 Task: Find connections with filter location Kālol with filter topic #Jobsearchwith filter profile language English with filter current company Sony Music Entertainment with filter school Deshbandhu College with filter industry Defense and Space Manufacturing with filter service category DJing with filter keywords title Director of Bean Counting
Action: Mouse moved to (211, 255)
Screenshot: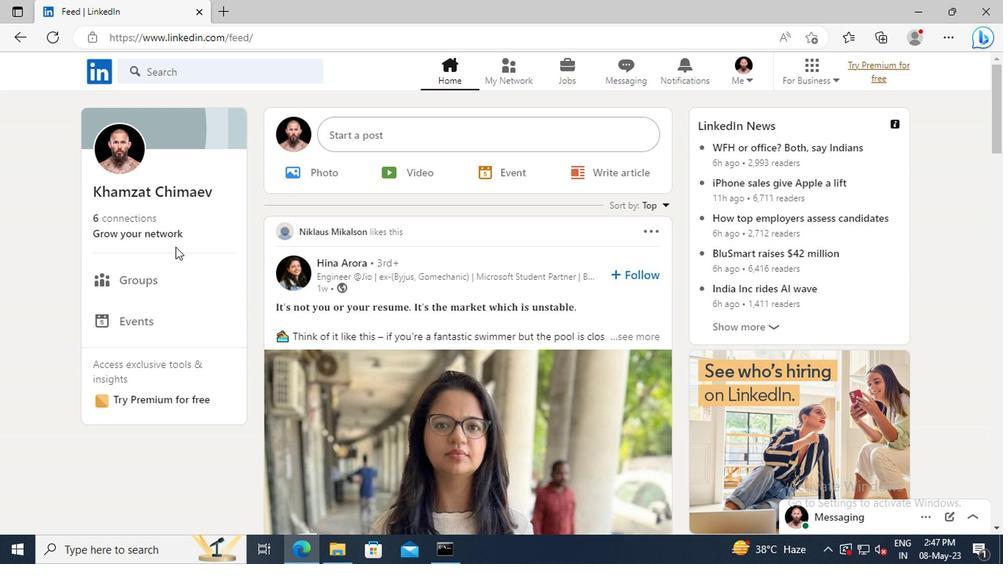 
Action: Mouse pressed left at (211, 255)
Screenshot: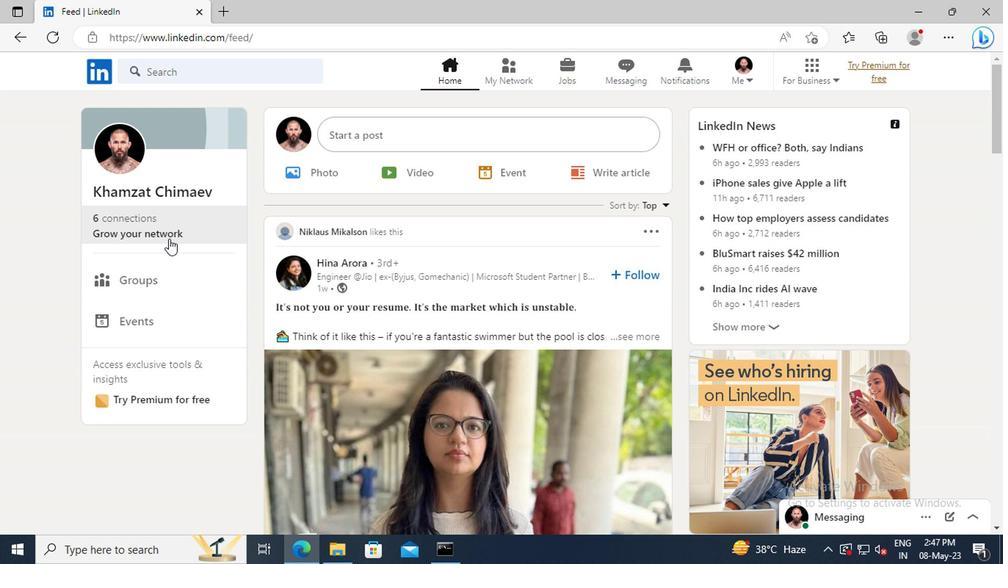 
Action: Mouse moved to (213, 206)
Screenshot: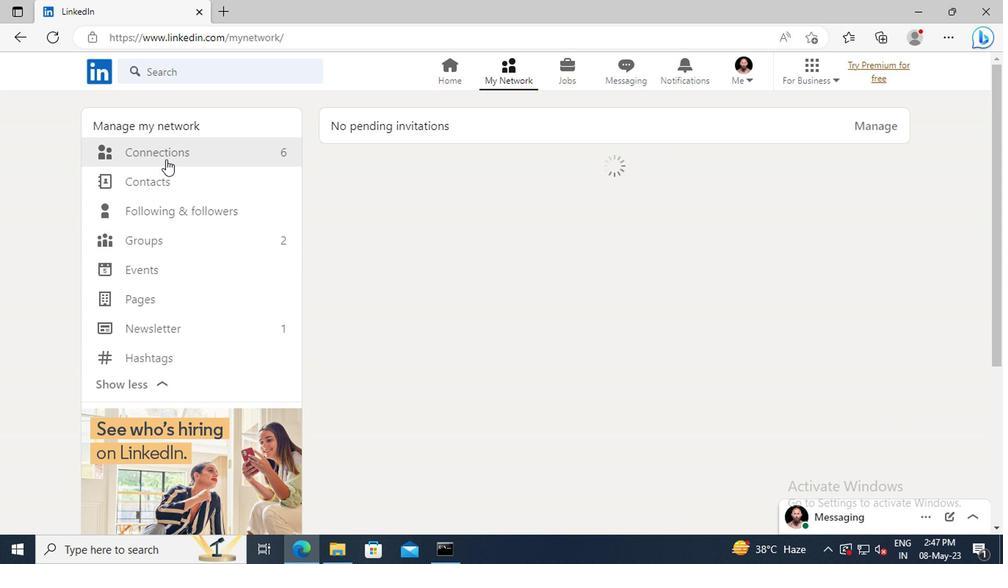 
Action: Mouse pressed left at (213, 206)
Screenshot: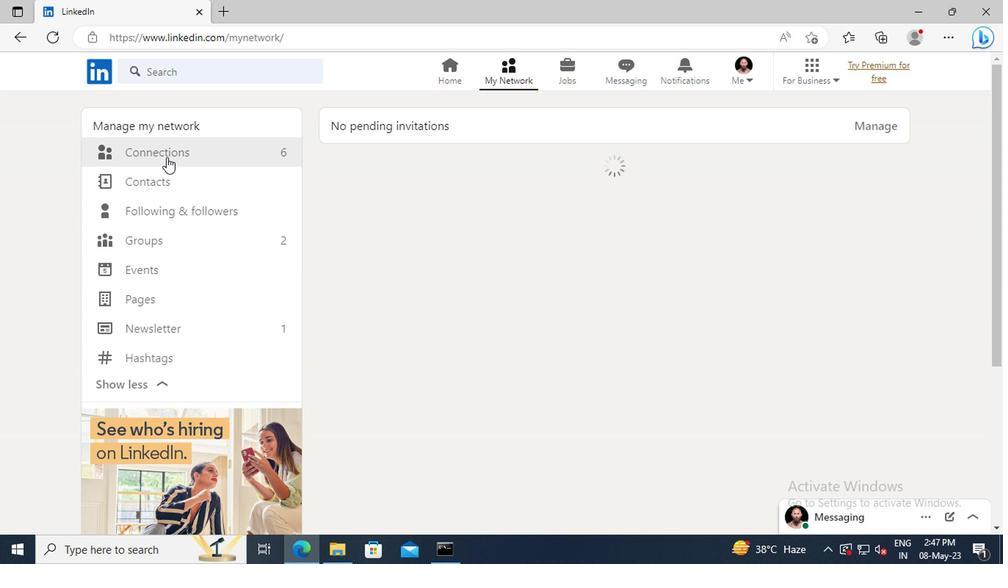 
Action: Mouse moved to (527, 207)
Screenshot: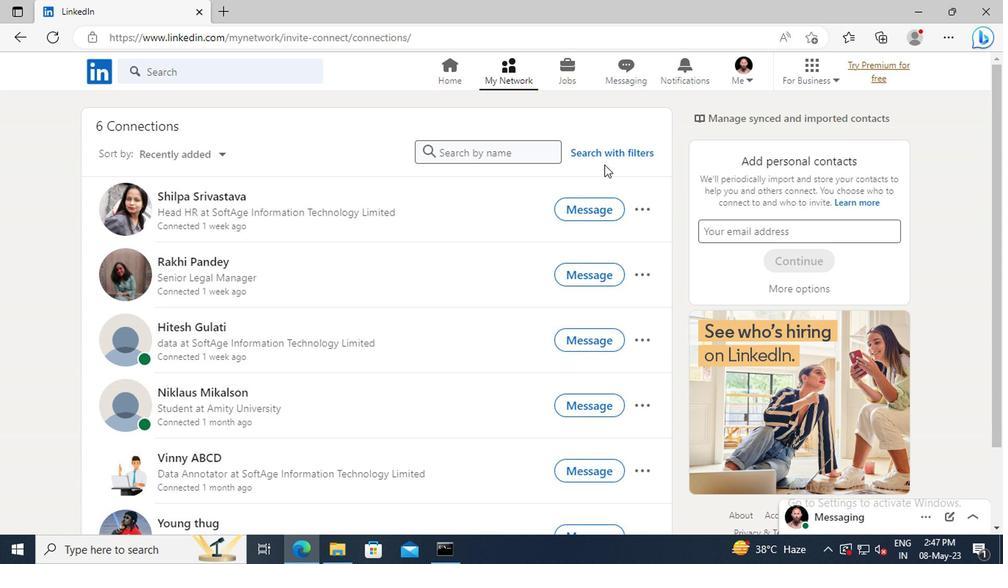 
Action: Mouse pressed left at (527, 207)
Screenshot: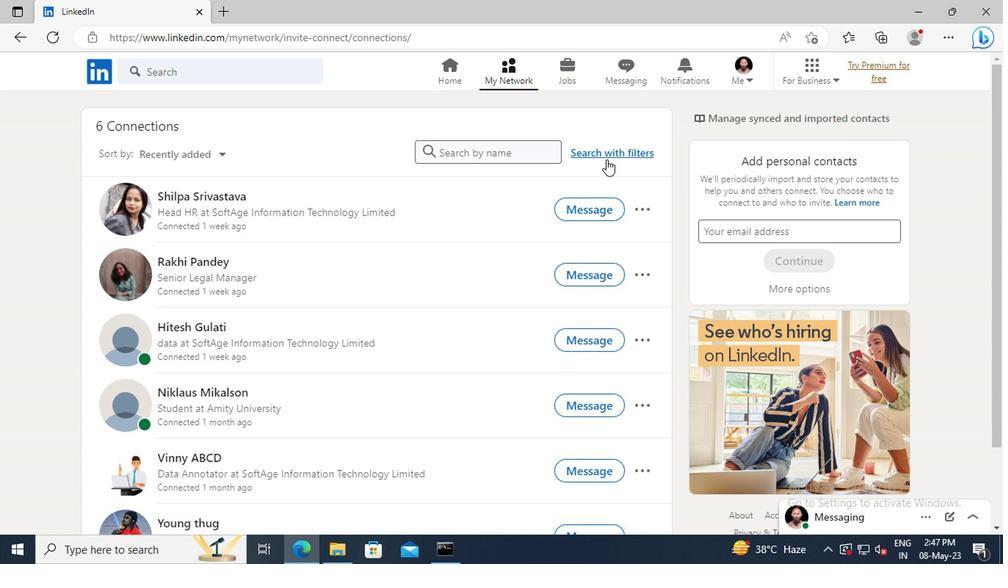 
Action: Mouse moved to (493, 178)
Screenshot: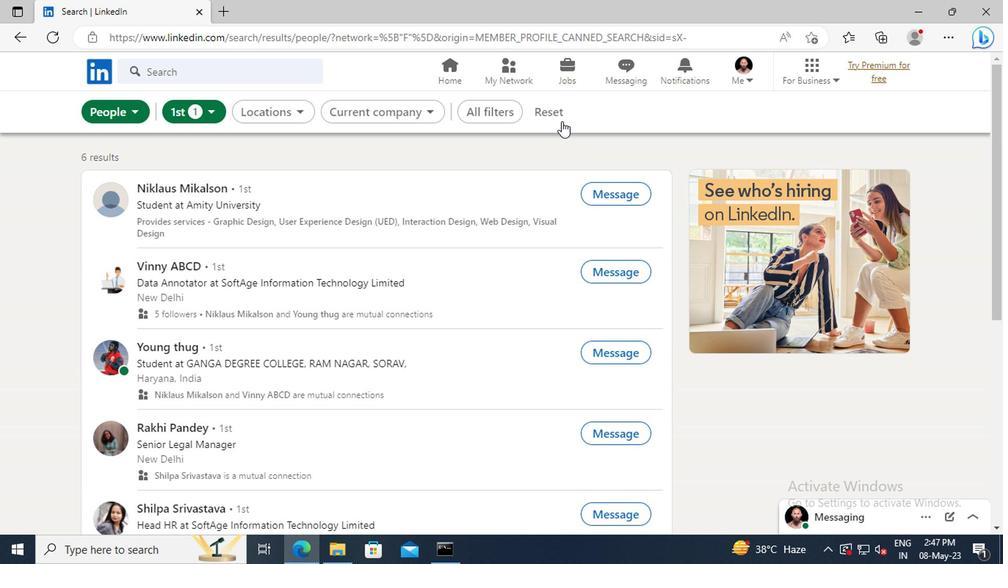 
Action: Mouse pressed left at (493, 178)
Screenshot: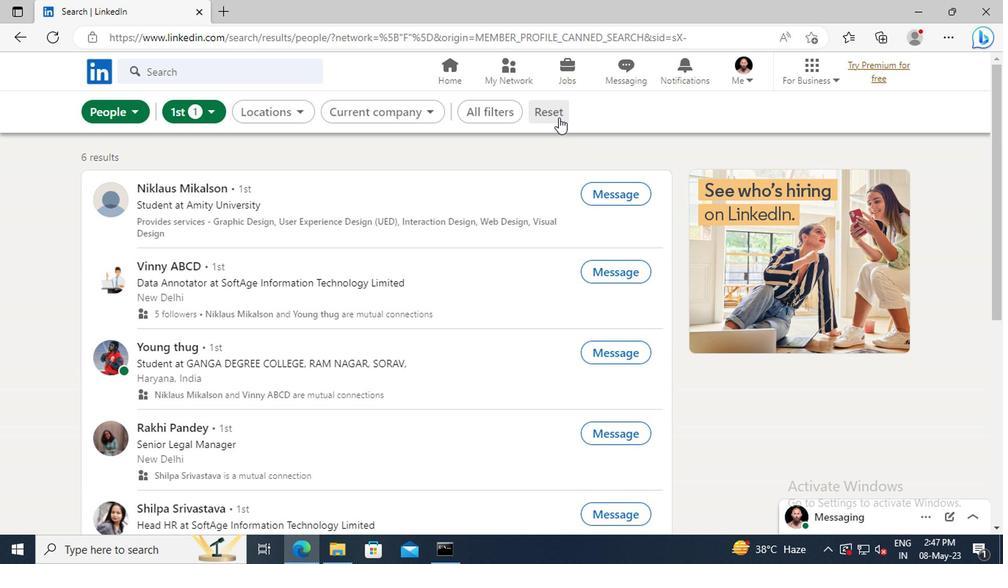 
Action: Mouse moved to (475, 177)
Screenshot: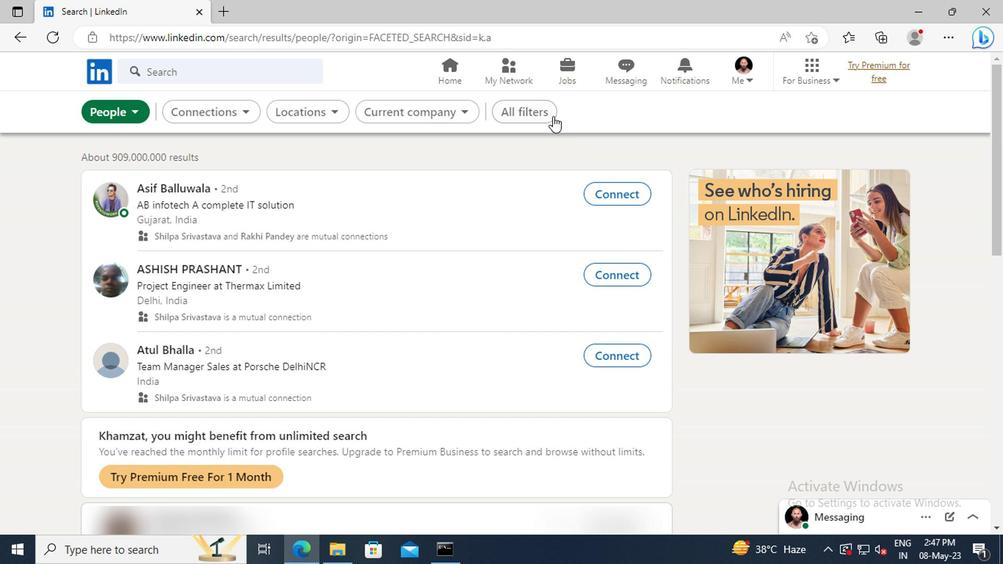 
Action: Mouse pressed left at (475, 177)
Screenshot: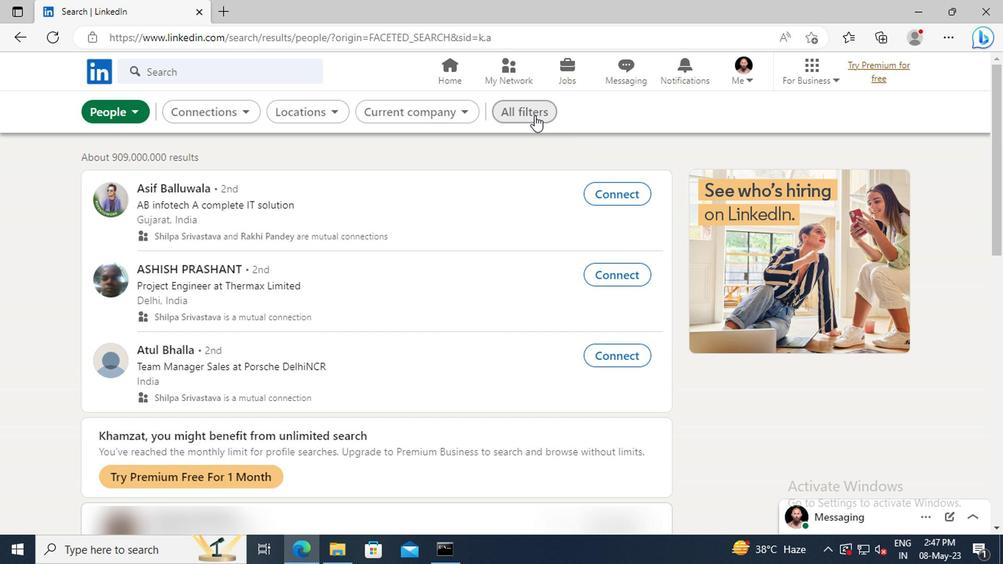 
Action: Mouse moved to (664, 294)
Screenshot: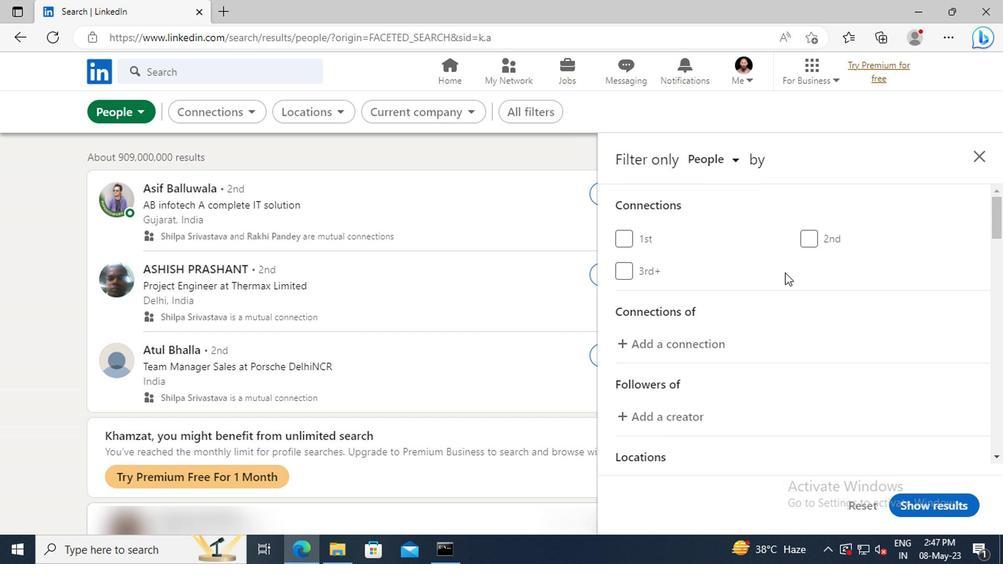 
Action: Mouse scrolled (664, 294) with delta (0, 0)
Screenshot: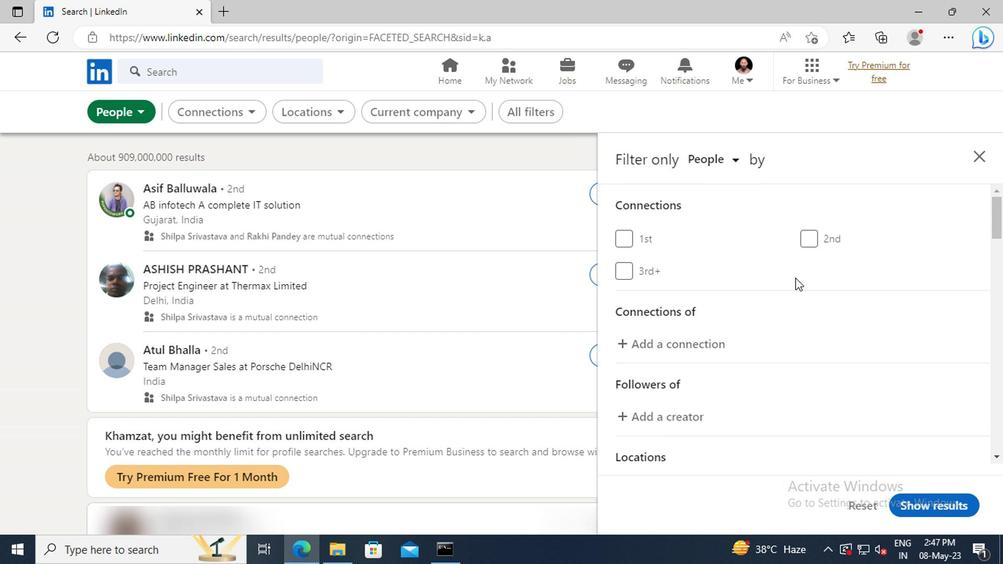 
Action: Mouse scrolled (664, 294) with delta (0, 0)
Screenshot: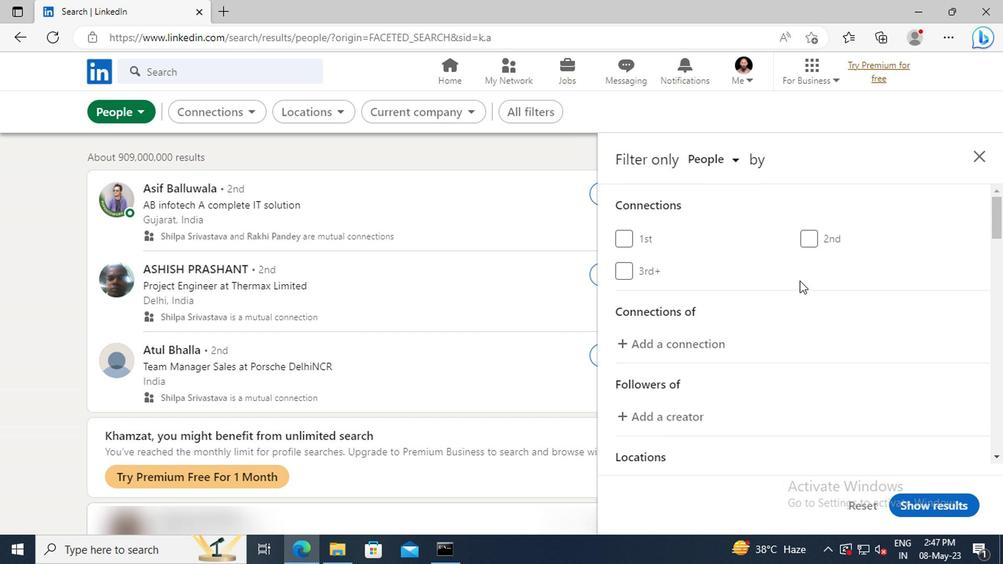 
Action: Mouse scrolled (664, 294) with delta (0, 0)
Screenshot: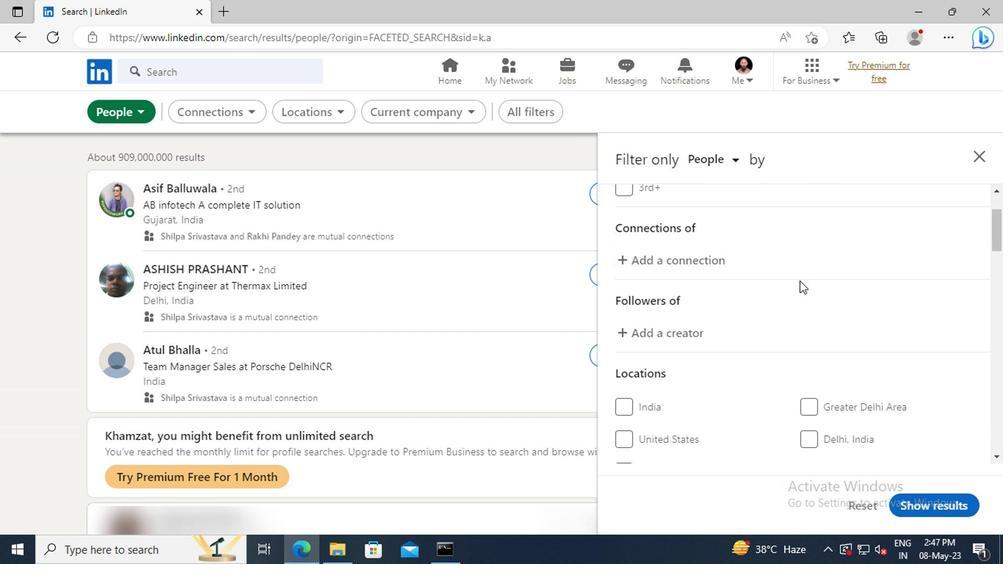 
Action: Mouse scrolled (664, 294) with delta (0, 0)
Screenshot: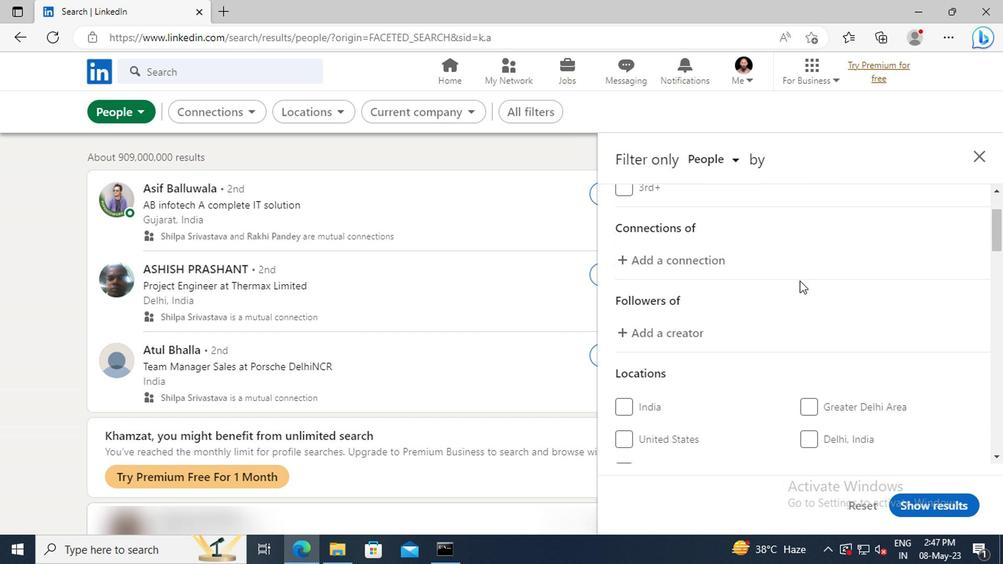 
Action: Mouse scrolled (664, 294) with delta (0, 0)
Screenshot: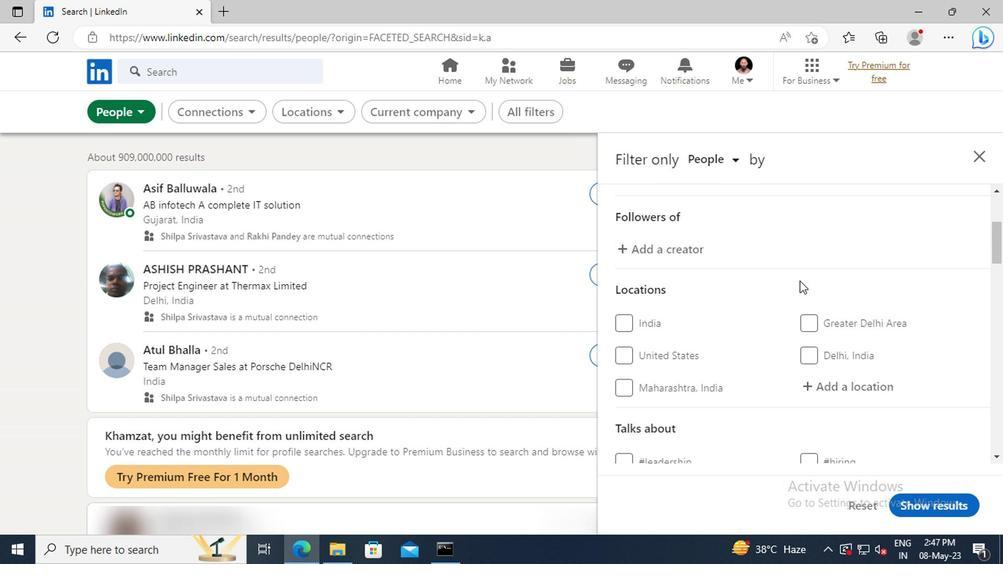 
Action: Mouse moved to (676, 338)
Screenshot: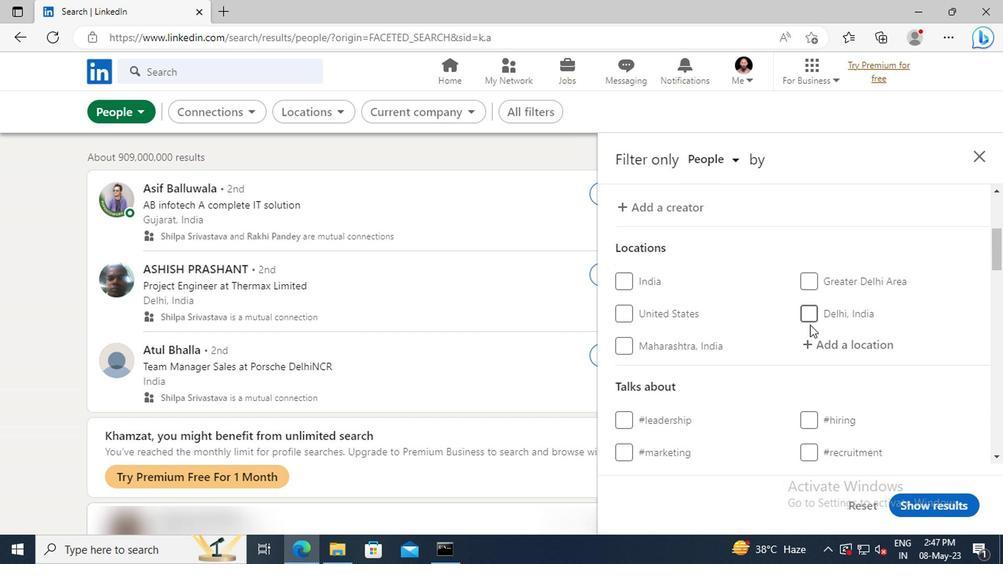 
Action: Mouse pressed left at (676, 338)
Screenshot: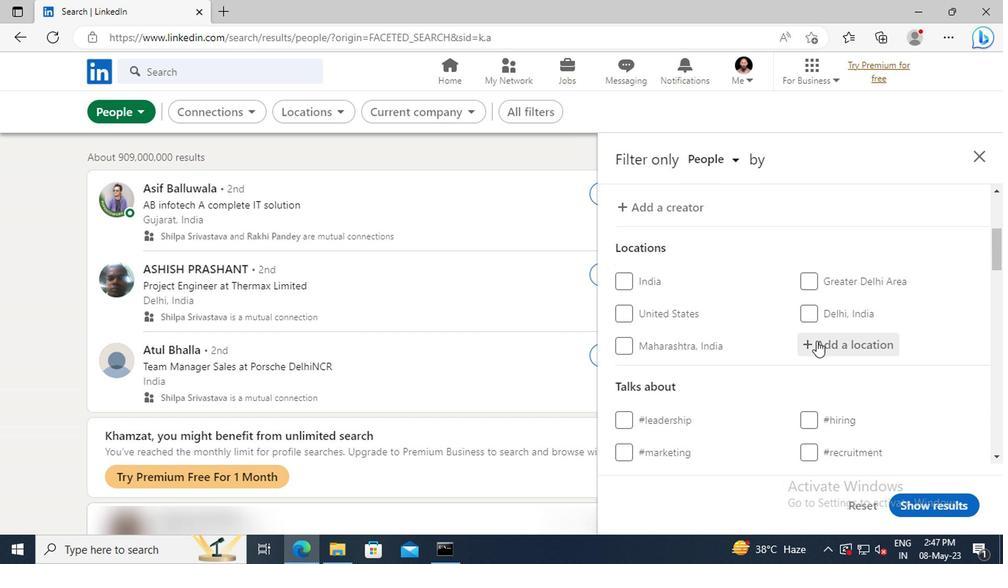 
Action: Mouse moved to (676, 339)
Screenshot: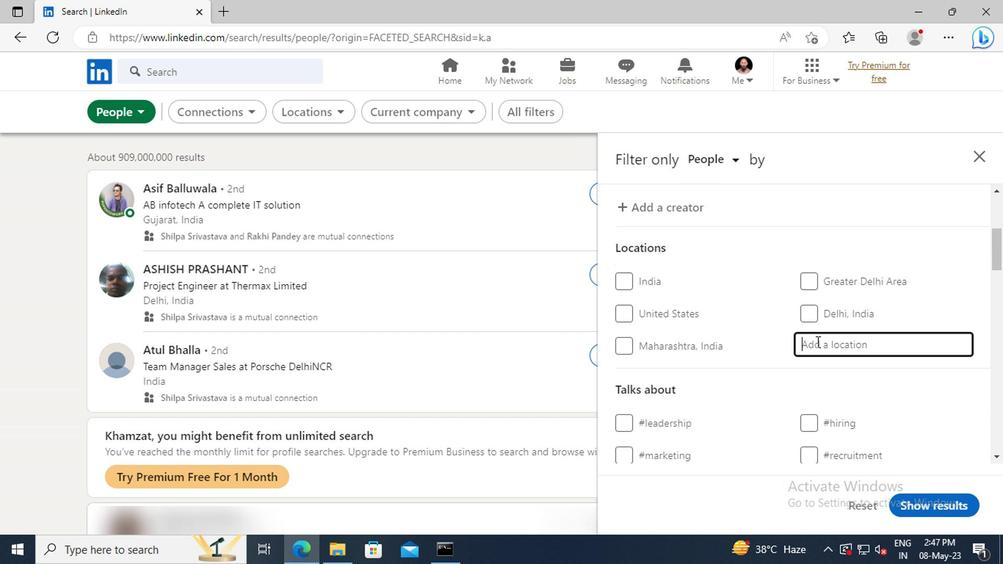 
Action: Key pressed <Key.shift>
Screenshot: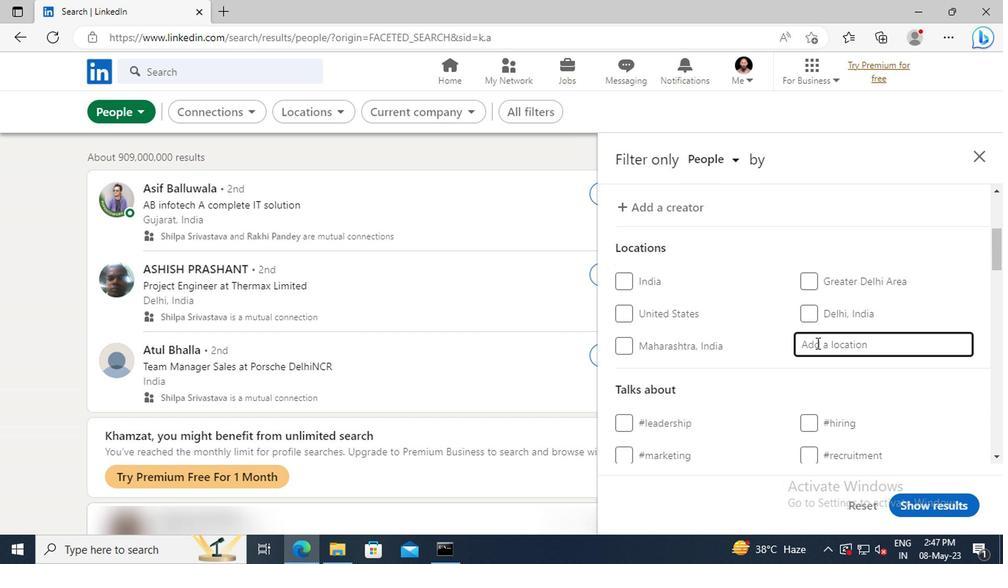 
Action: Mouse moved to (676, 339)
Screenshot: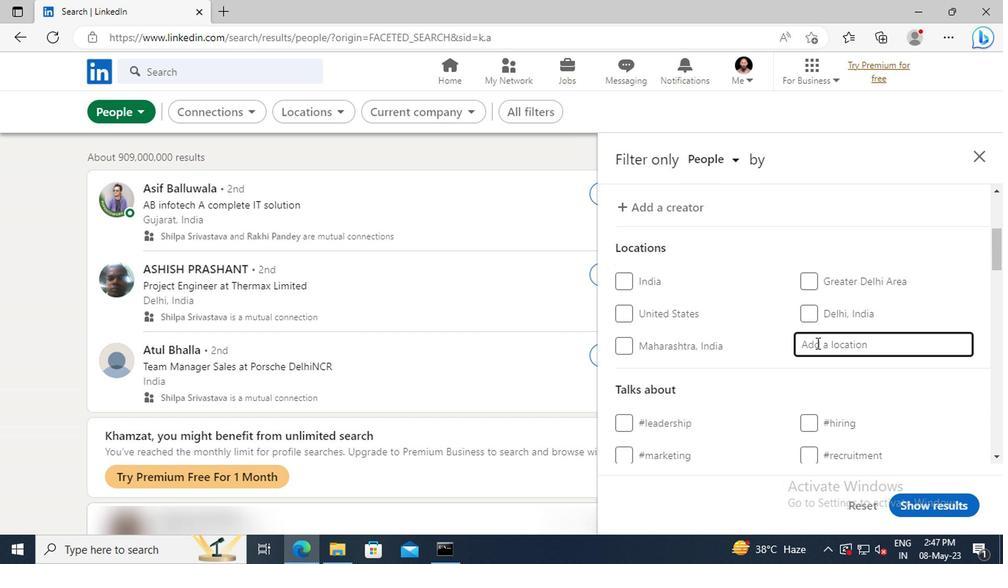 
Action: Key pressed KALOL
Screenshot: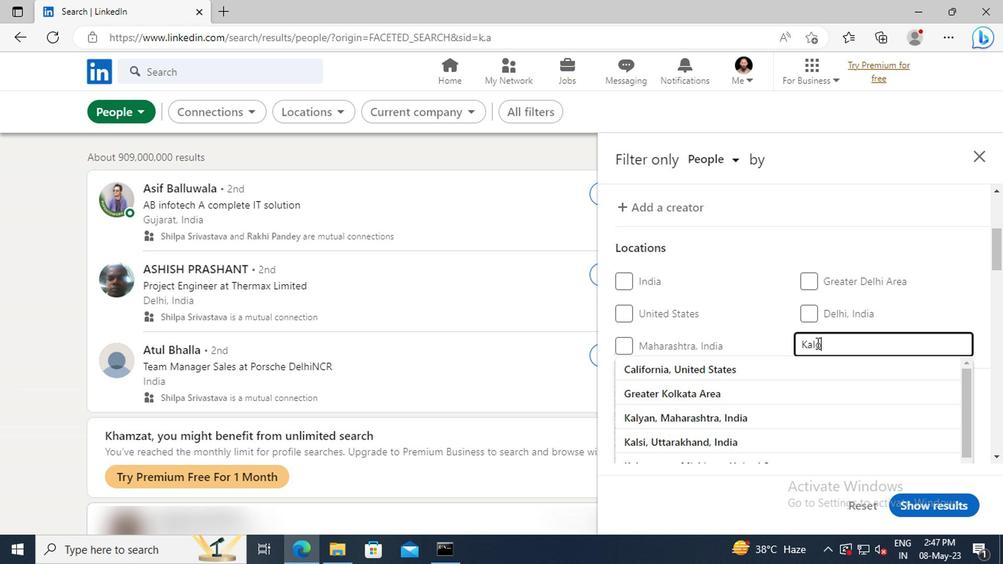 
Action: Mouse moved to (676, 356)
Screenshot: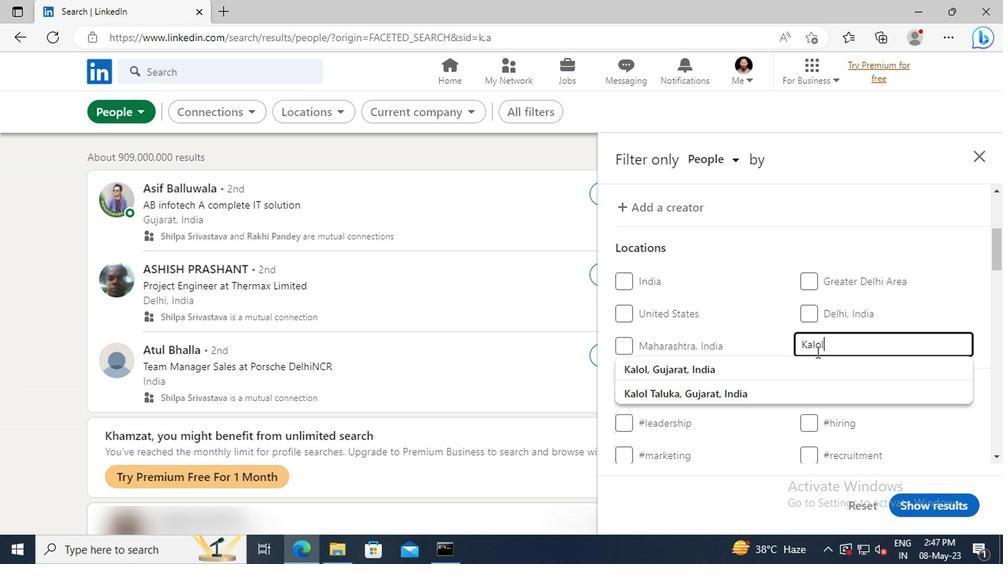 
Action: Mouse pressed left at (676, 356)
Screenshot: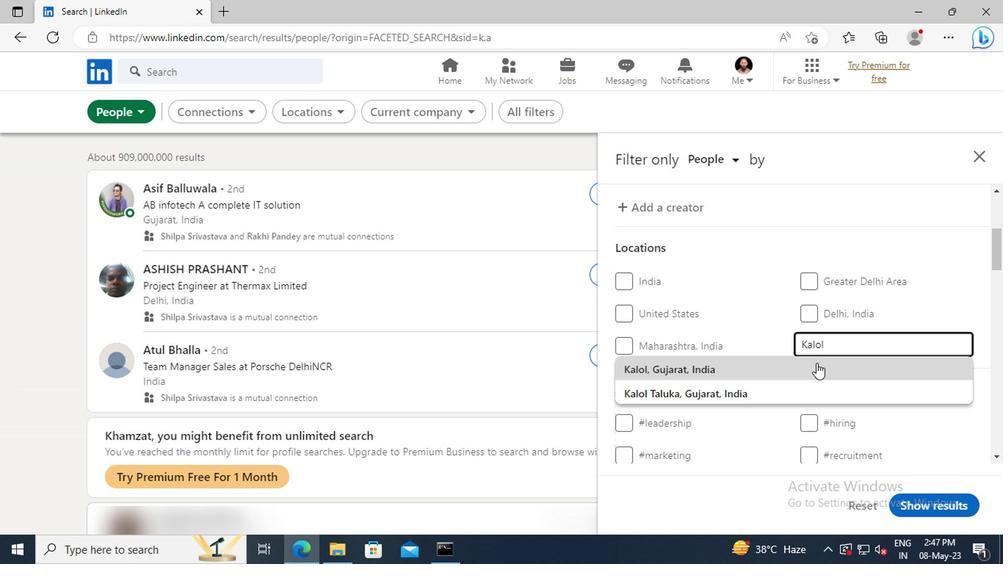 
Action: Mouse scrolled (676, 356) with delta (0, 0)
Screenshot: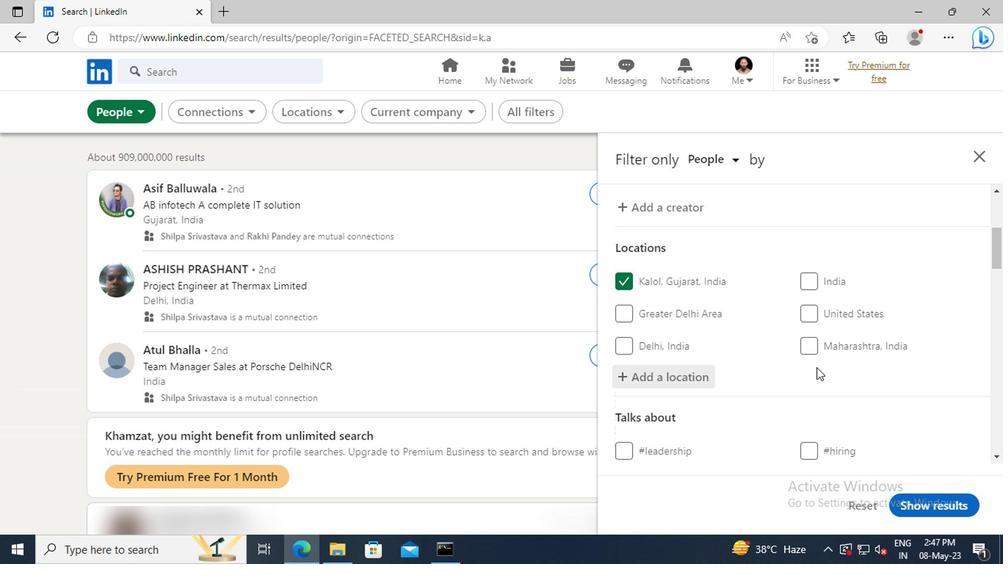 
Action: Mouse moved to (676, 356)
Screenshot: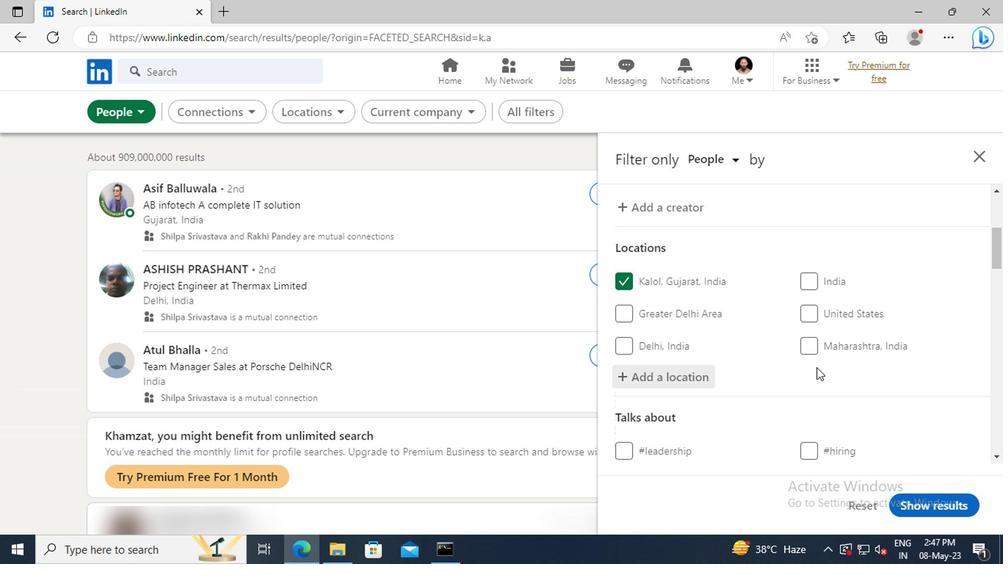 
Action: Mouse scrolled (676, 355) with delta (0, 0)
Screenshot: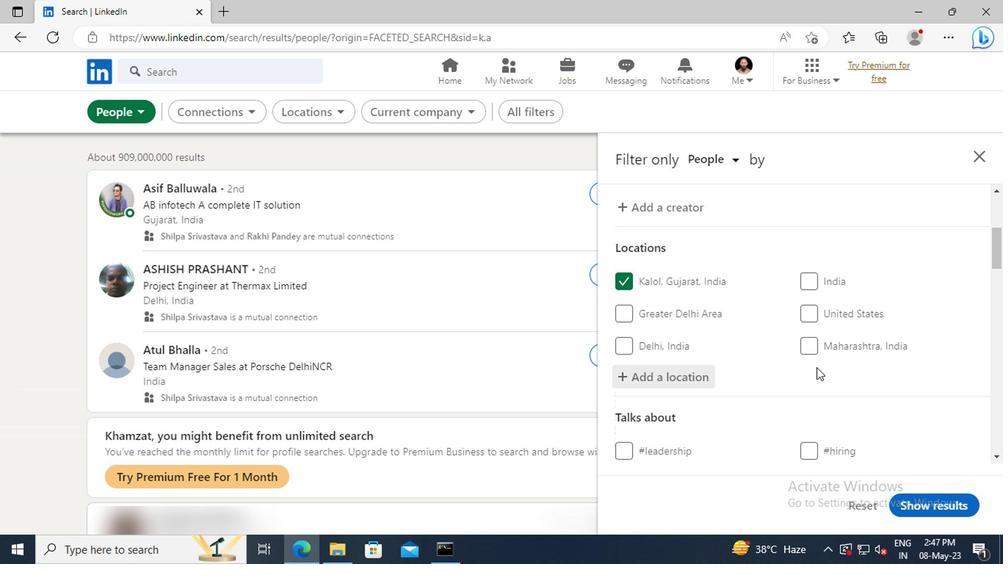 
Action: Mouse moved to (676, 352)
Screenshot: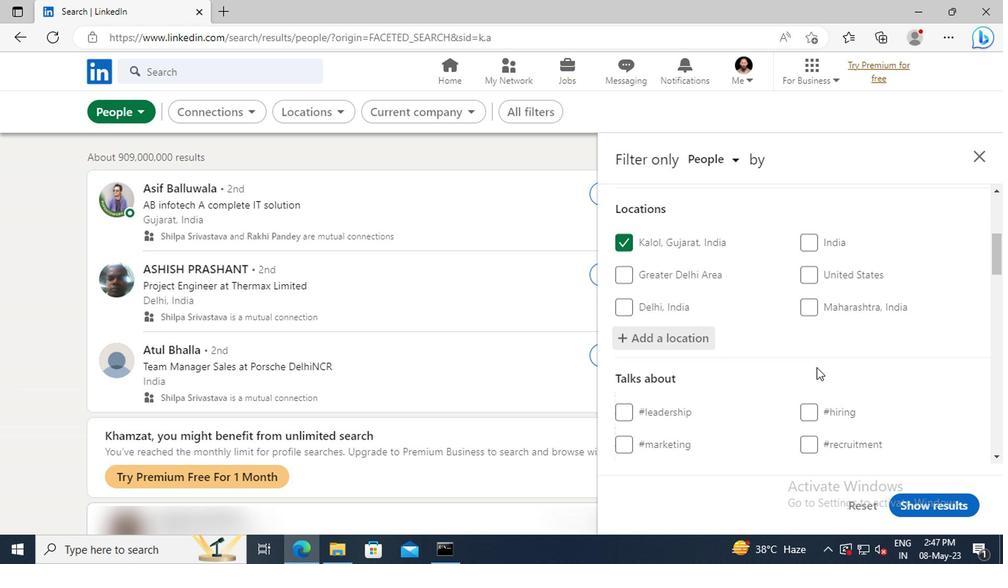 
Action: Mouse scrolled (676, 351) with delta (0, 0)
Screenshot: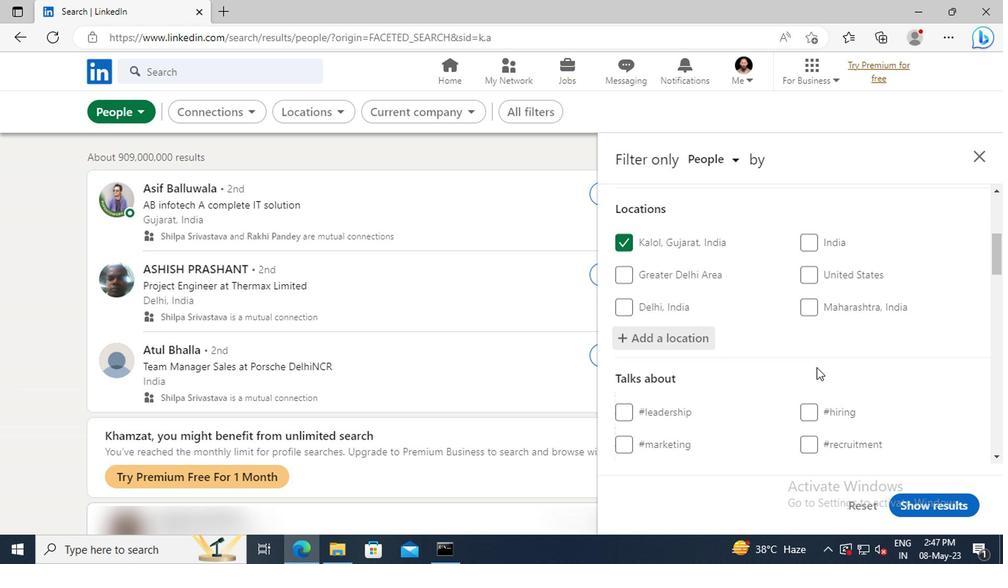 
Action: Mouse moved to (676, 348)
Screenshot: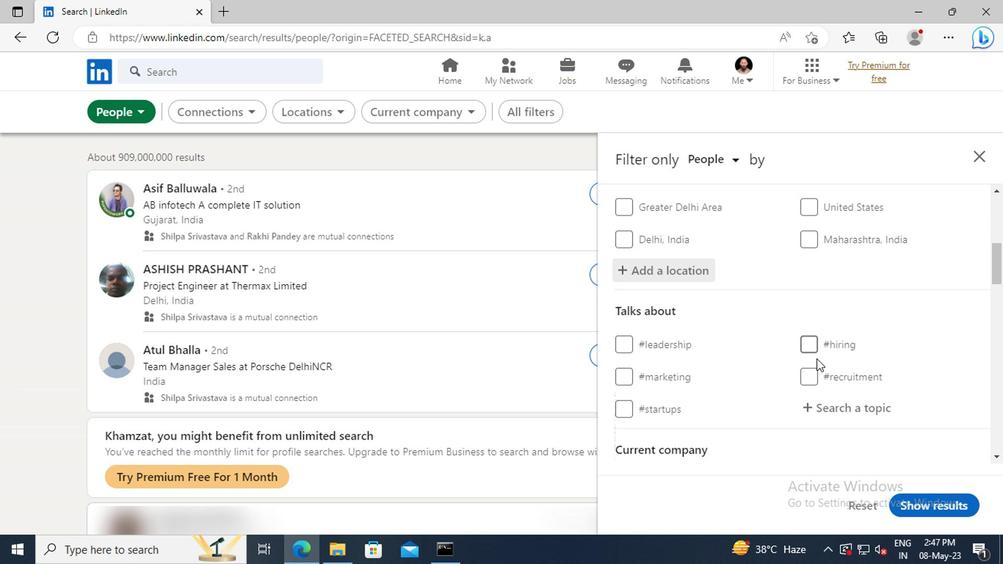 
Action: Mouse scrolled (676, 348) with delta (0, 0)
Screenshot: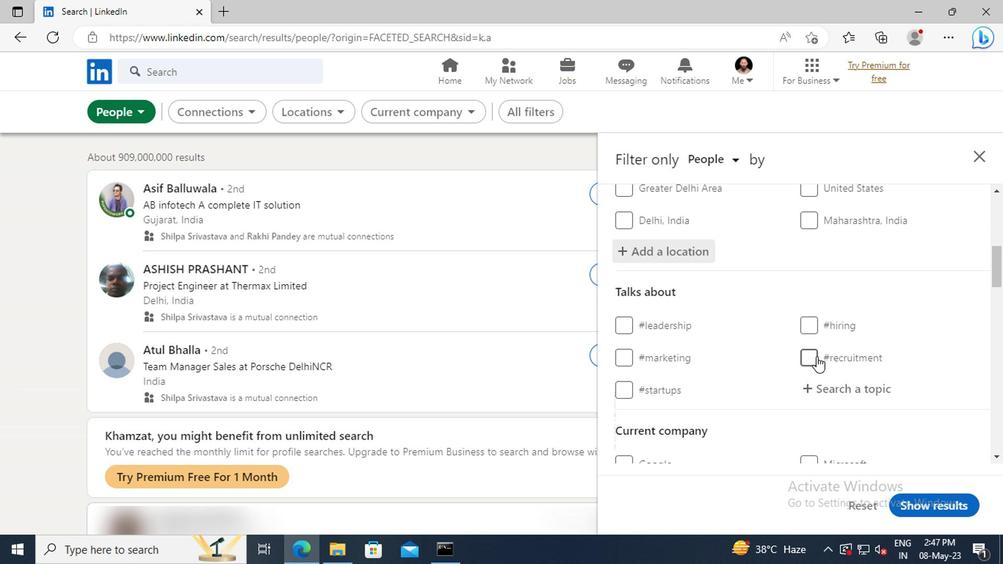 
Action: Mouse moved to (679, 346)
Screenshot: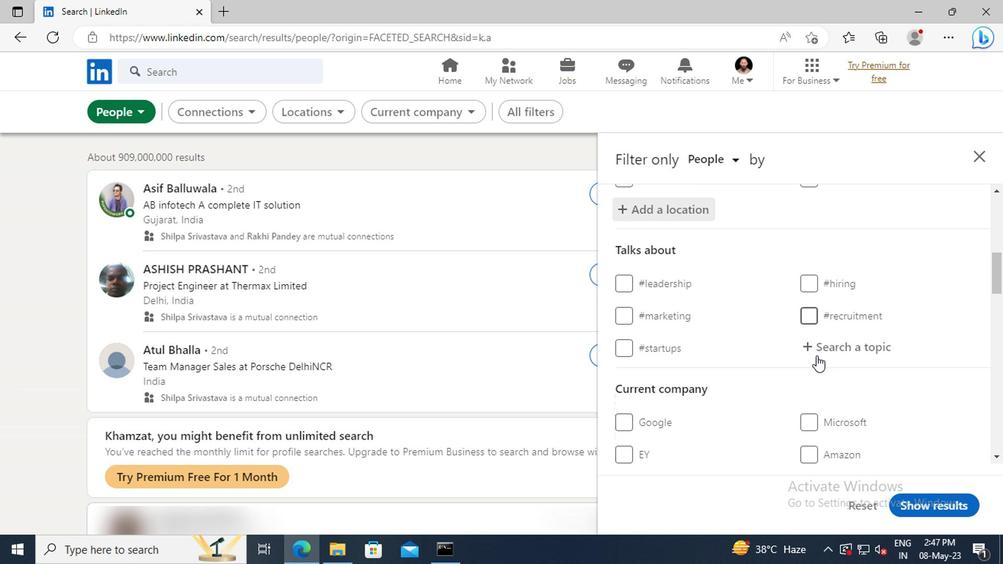 
Action: Mouse pressed left at (679, 346)
Screenshot: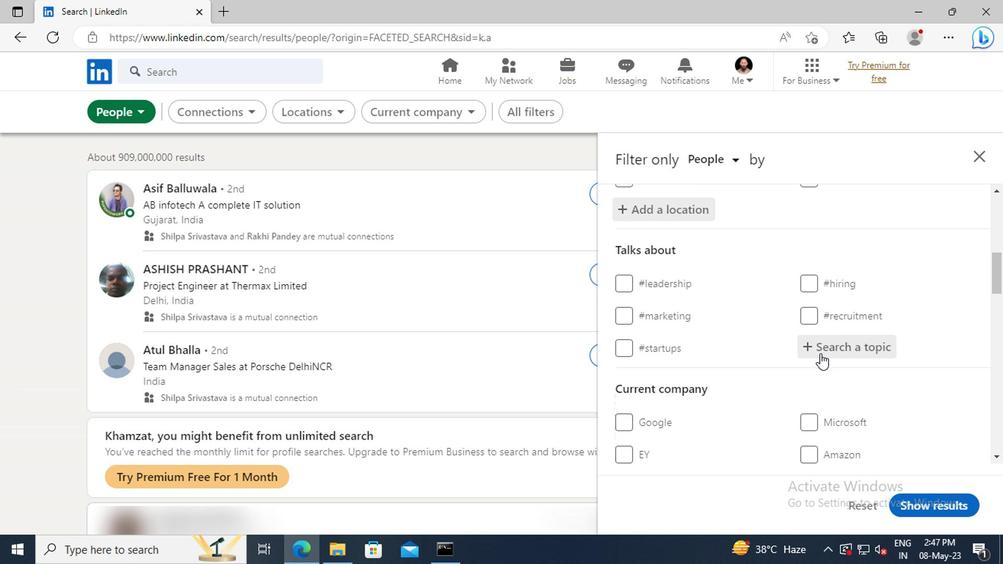 
Action: Mouse moved to (678, 346)
Screenshot: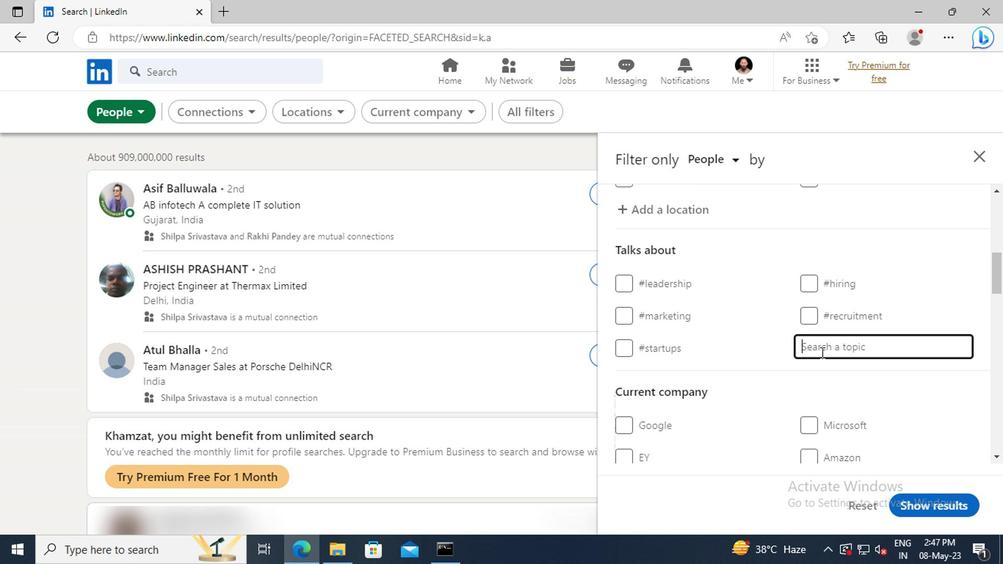 
Action: Key pressed <Key.shift>JOBSEAR
Screenshot: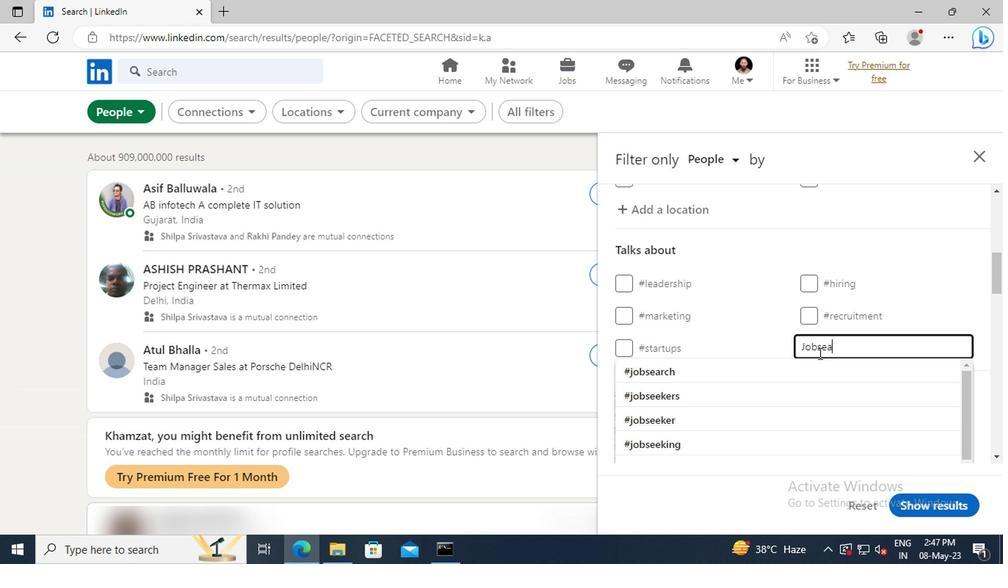
Action: Mouse moved to (677, 358)
Screenshot: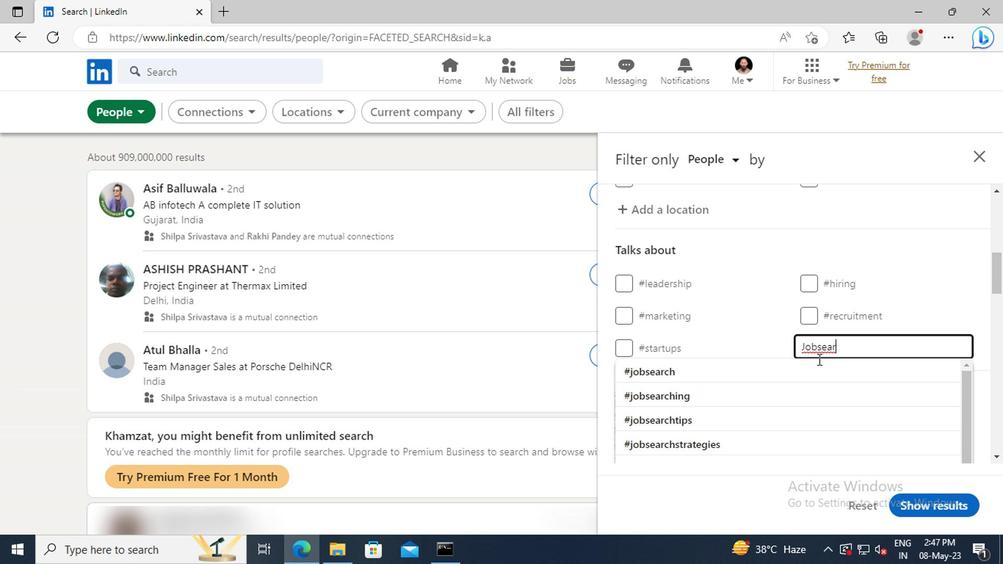 
Action: Mouse pressed left at (677, 358)
Screenshot: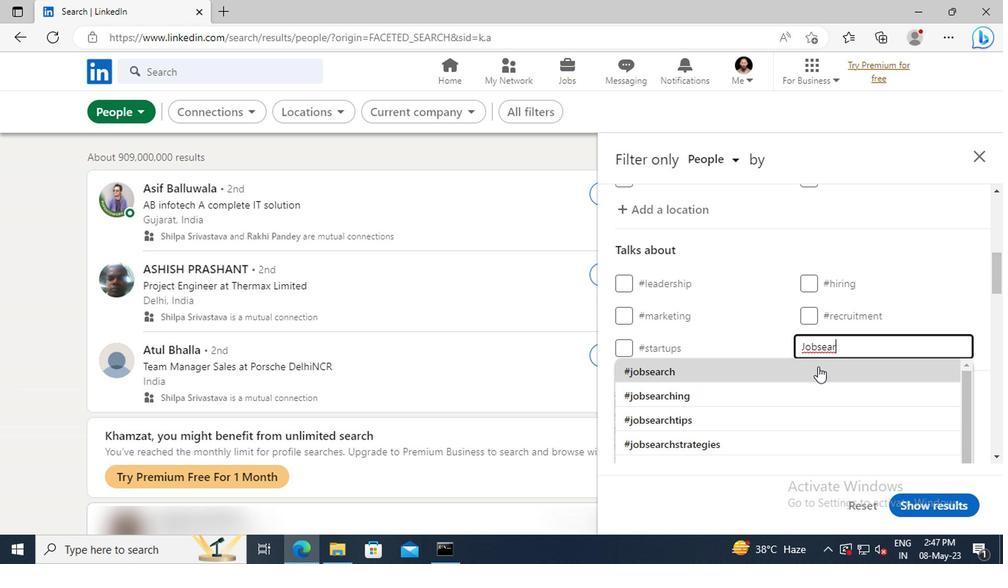 
Action: Mouse scrolled (677, 357) with delta (0, 0)
Screenshot: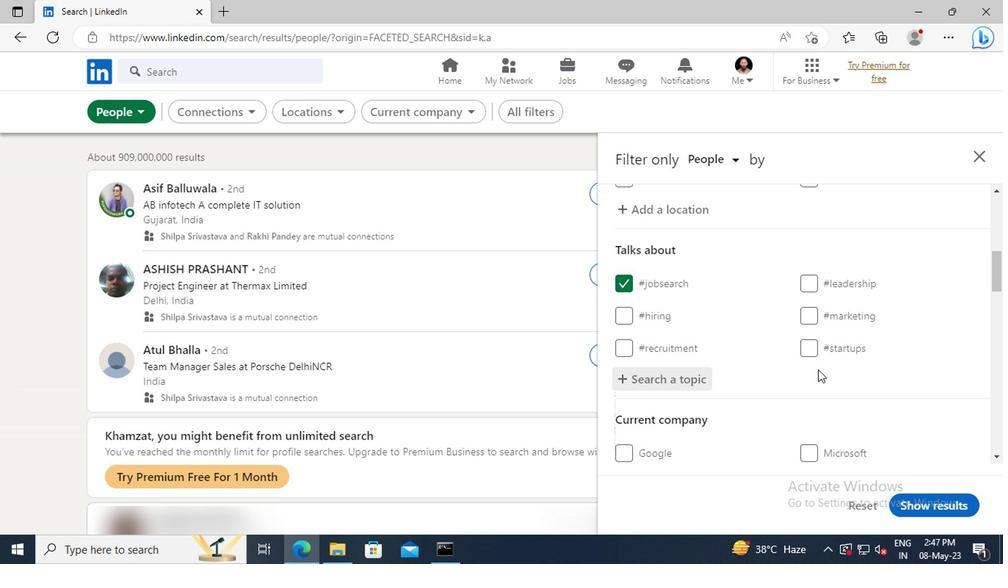 
Action: Mouse scrolled (677, 357) with delta (0, 0)
Screenshot: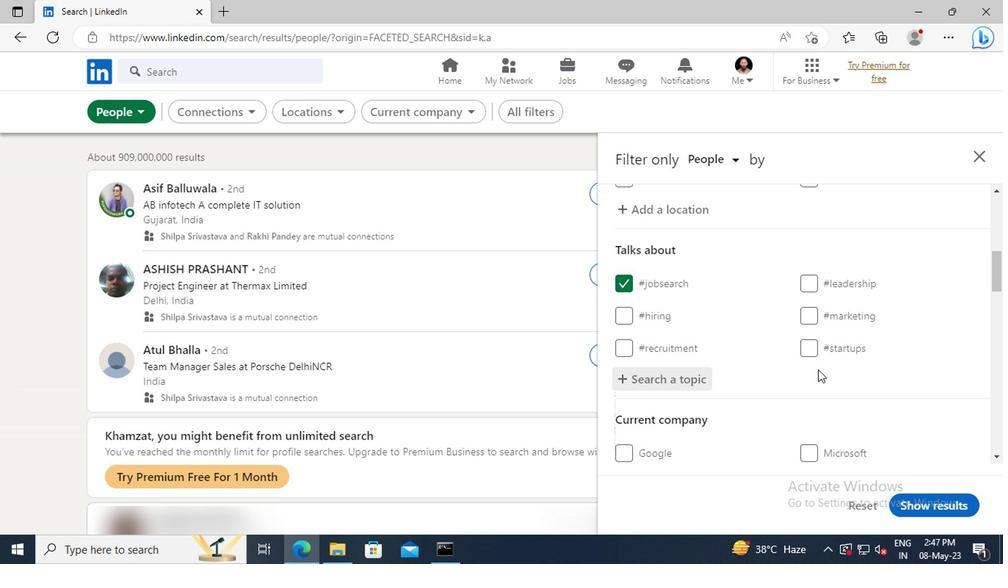
Action: Mouse scrolled (677, 357) with delta (0, 0)
Screenshot: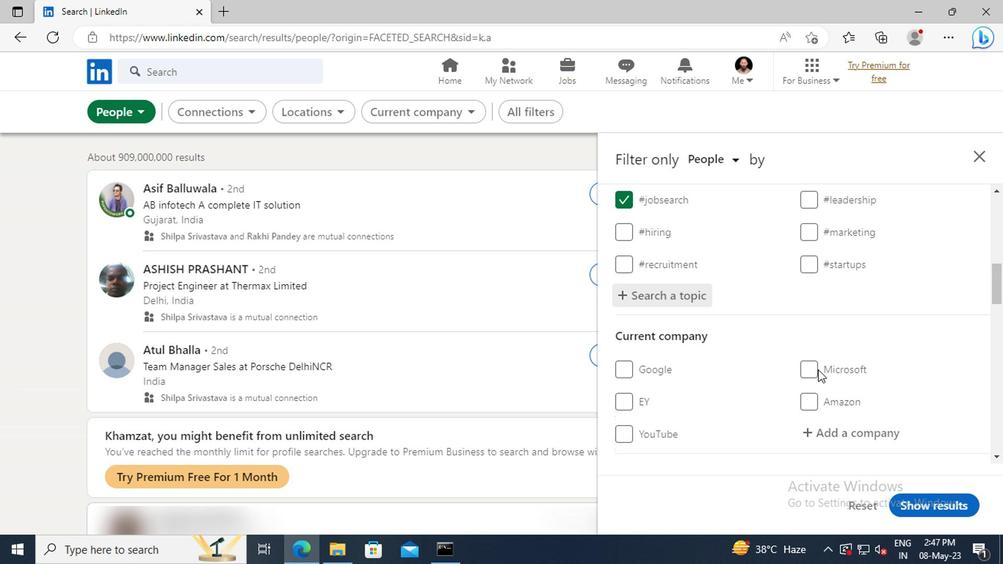 
Action: Mouse scrolled (677, 357) with delta (0, 0)
Screenshot: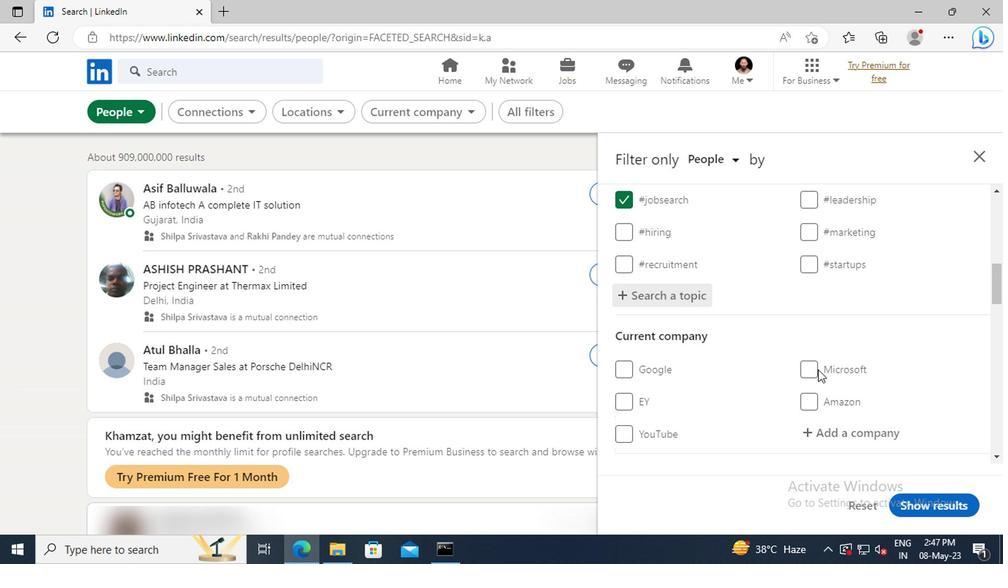 
Action: Mouse moved to (678, 350)
Screenshot: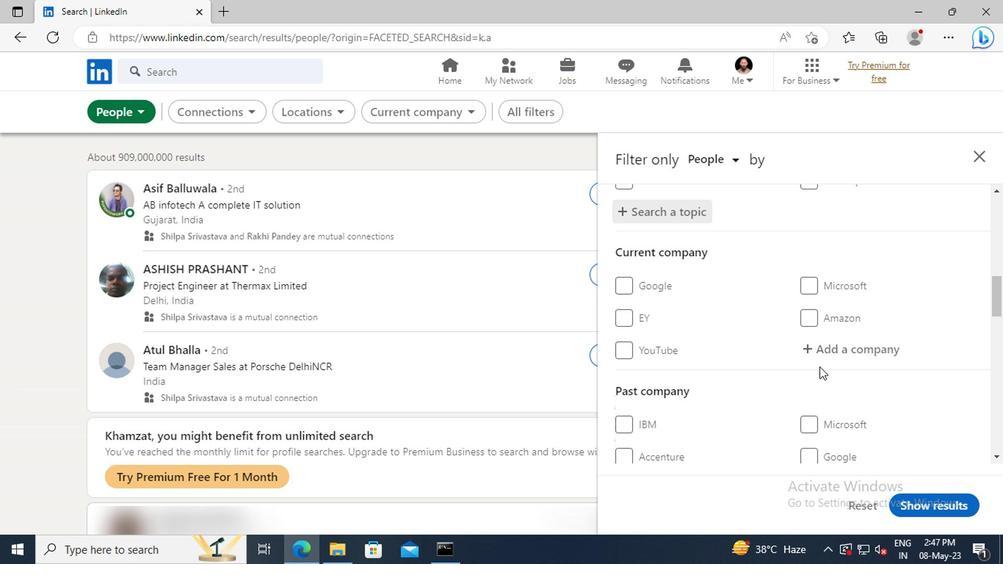 
Action: Mouse scrolled (678, 349) with delta (0, 0)
Screenshot: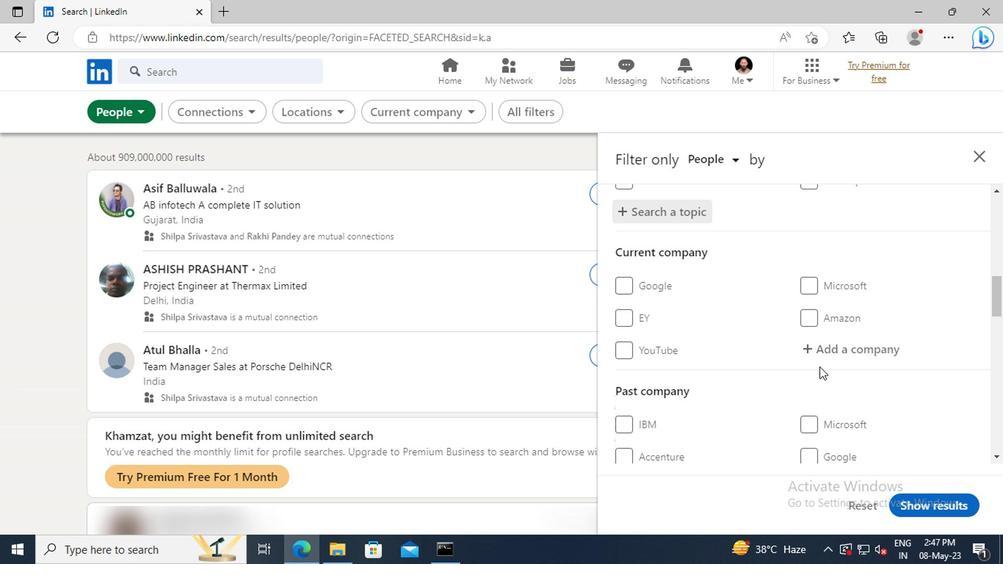 
Action: Mouse moved to (678, 348)
Screenshot: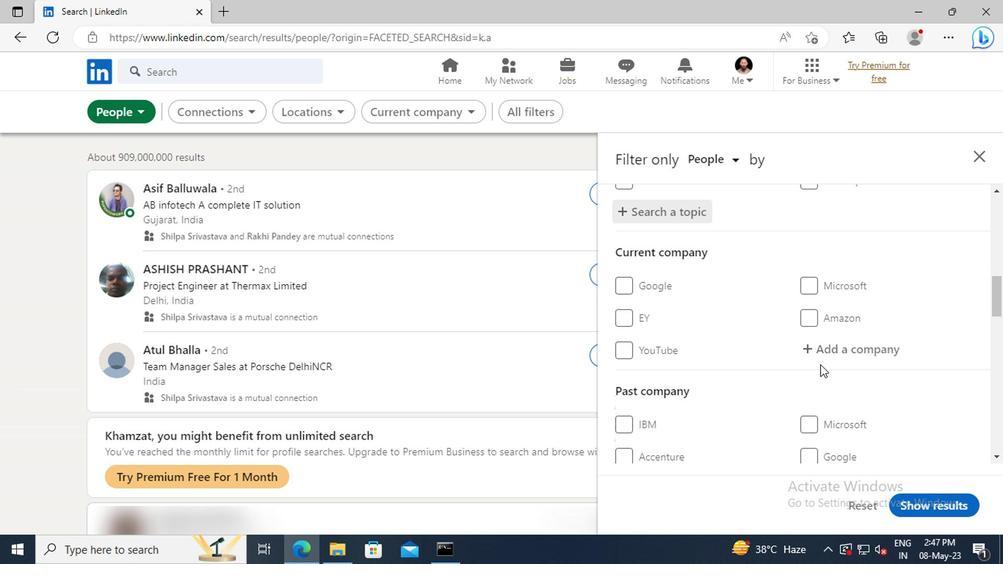
Action: Mouse scrolled (678, 347) with delta (0, 0)
Screenshot: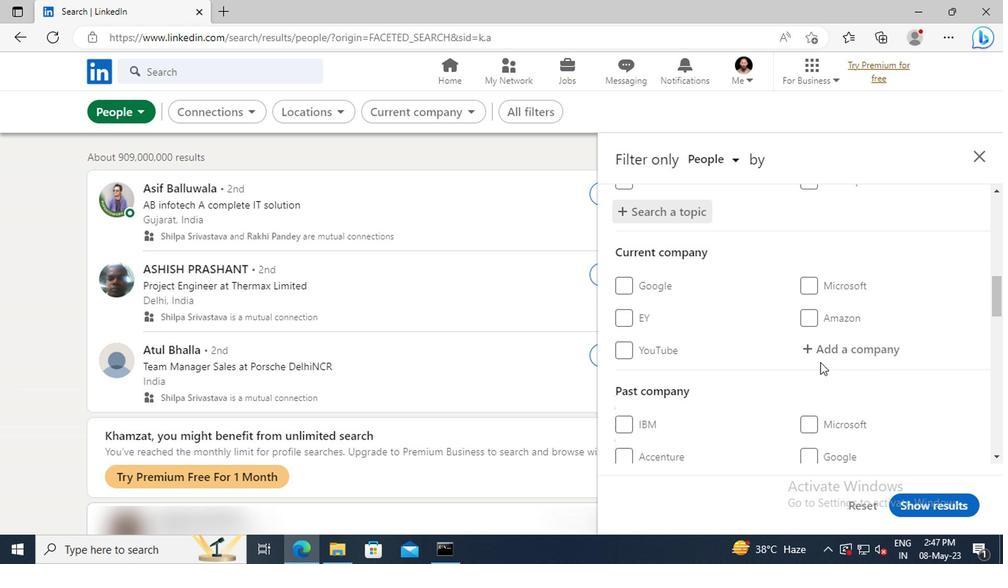 
Action: Mouse moved to (678, 346)
Screenshot: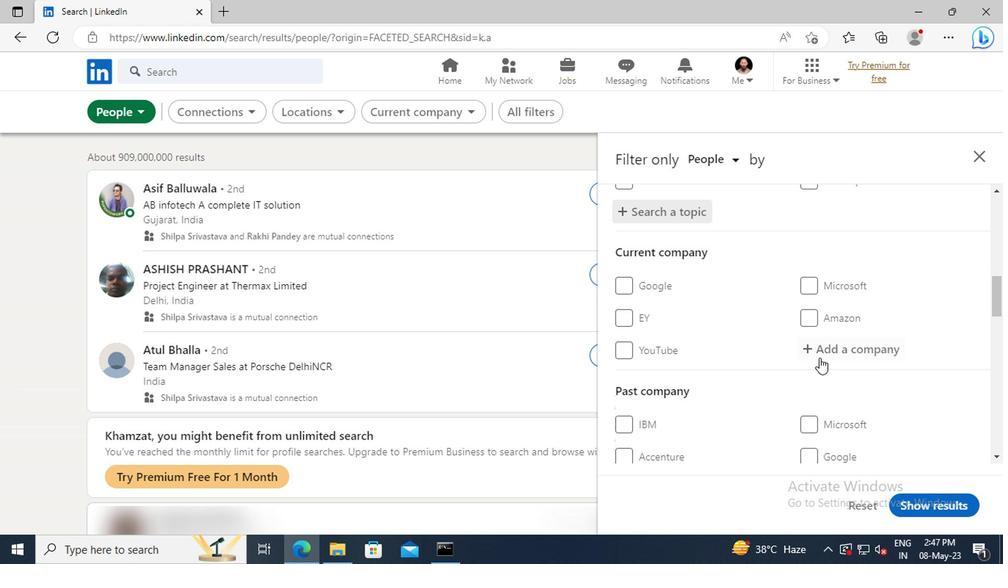 
Action: Mouse scrolled (678, 346) with delta (0, 0)
Screenshot: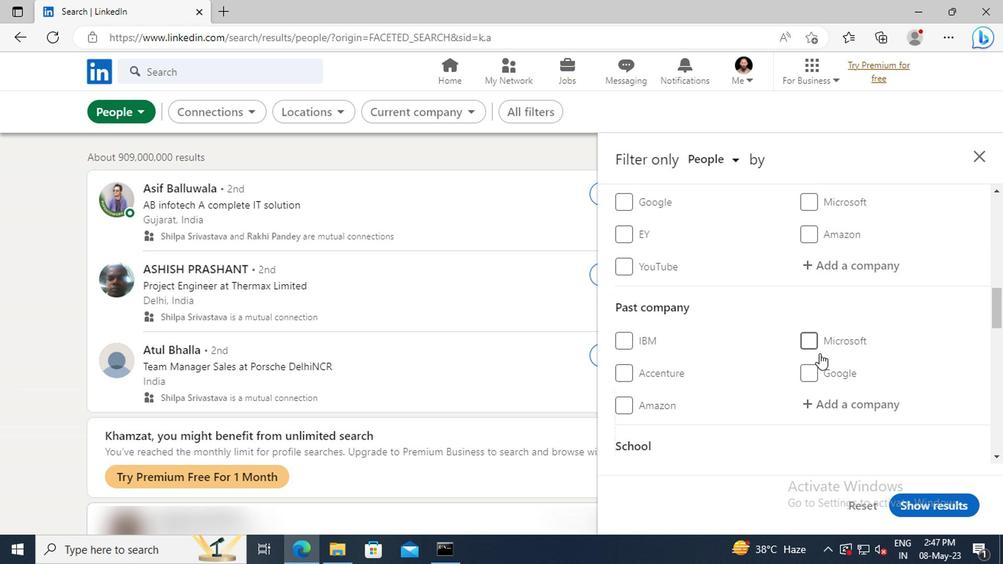 
Action: Mouse scrolled (678, 346) with delta (0, 0)
Screenshot: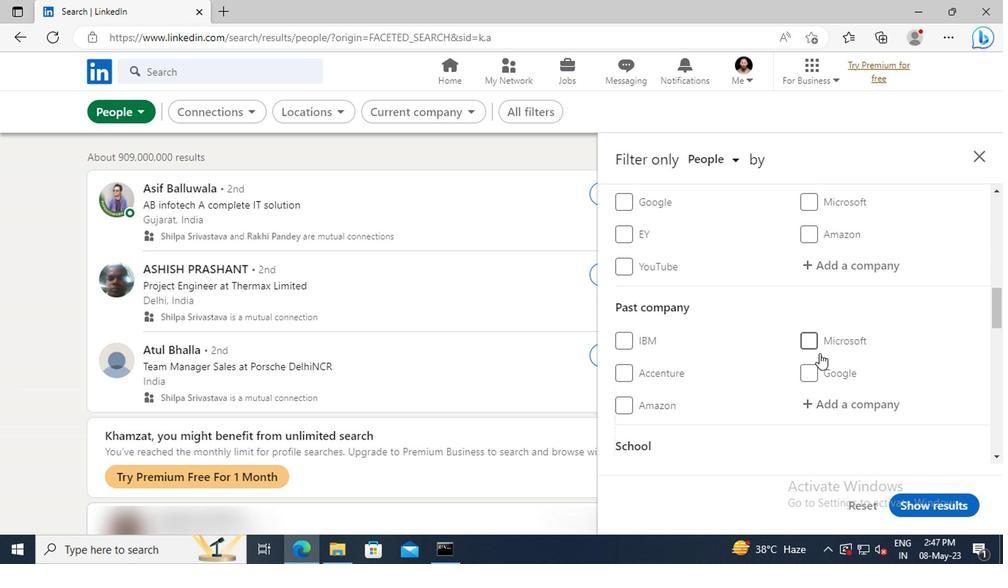 
Action: Mouse scrolled (678, 346) with delta (0, 0)
Screenshot: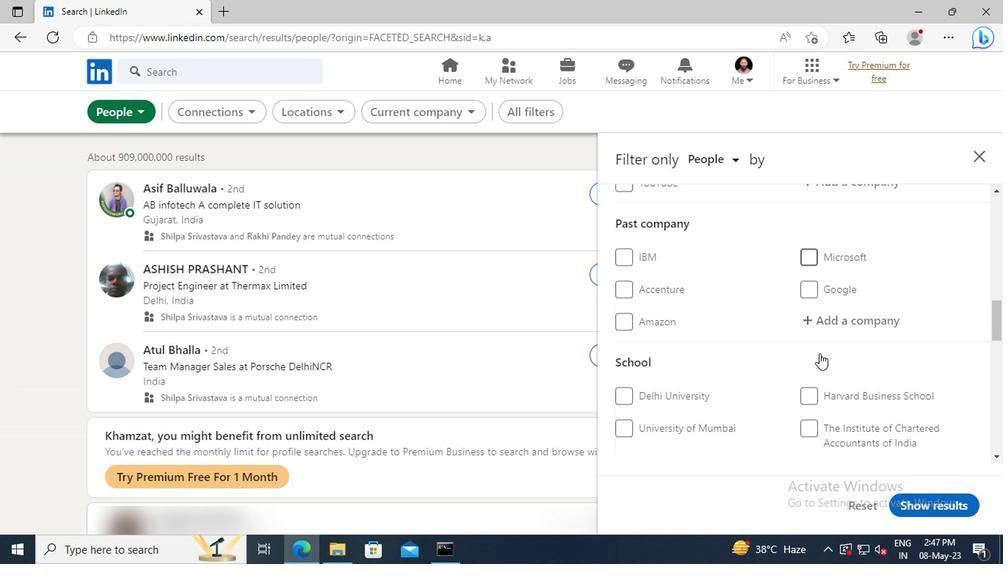 
Action: Mouse scrolled (678, 346) with delta (0, 0)
Screenshot: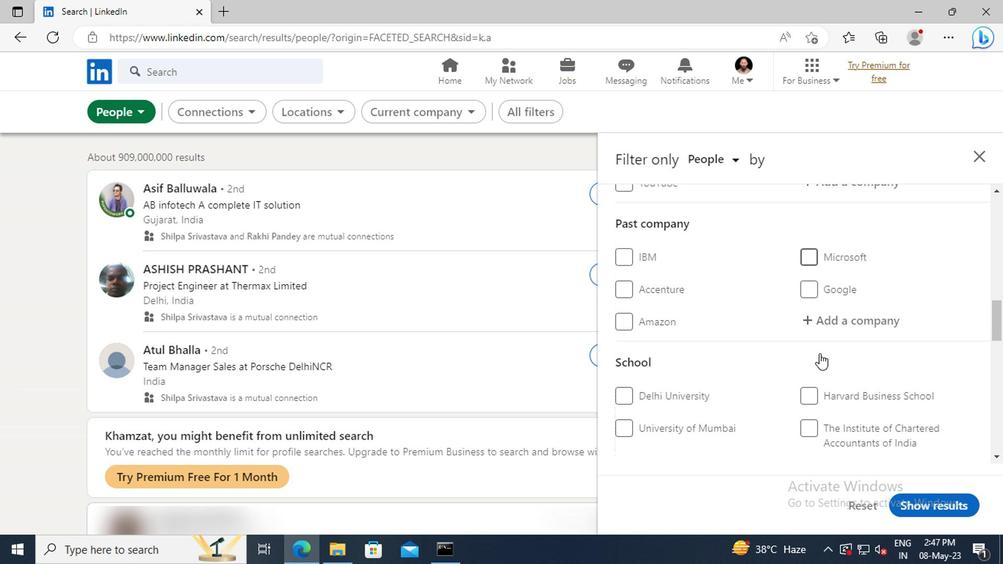 
Action: Mouse moved to (678, 346)
Screenshot: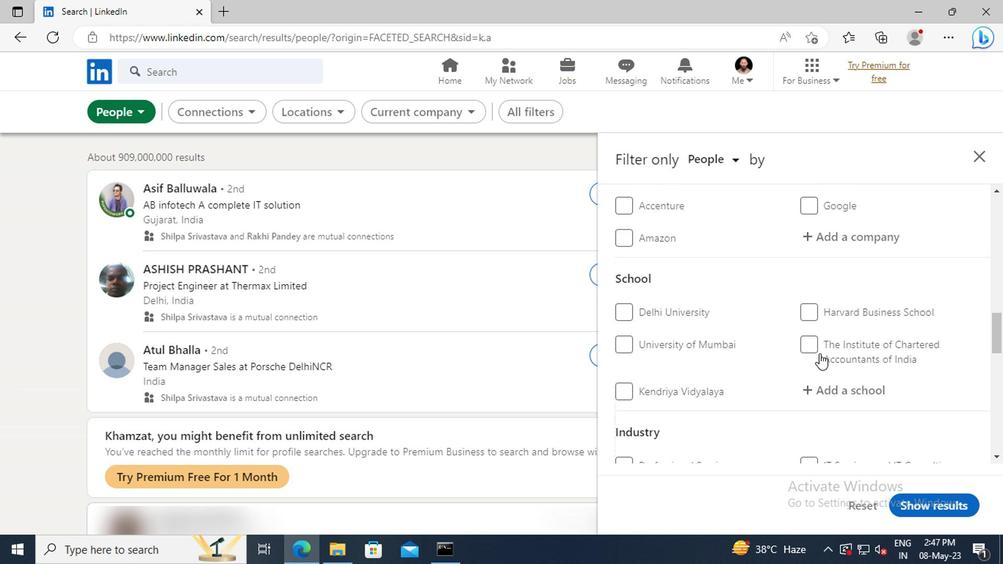 
Action: Mouse scrolled (678, 346) with delta (0, 0)
Screenshot: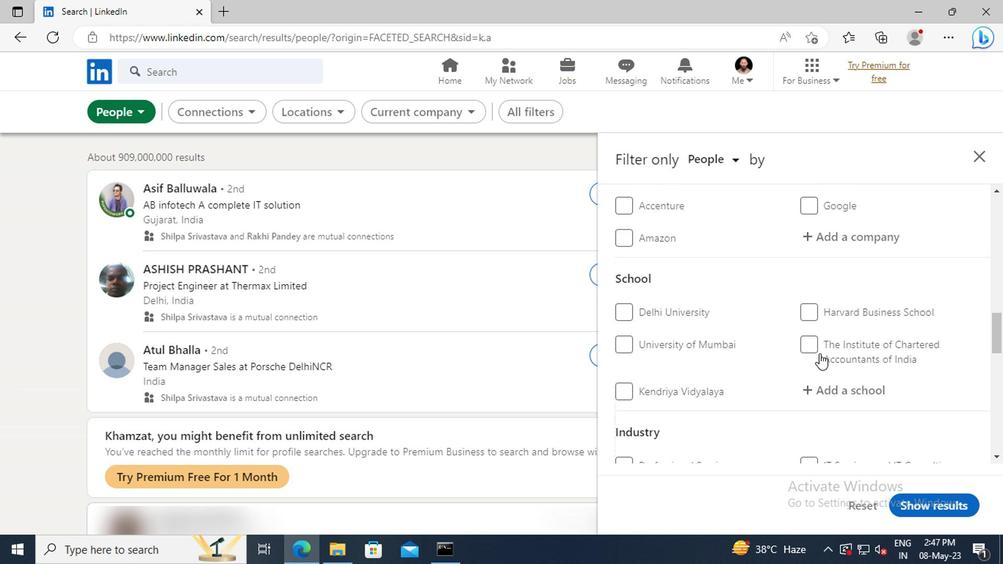 
Action: Mouse scrolled (678, 346) with delta (0, 0)
Screenshot: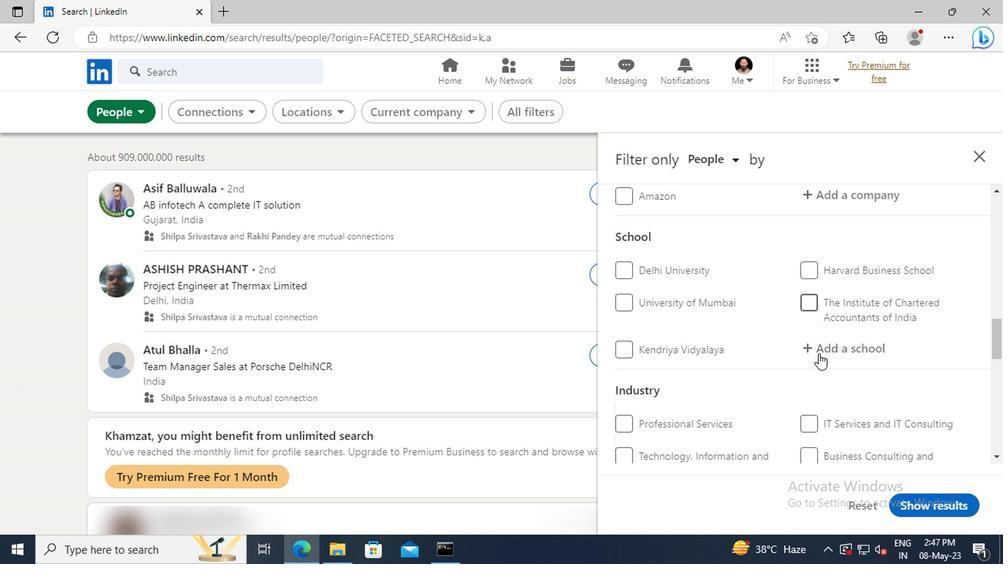 
Action: Mouse scrolled (678, 346) with delta (0, 0)
Screenshot: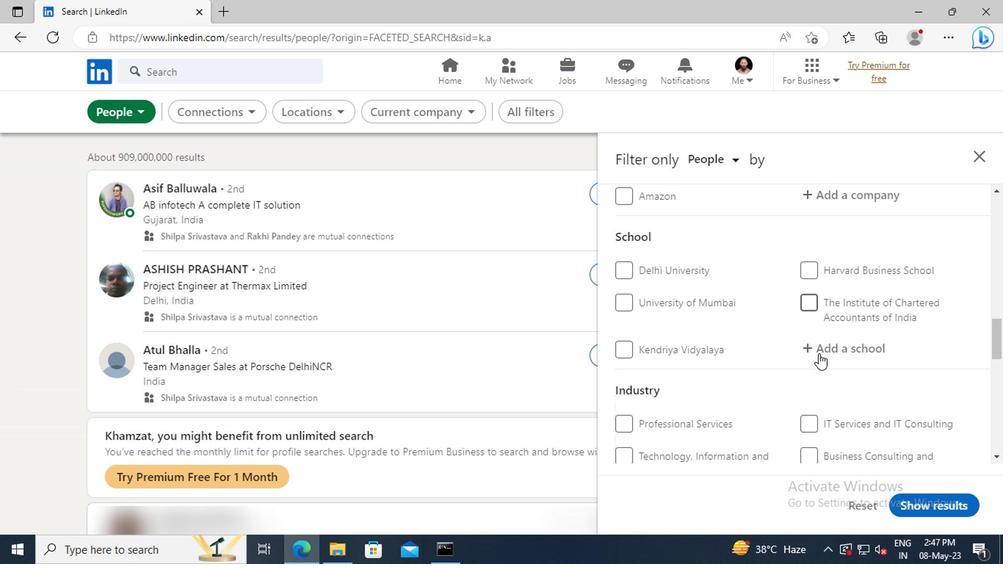 
Action: Mouse scrolled (678, 346) with delta (0, 0)
Screenshot: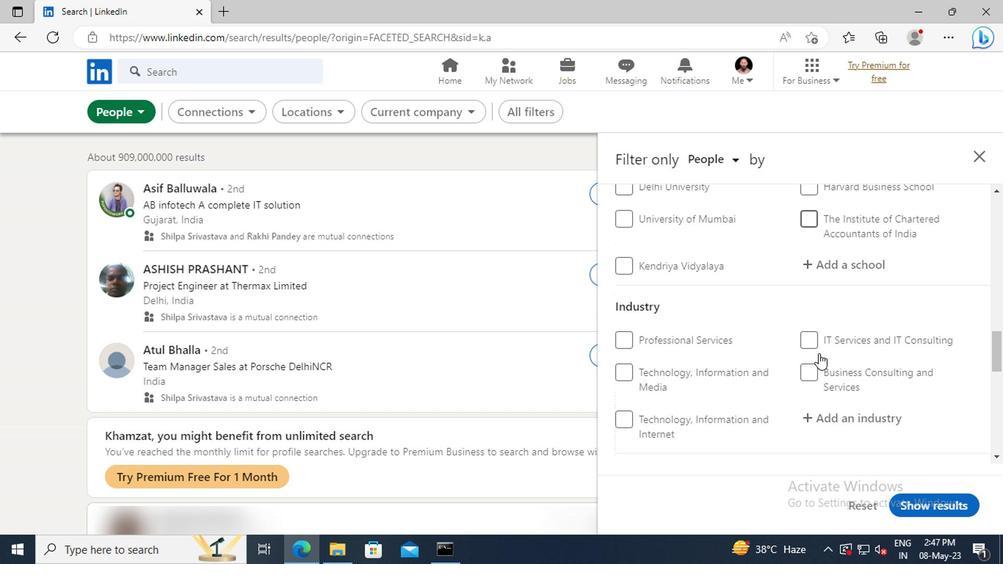 
Action: Mouse scrolled (678, 346) with delta (0, 0)
Screenshot: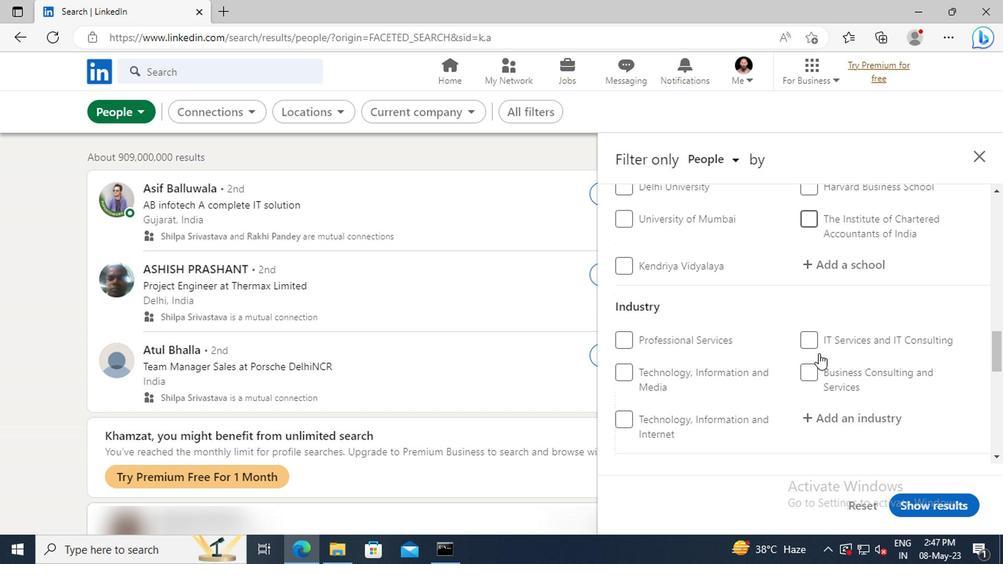 
Action: Mouse scrolled (678, 346) with delta (0, 0)
Screenshot: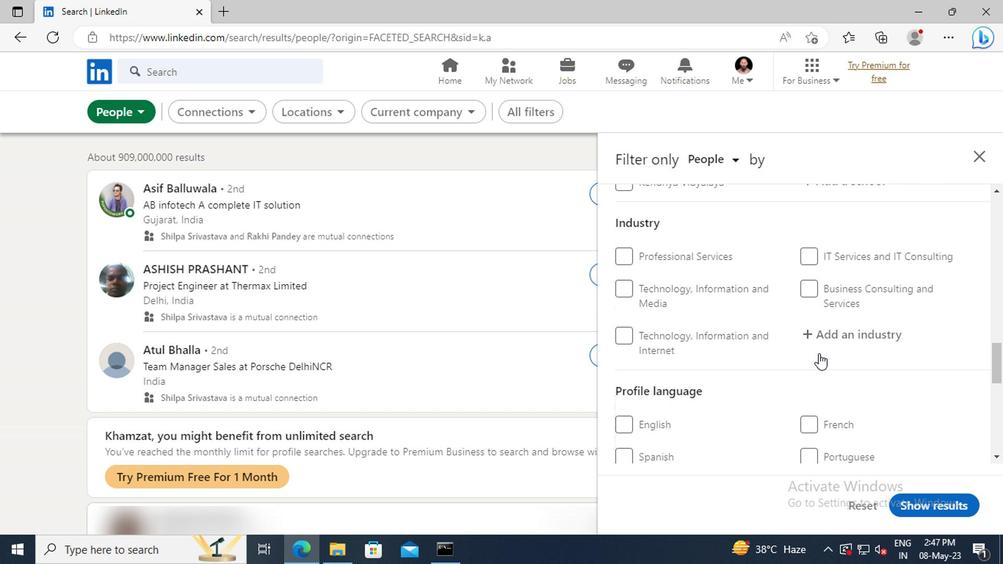 
Action: Mouse moved to (540, 368)
Screenshot: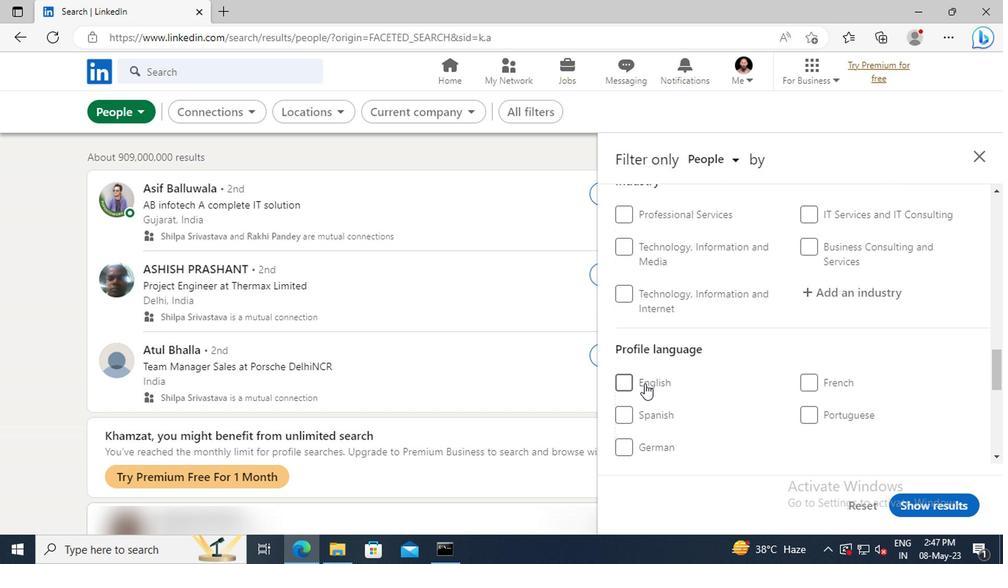
Action: Mouse pressed left at (540, 368)
Screenshot: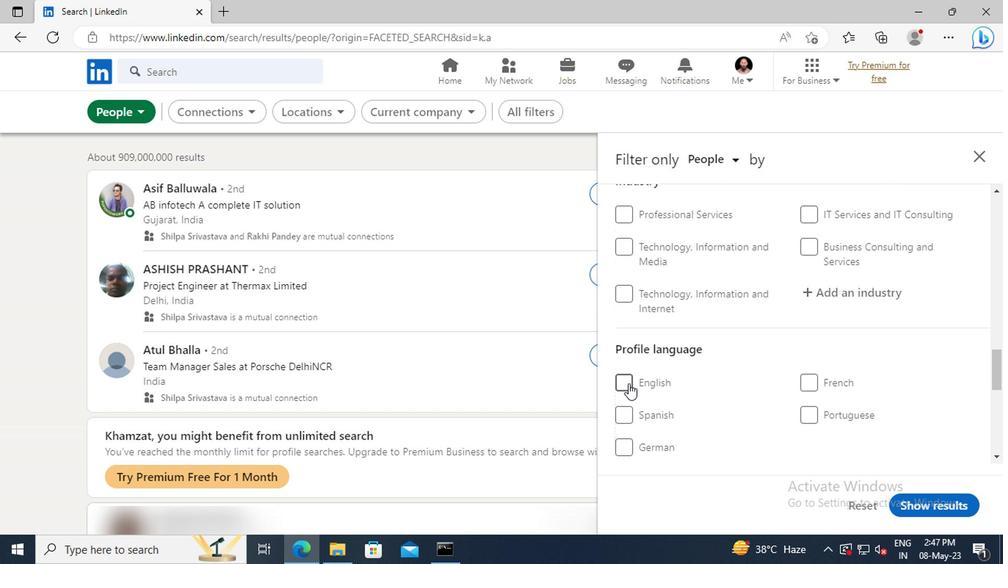 
Action: Mouse moved to (630, 354)
Screenshot: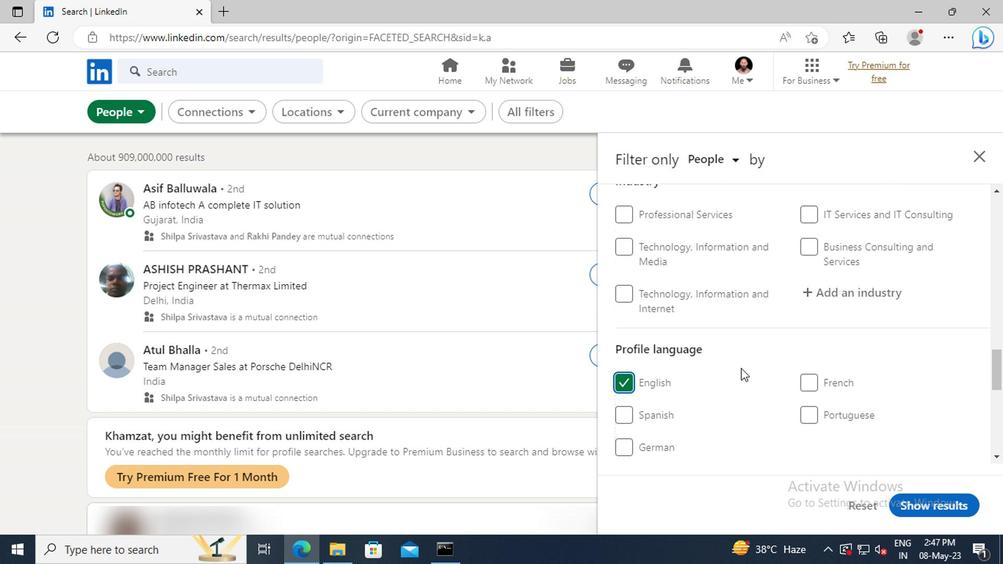 
Action: Mouse scrolled (630, 355) with delta (0, 0)
Screenshot: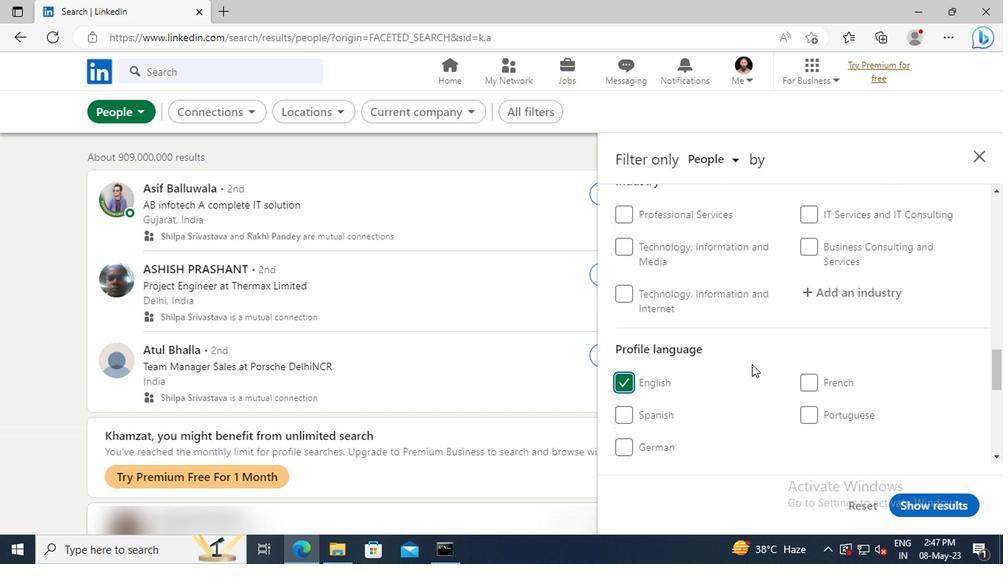 
Action: Mouse scrolled (630, 355) with delta (0, 0)
Screenshot: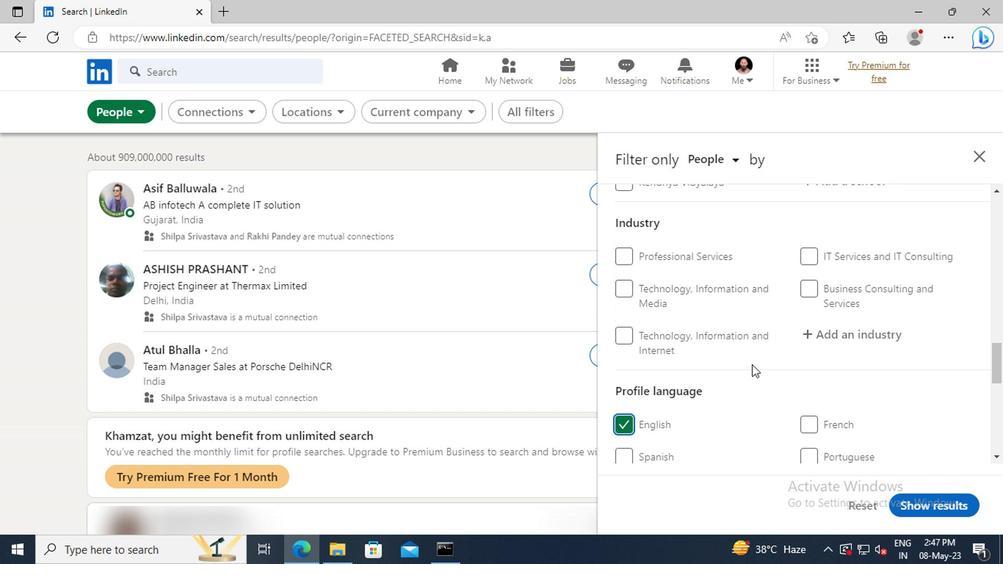 
Action: Mouse scrolled (630, 355) with delta (0, 0)
Screenshot: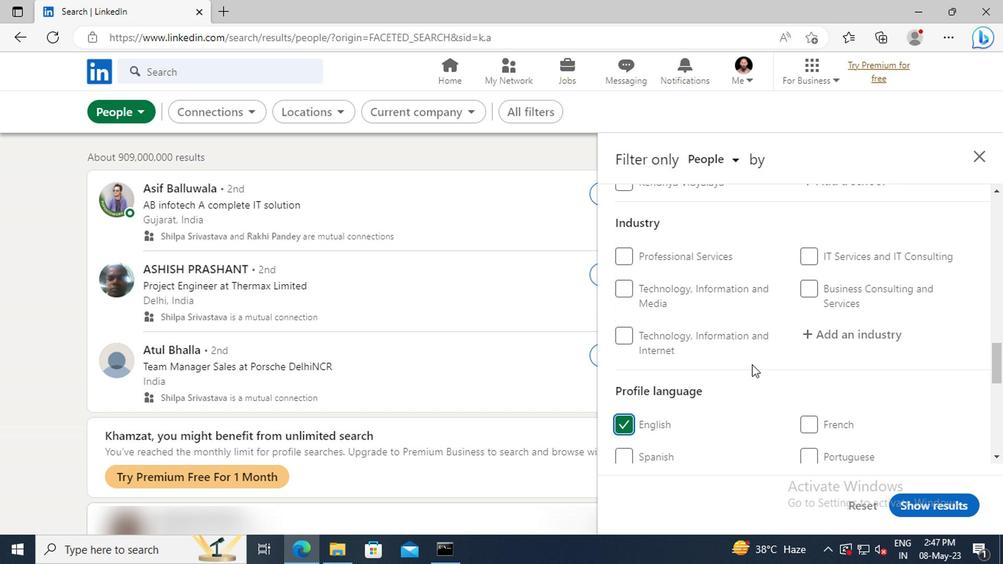 
Action: Mouse scrolled (630, 355) with delta (0, 0)
Screenshot: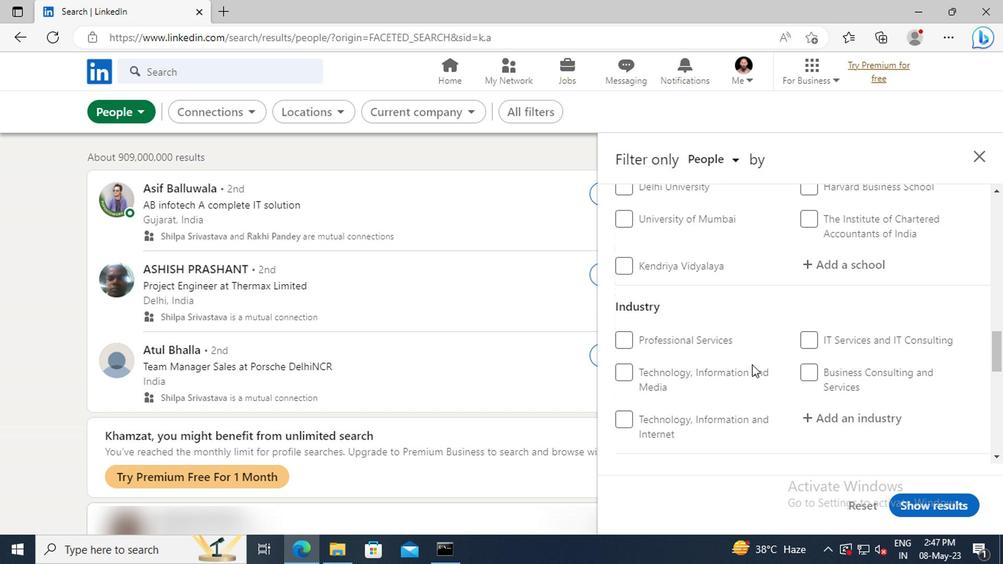
Action: Mouse scrolled (630, 355) with delta (0, 0)
Screenshot: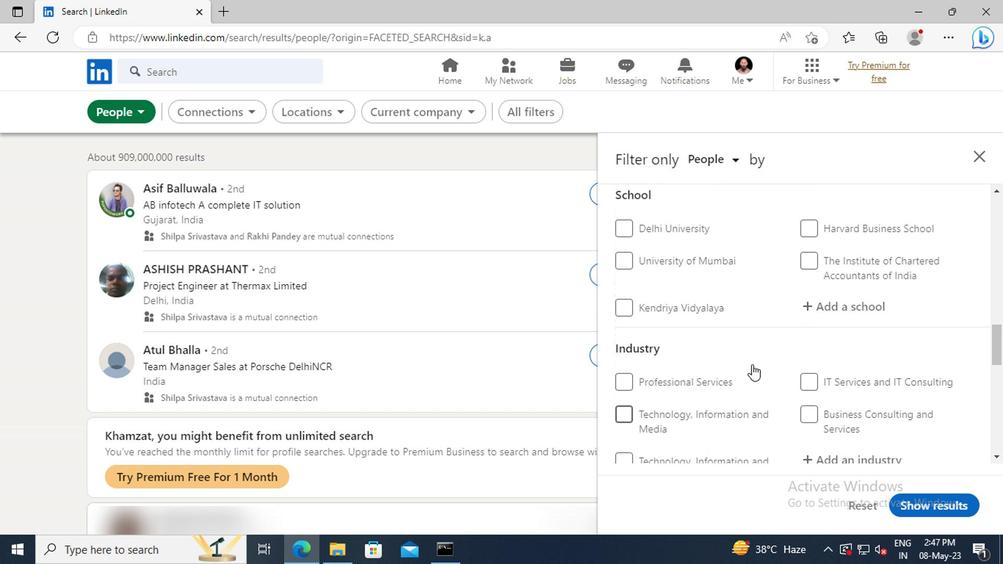 
Action: Mouse scrolled (630, 355) with delta (0, 0)
Screenshot: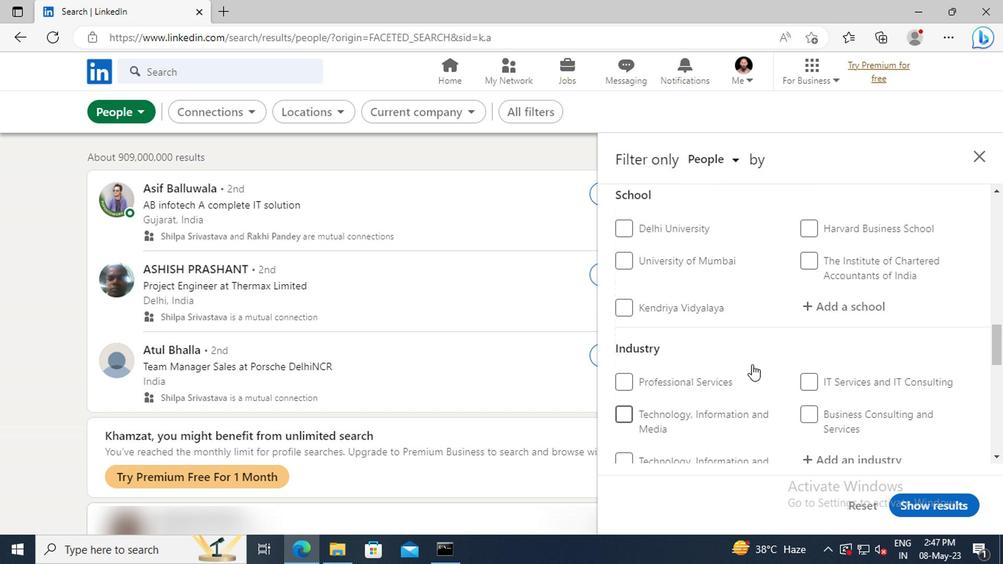 
Action: Mouse scrolled (630, 355) with delta (0, 0)
Screenshot: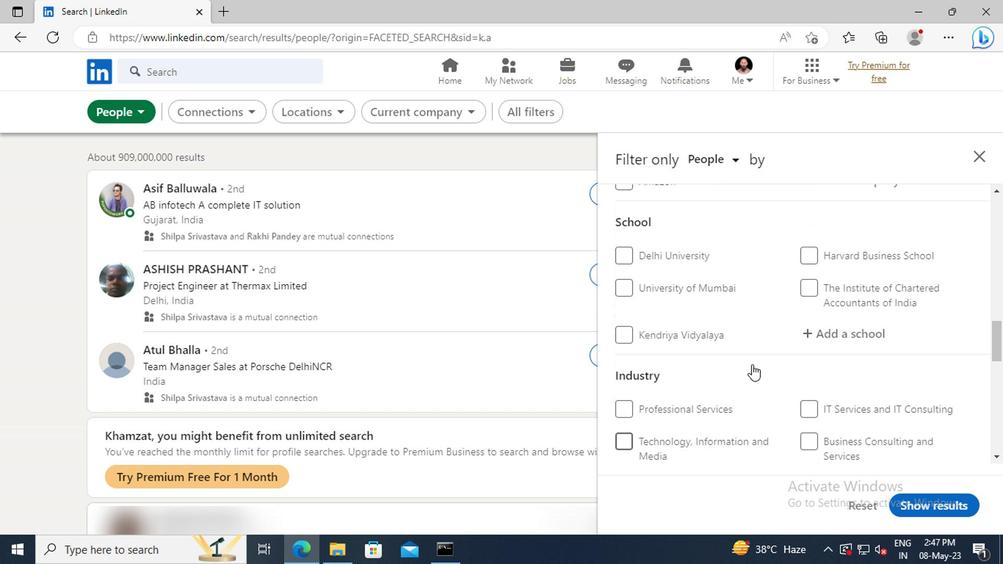 
Action: Mouse scrolled (630, 355) with delta (0, 0)
Screenshot: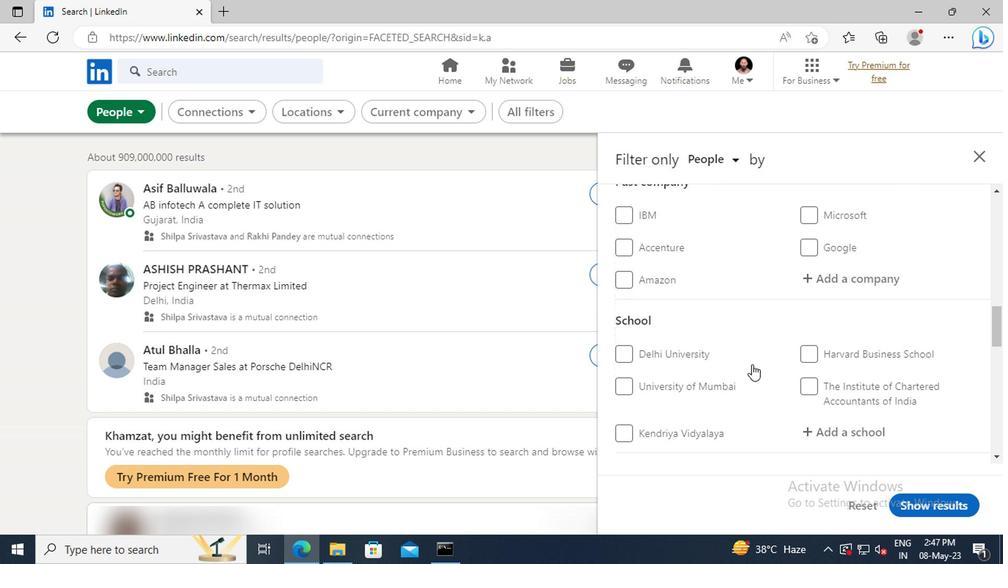 
Action: Mouse scrolled (630, 355) with delta (0, 0)
Screenshot: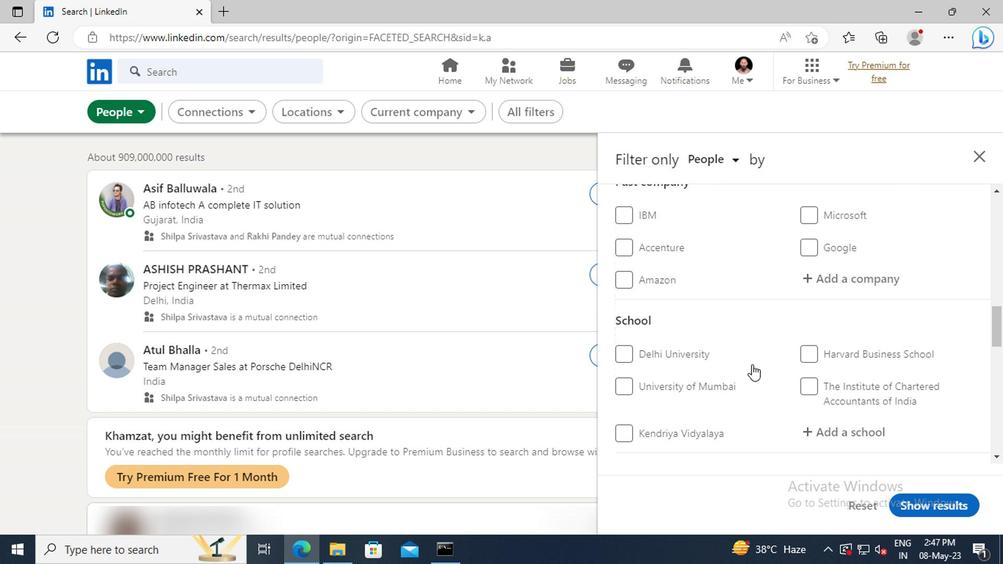
Action: Mouse scrolled (630, 355) with delta (0, 0)
Screenshot: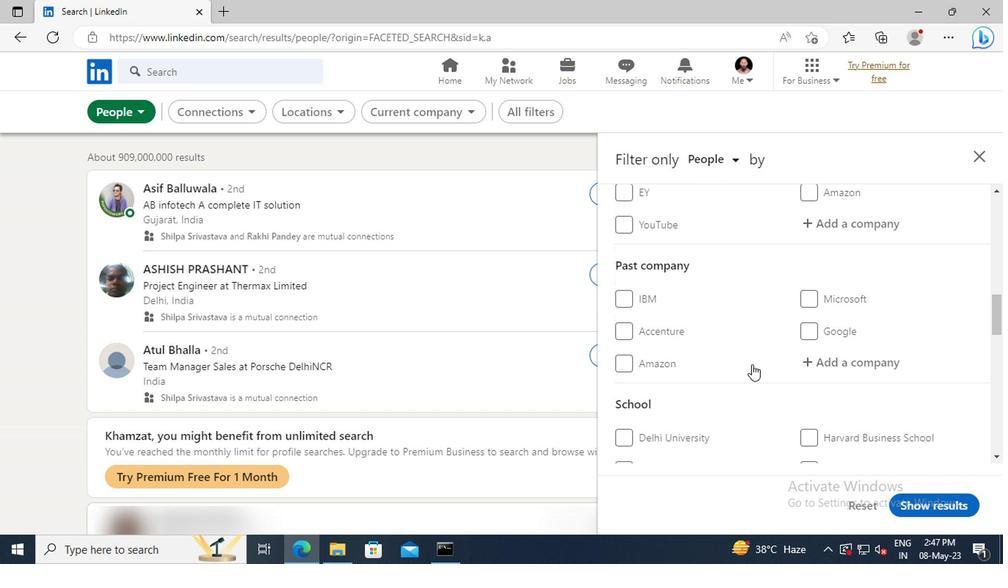 
Action: Mouse scrolled (630, 355) with delta (0, 0)
Screenshot: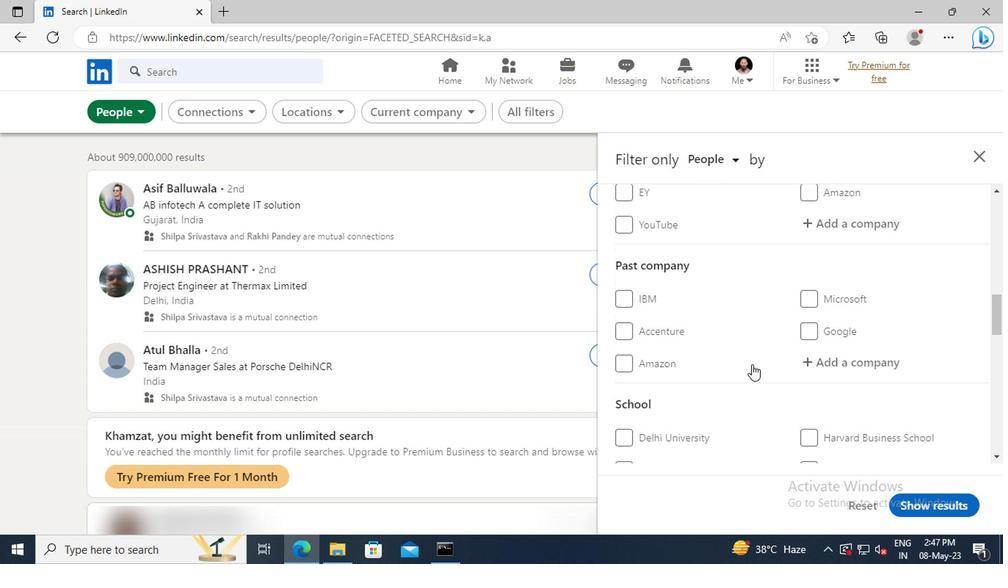 
Action: Mouse moved to (631, 354)
Screenshot: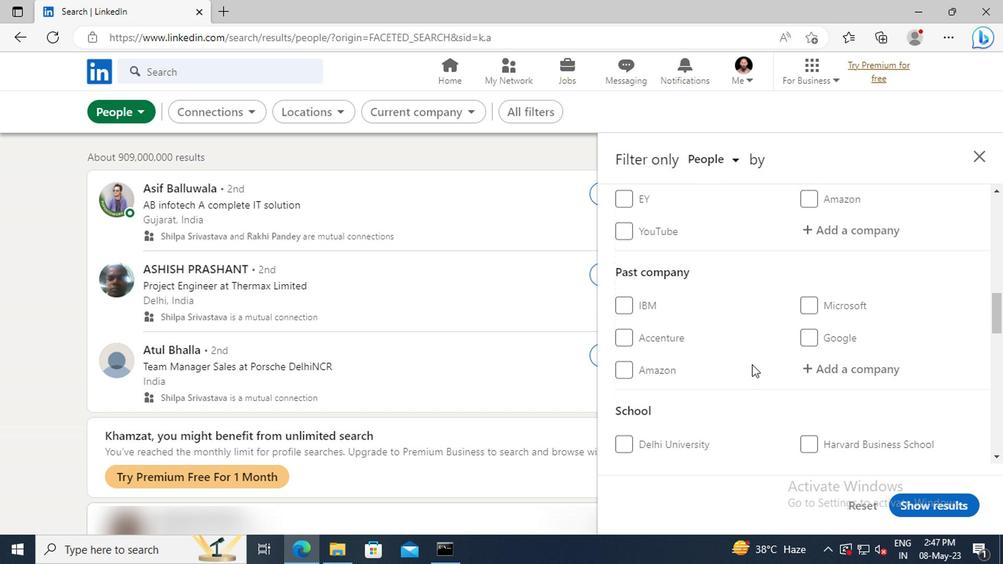 
Action: Mouse scrolled (631, 354) with delta (0, 0)
Screenshot: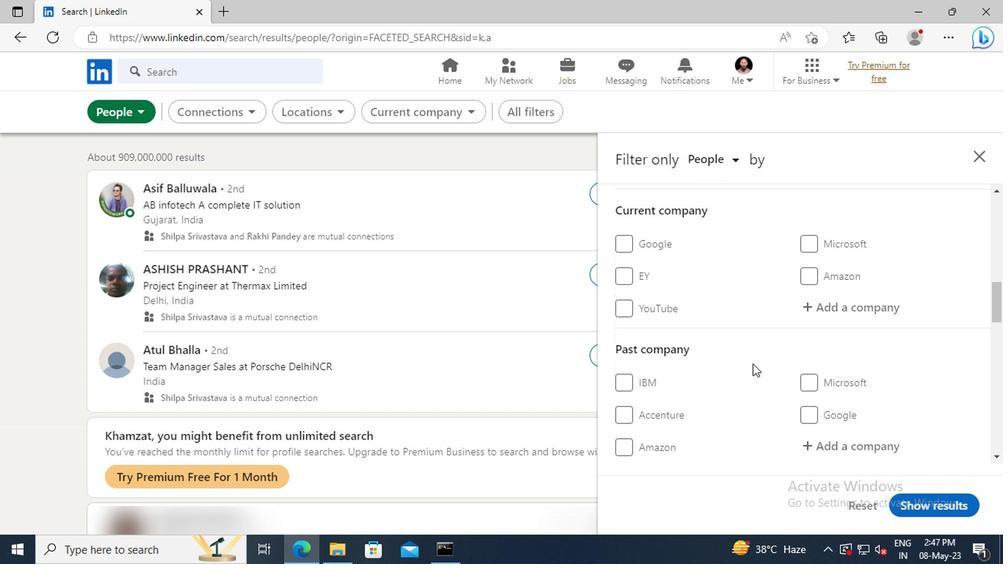 
Action: Mouse moved to (675, 347)
Screenshot: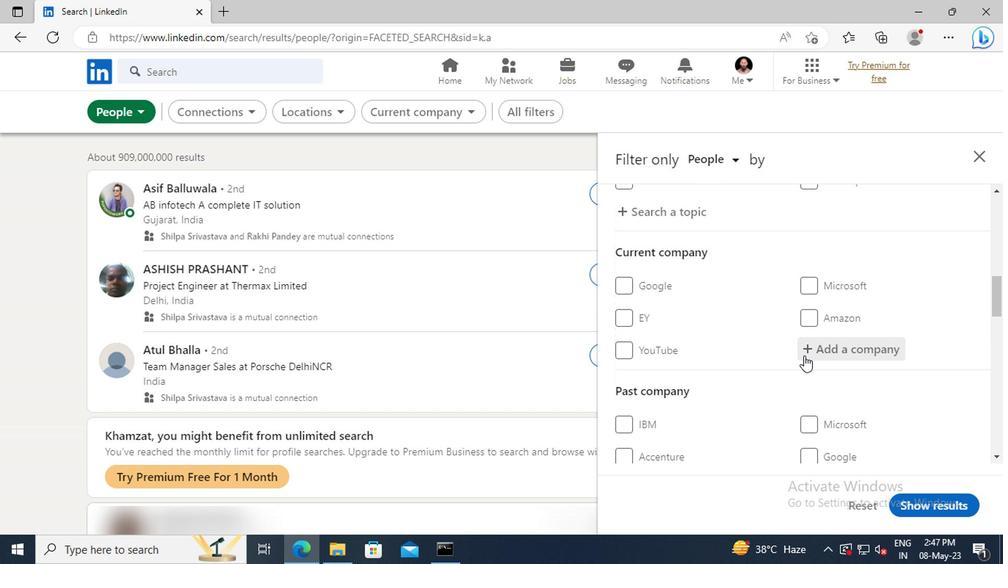 
Action: Mouse pressed left at (675, 347)
Screenshot: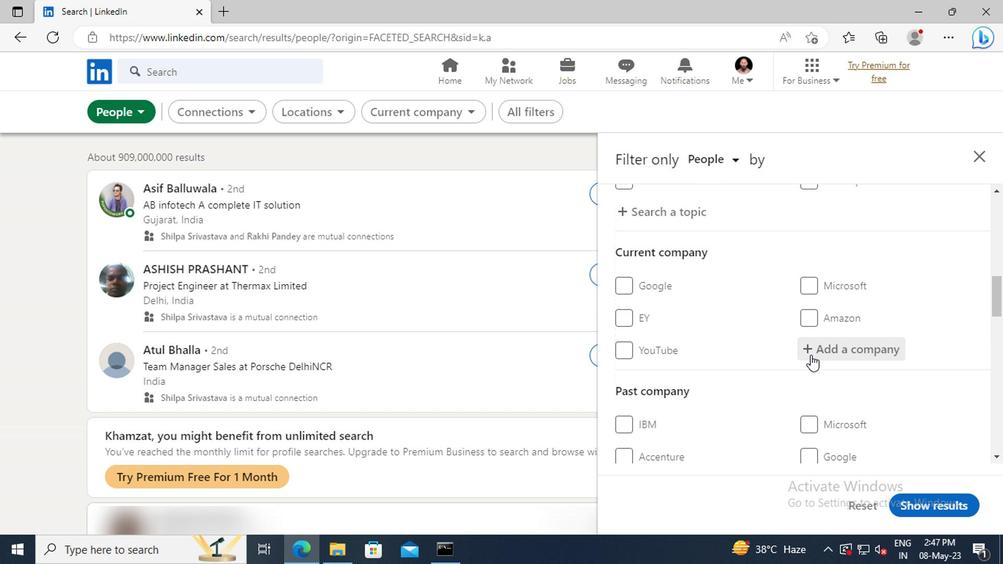 
Action: Key pressed <Key.shift>
Screenshot: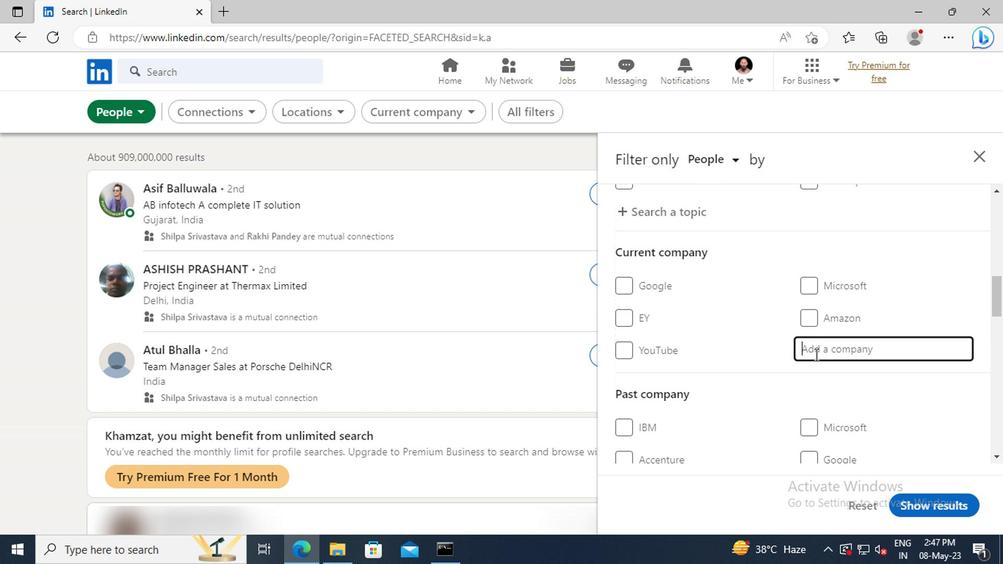 
Action: Mouse moved to (675, 347)
Screenshot: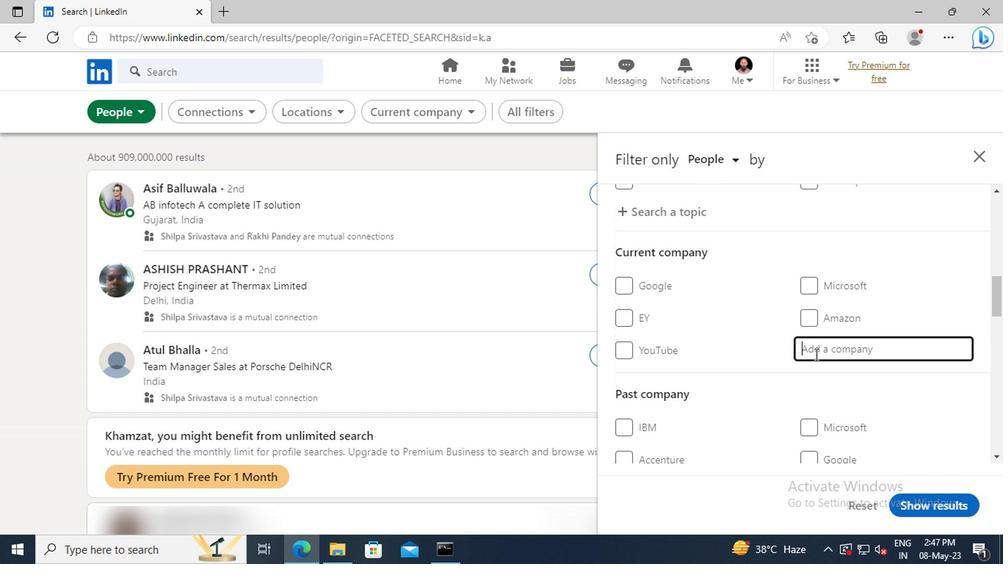 
Action: Key pressed <Key.shift>SONY<Key.space><Key.shift>MUSI
Screenshot: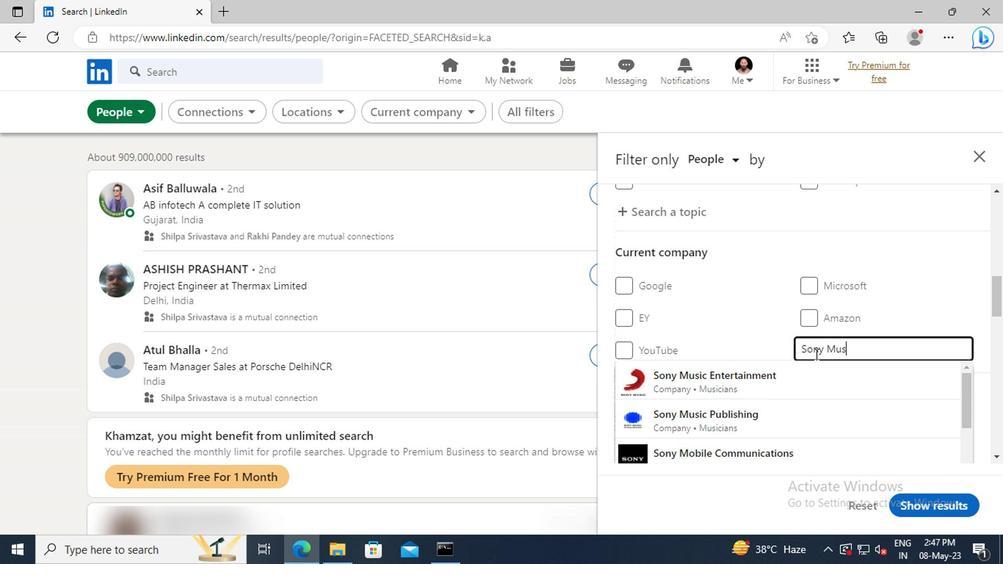 
Action: Mouse moved to (679, 359)
Screenshot: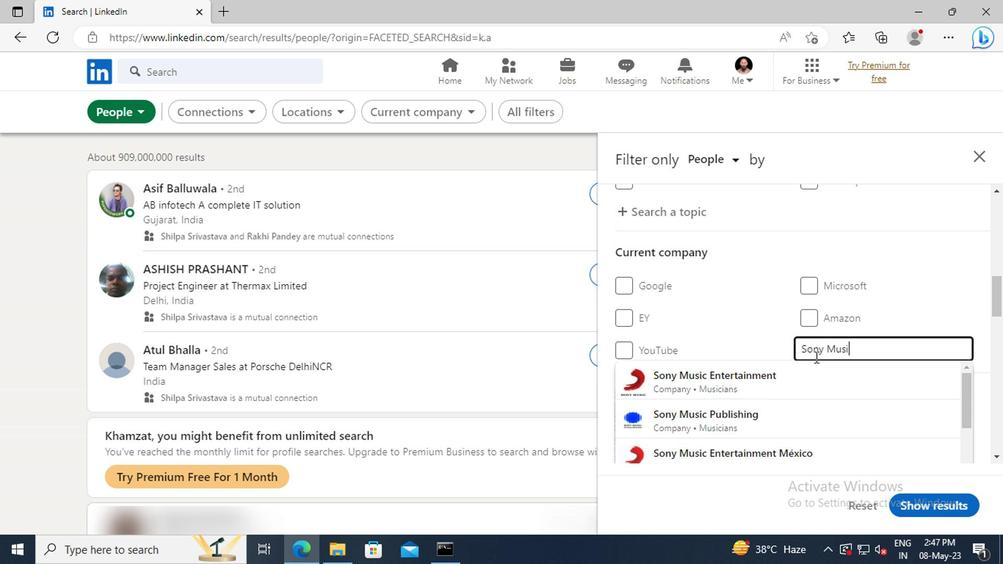 
Action: Mouse pressed left at (679, 359)
Screenshot: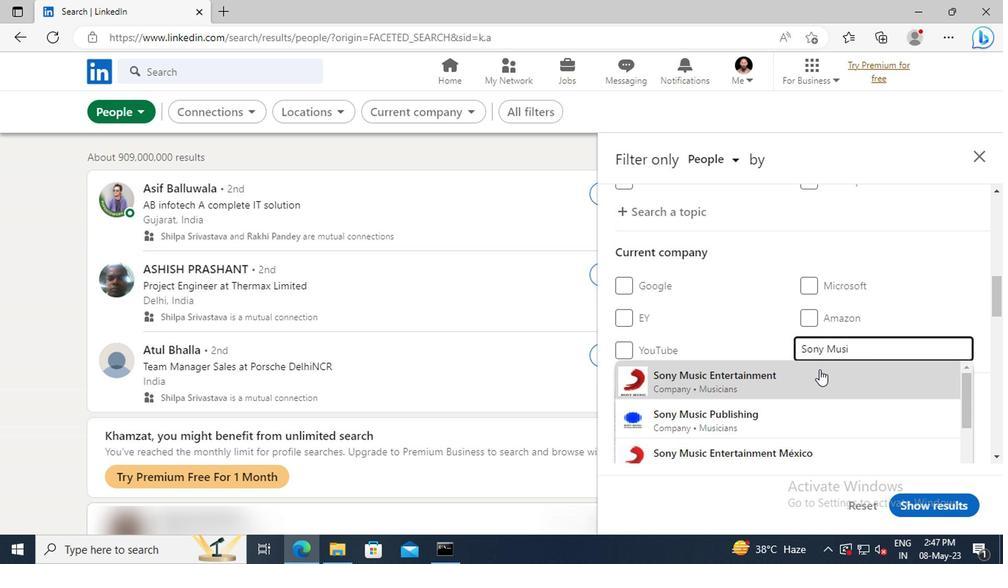 
Action: Mouse moved to (679, 359)
Screenshot: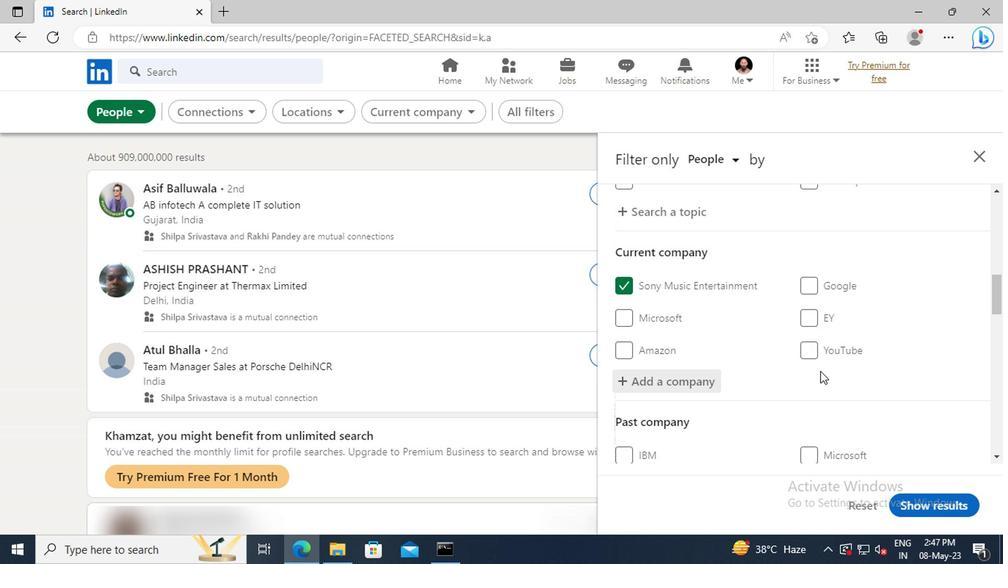 
Action: Mouse scrolled (679, 358) with delta (0, 0)
Screenshot: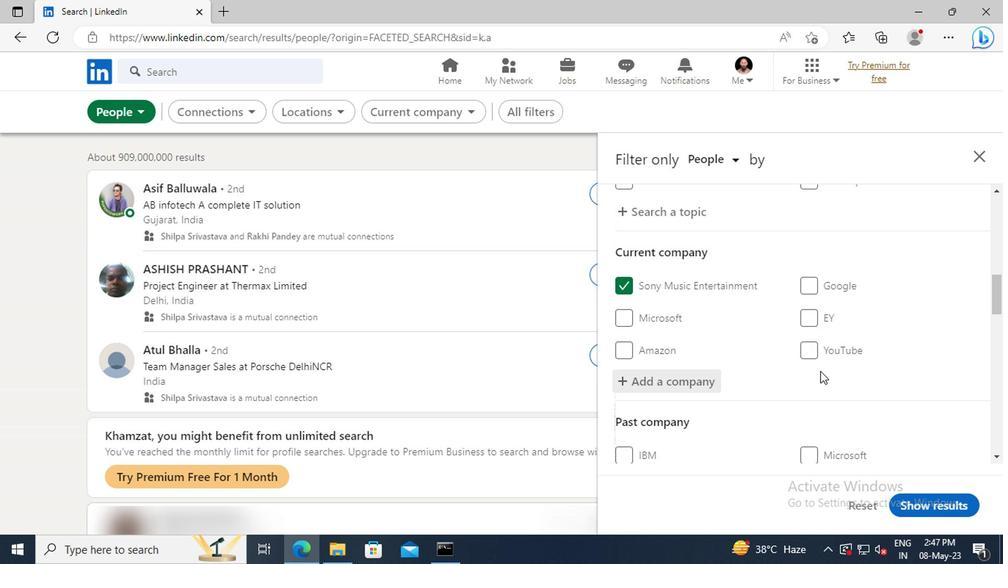 
Action: Mouse moved to (679, 356)
Screenshot: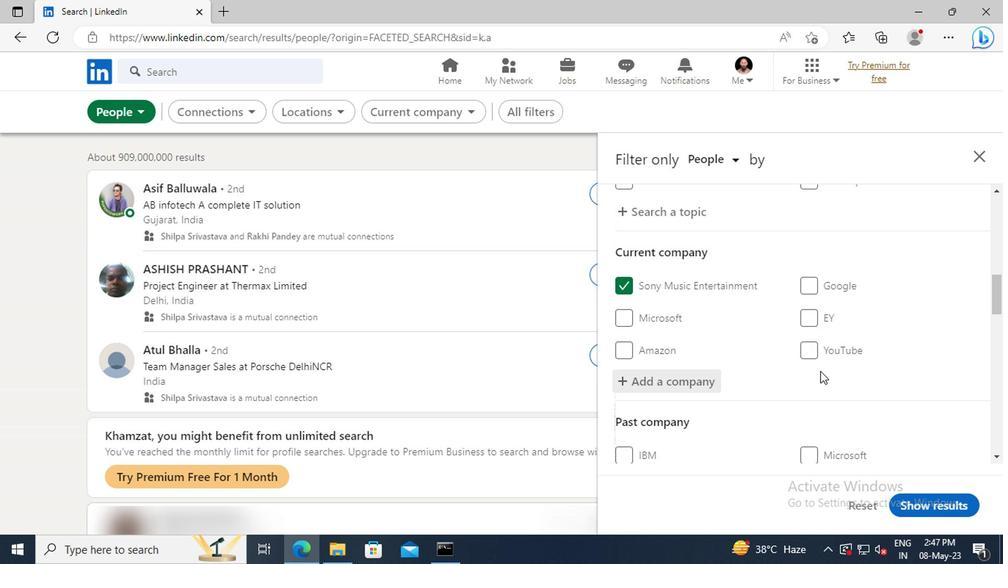 
Action: Mouse scrolled (679, 355) with delta (0, 0)
Screenshot: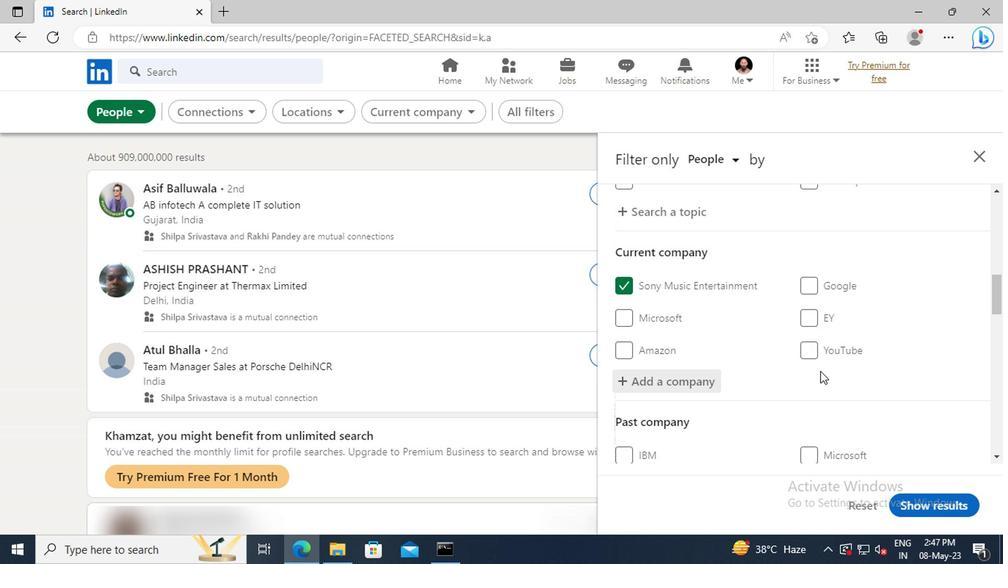 
Action: Mouse moved to (675, 345)
Screenshot: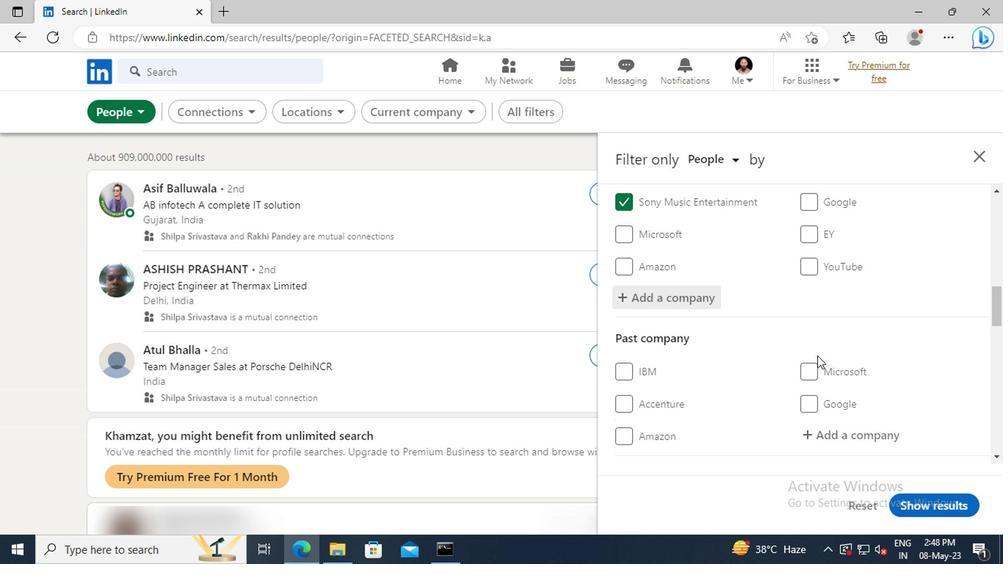 
Action: Mouse scrolled (675, 345) with delta (0, 0)
Screenshot: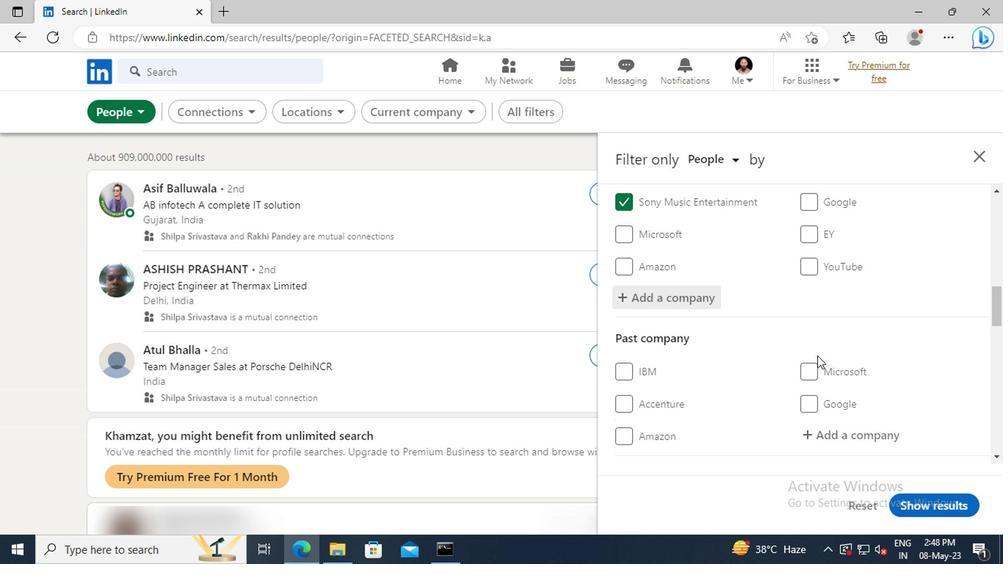 
Action: Mouse moved to (675, 345)
Screenshot: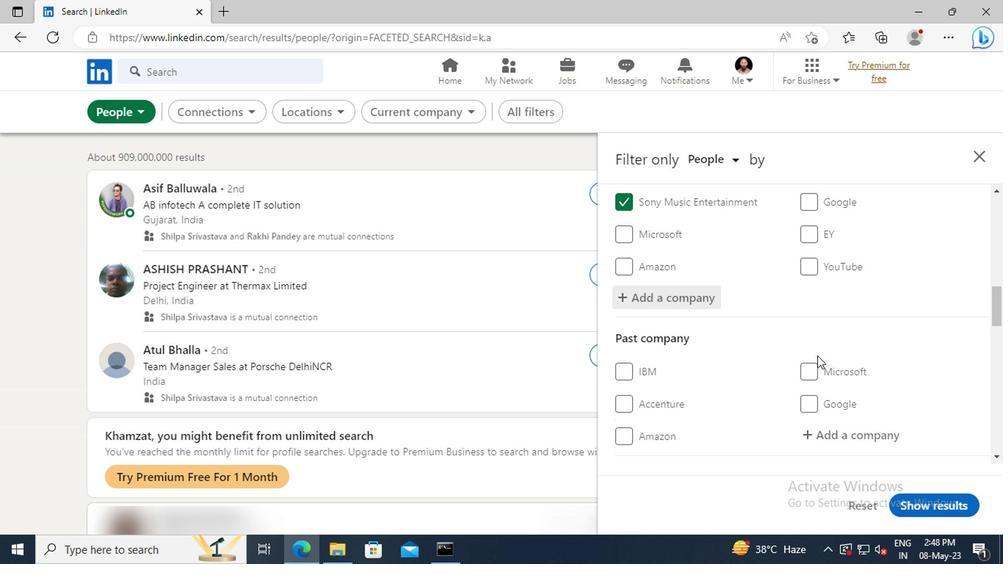 
Action: Mouse scrolled (675, 344) with delta (0, 0)
Screenshot: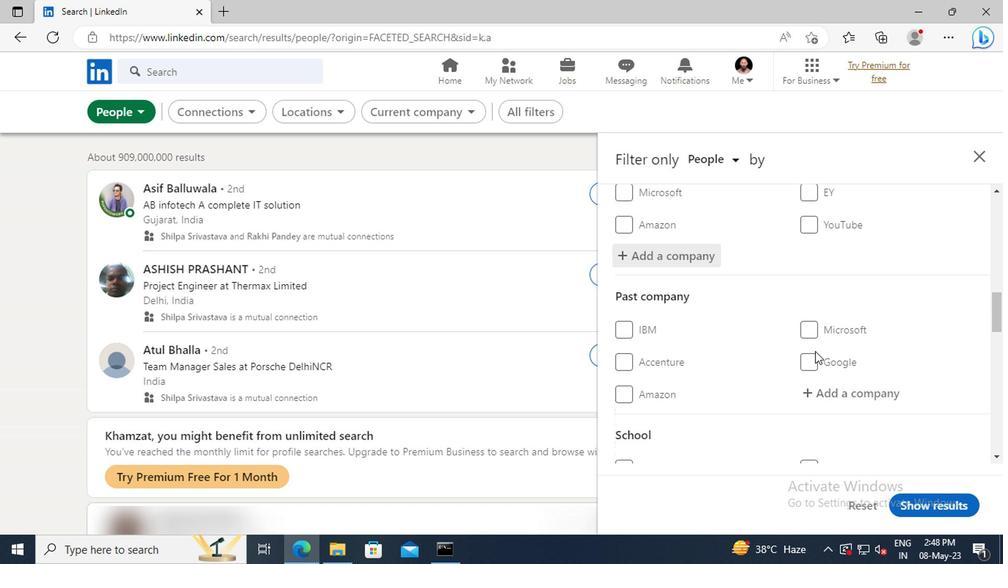 
Action: Mouse scrolled (675, 344) with delta (0, 0)
Screenshot: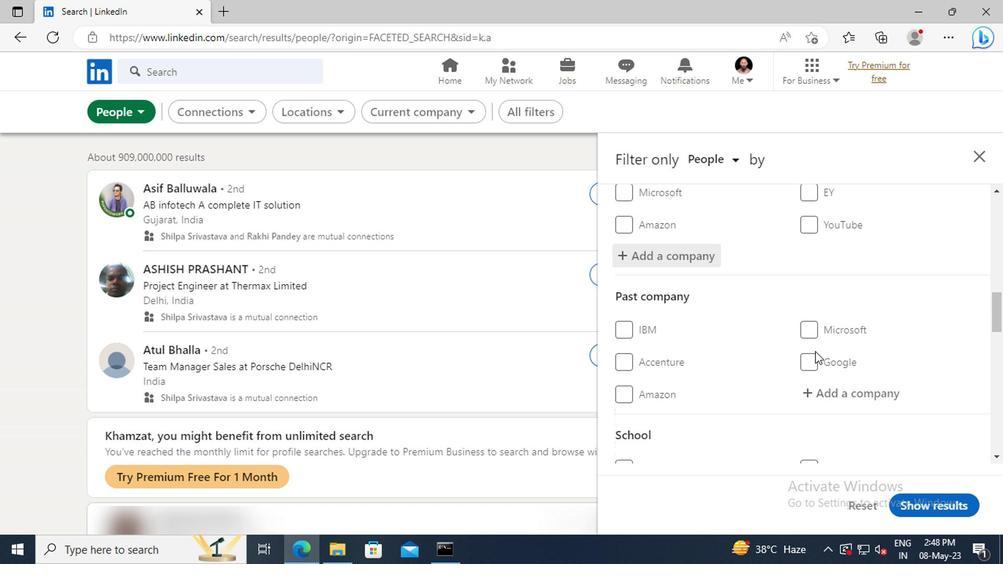 
Action: Mouse moved to (675, 343)
Screenshot: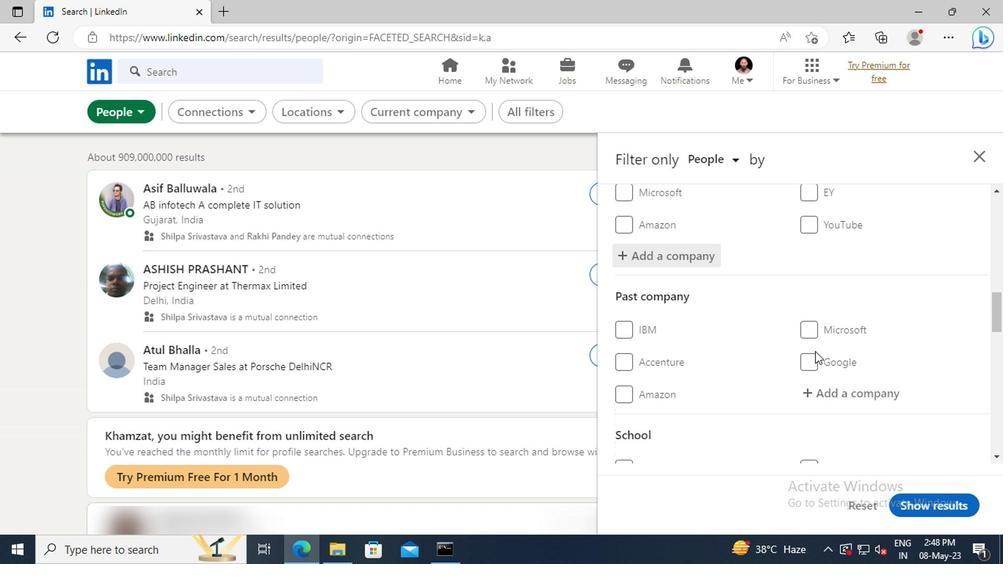 
Action: Mouse scrolled (675, 342) with delta (0, 0)
Screenshot: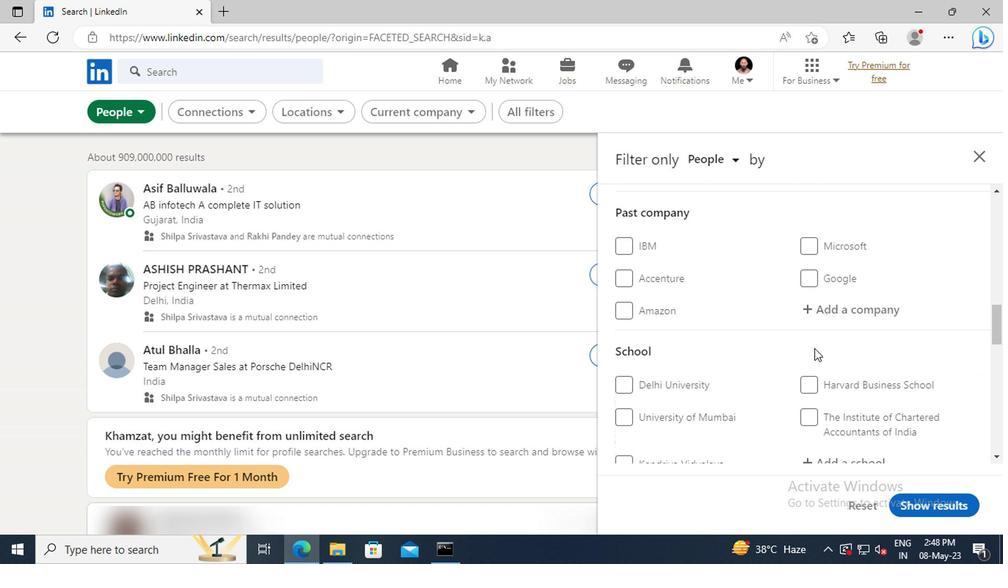 
Action: Mouse scrolled (675, 342) with delta (0, 0)
Screenshot: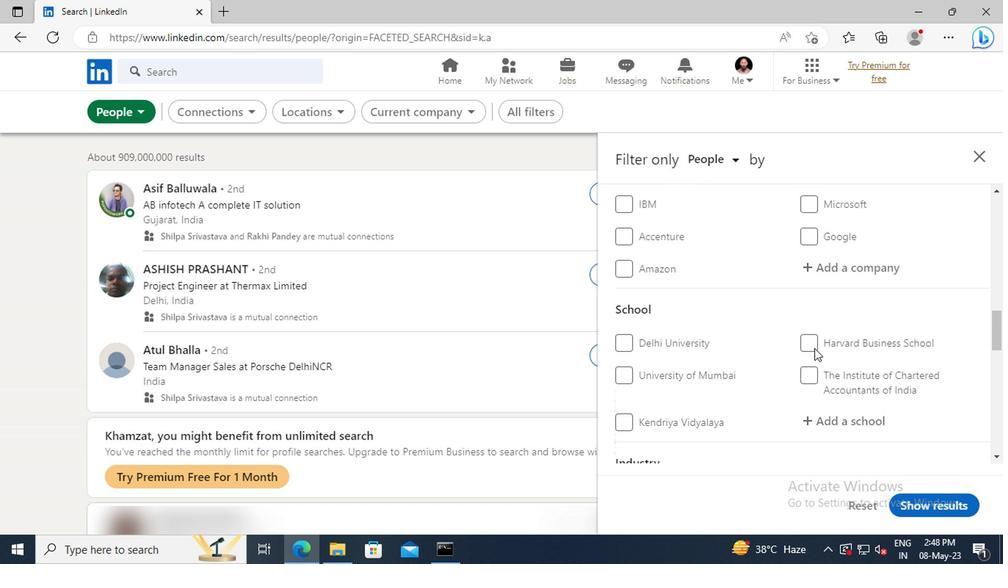 
Action: Mouse scrolled (675, 342) with delta (0, 0)
Screenshot: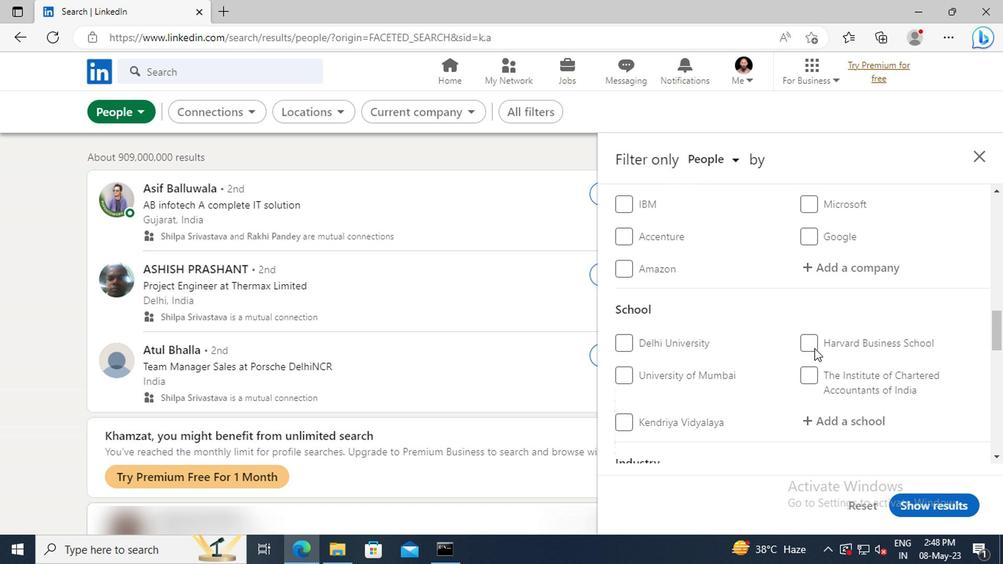 
Action: Mouse scrolled (675, 342) with delta (0, 0)
Screenshot: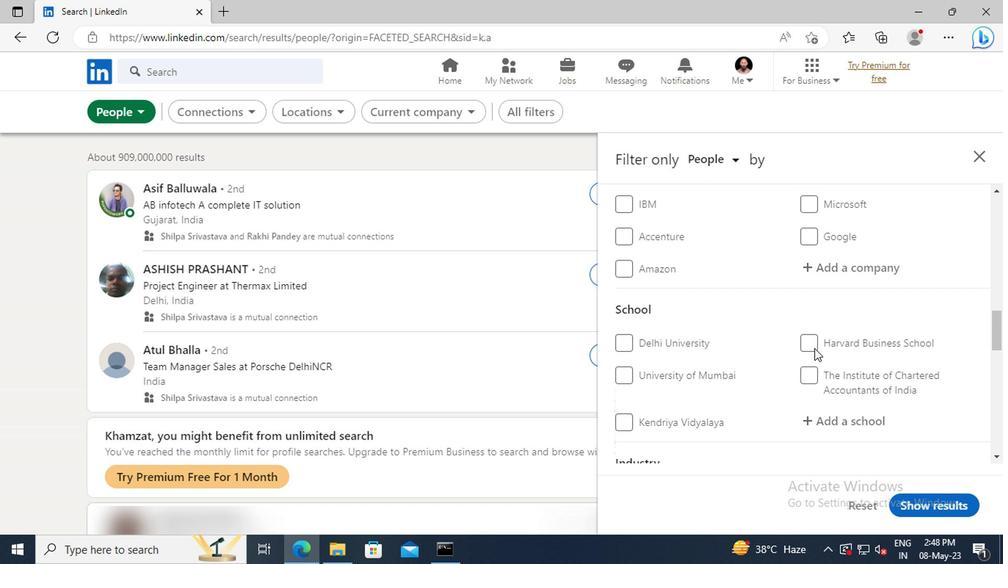 
Action: Mouse moved to (678, 308)
Screenshot: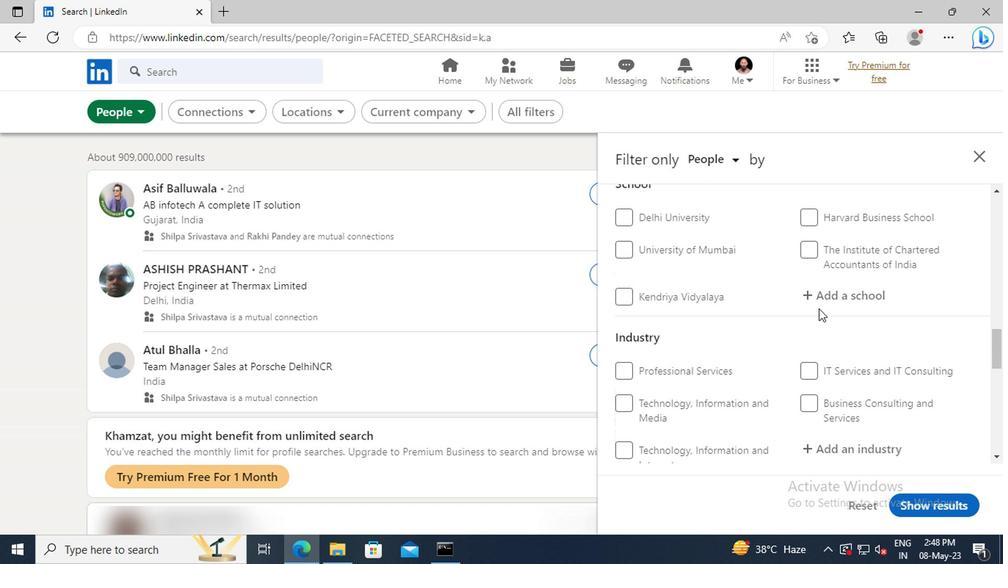 
Action: Mouse pressed left at (678, 308)
Screenshot: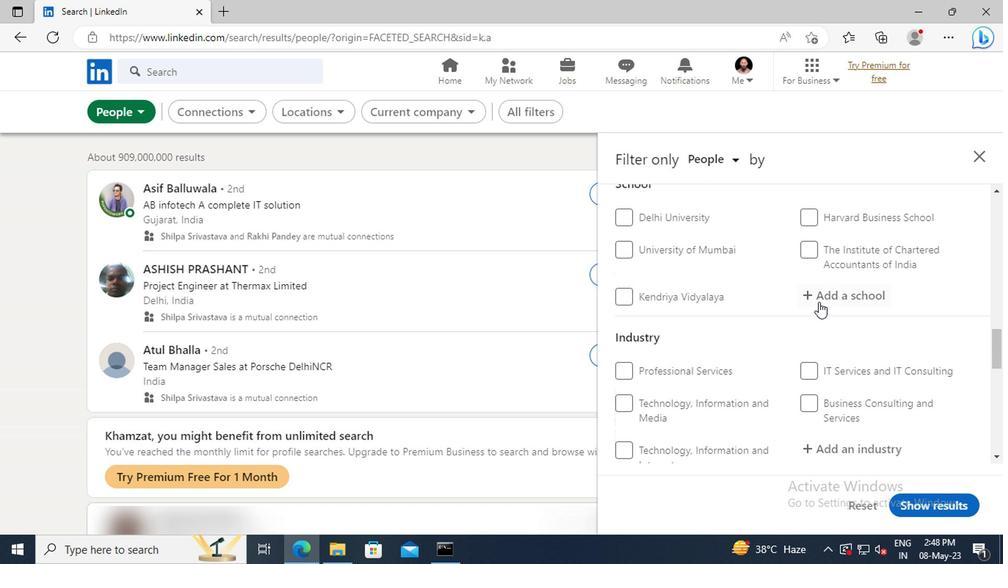 
Action: Key pressed <Key.shift>D
Screenshot: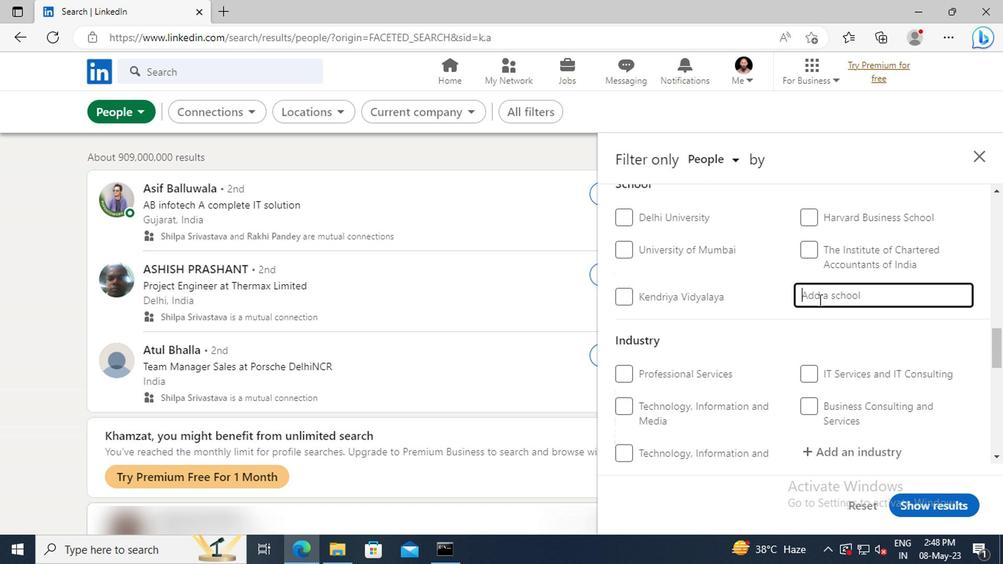 
Action: Mouse moved to (671, 302)
Screenshot: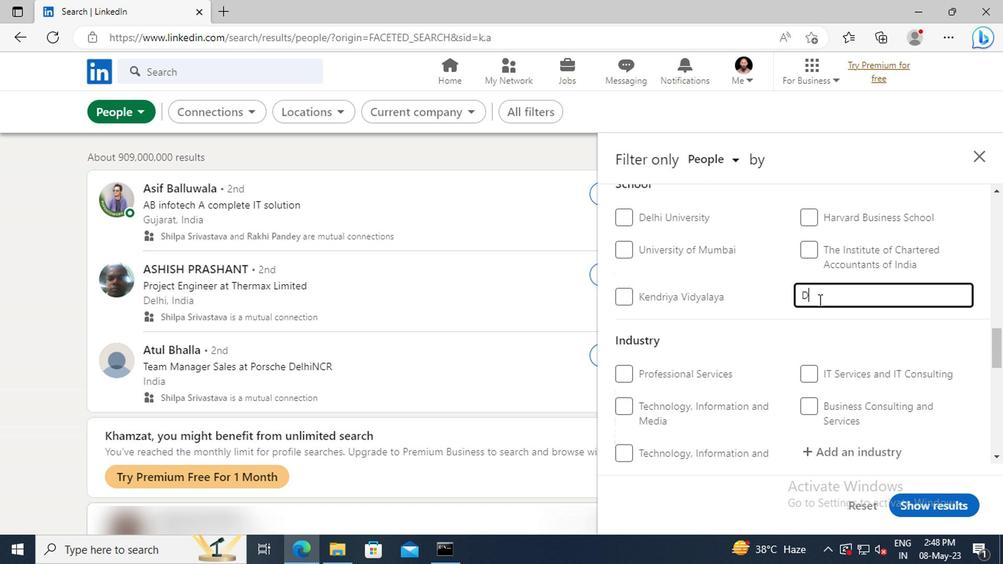 
Action: Key pressed ESHBANDHU<Key.space>
Screenshot: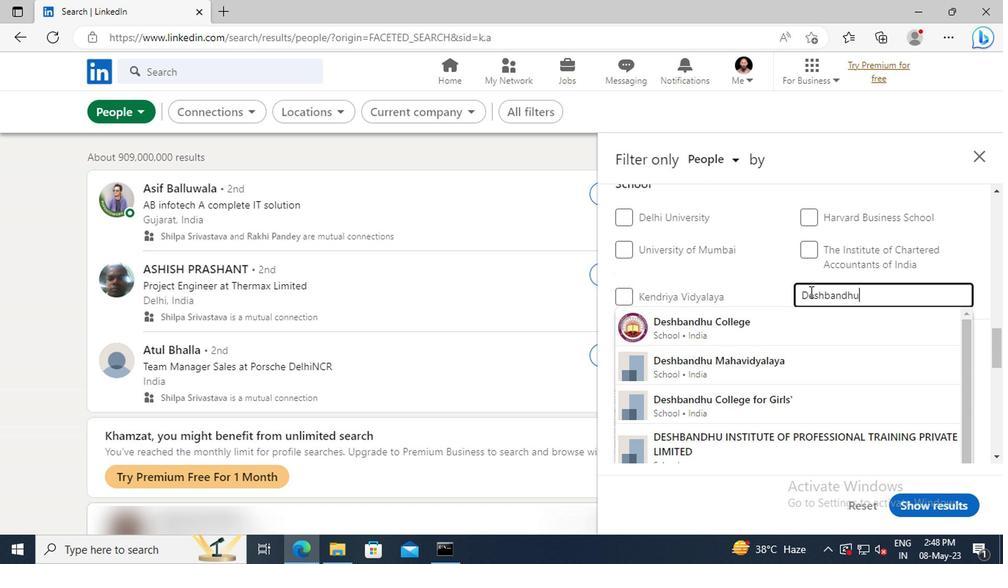 
Action: Mouse moved to (673, 323)
Screenshot: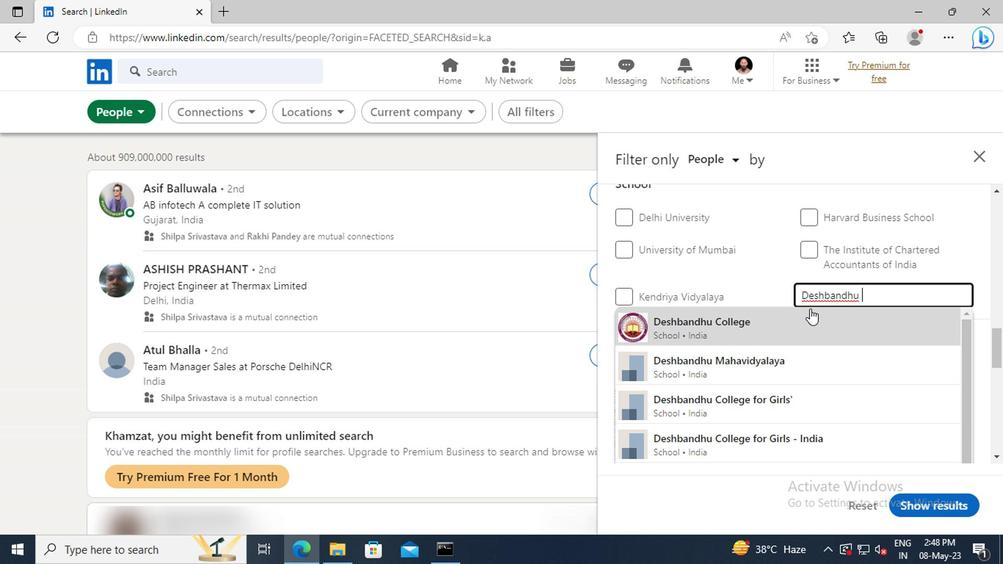 
Action: Mouse pressed left at (673, 323)
Screenshot: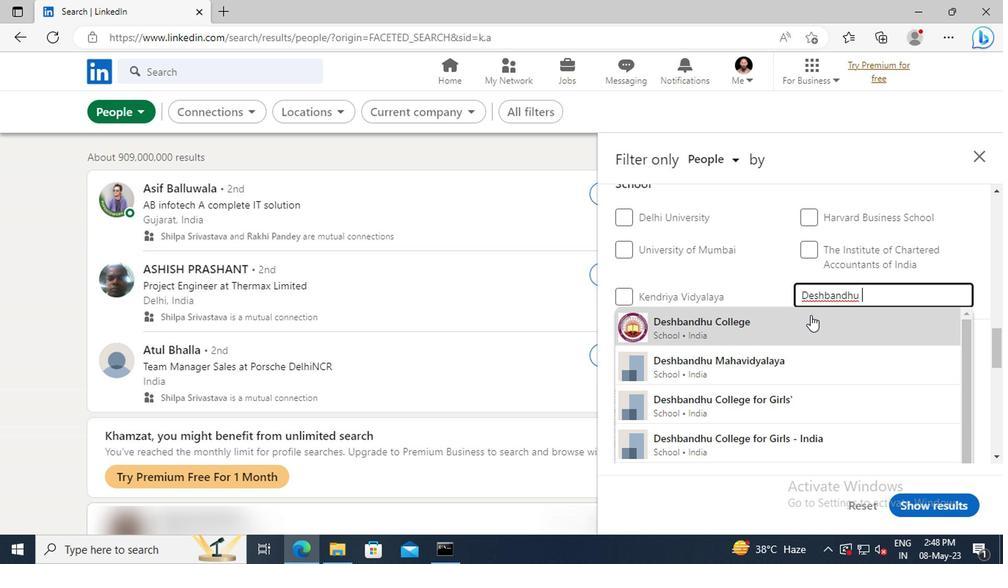 
Action: Mouse scrolled (673, 323) with delta (0, 0)
Screenshot: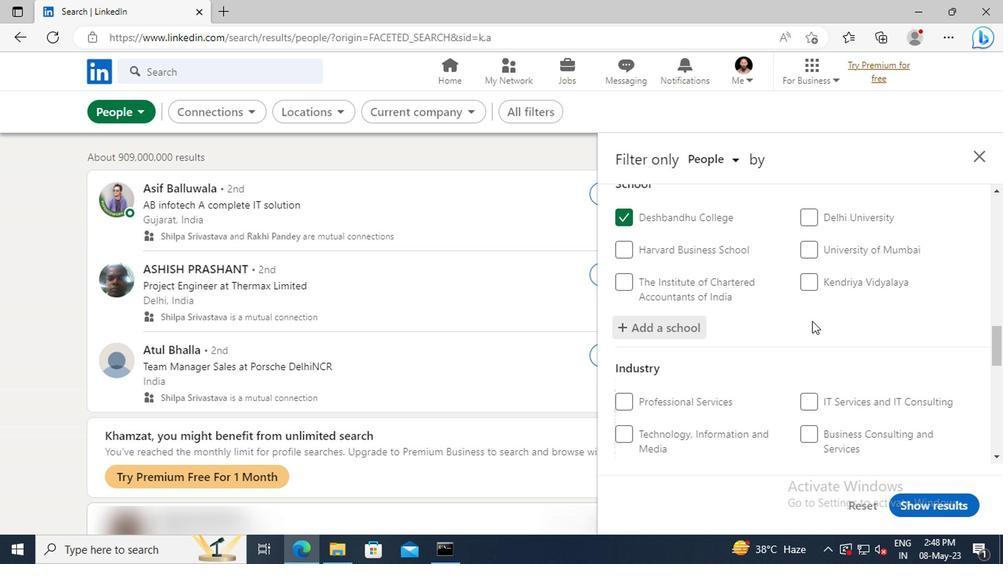 
Action: Mouse scrolled (673, 323) with delta (0, 0)
Screenshot: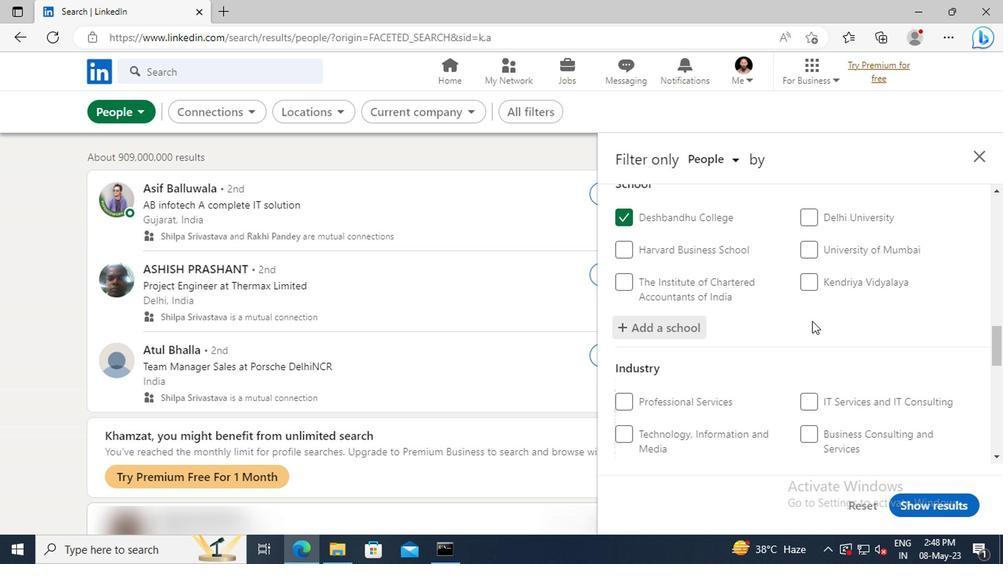 
Action: Mouse scrolled (673, 323) with delta (0, 0)
Screenshot: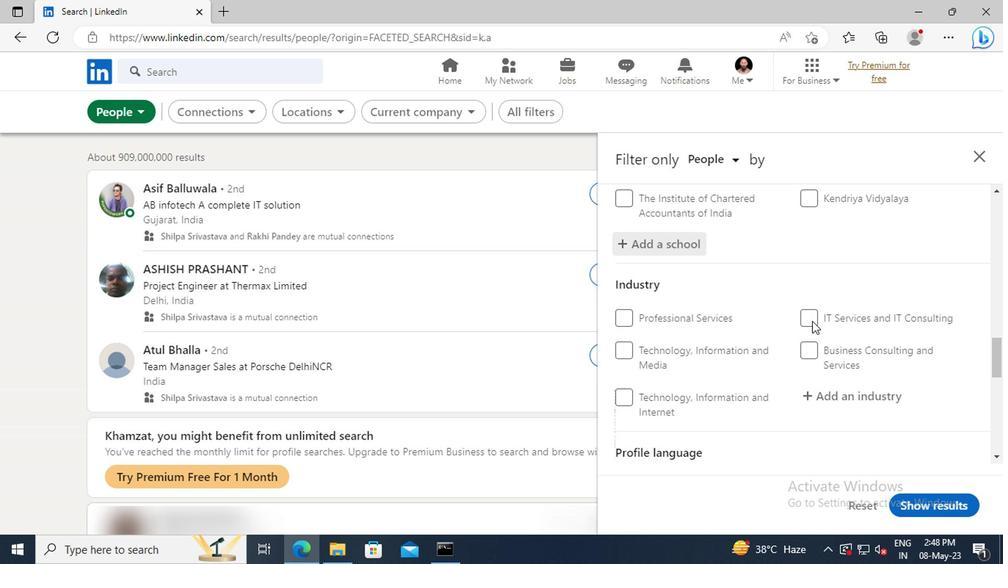 
Action: Mouse scrolled (673, 323) with delta (0, 0)
Screenshot: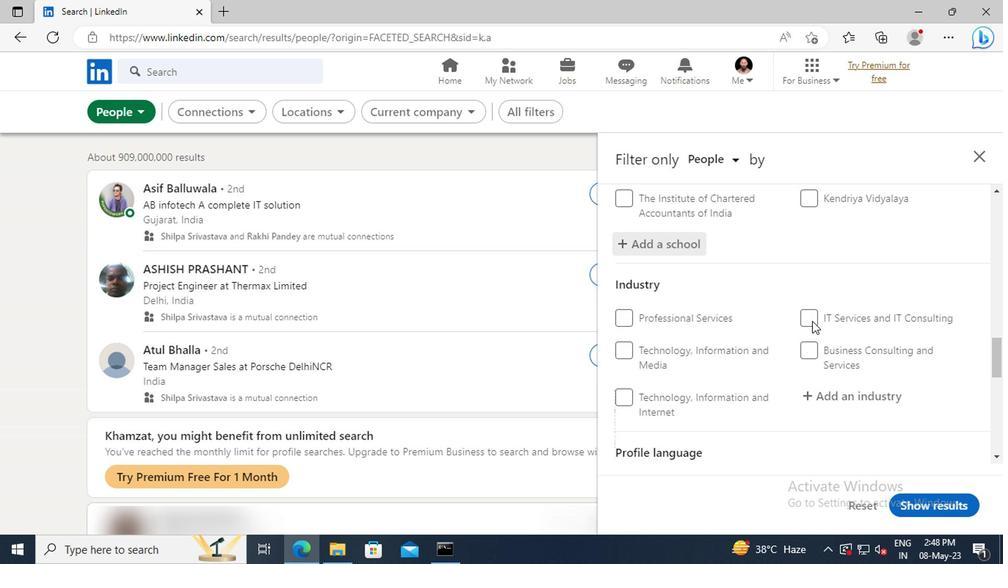 
Action: Mouse moved to (676, 322)
Screenshot: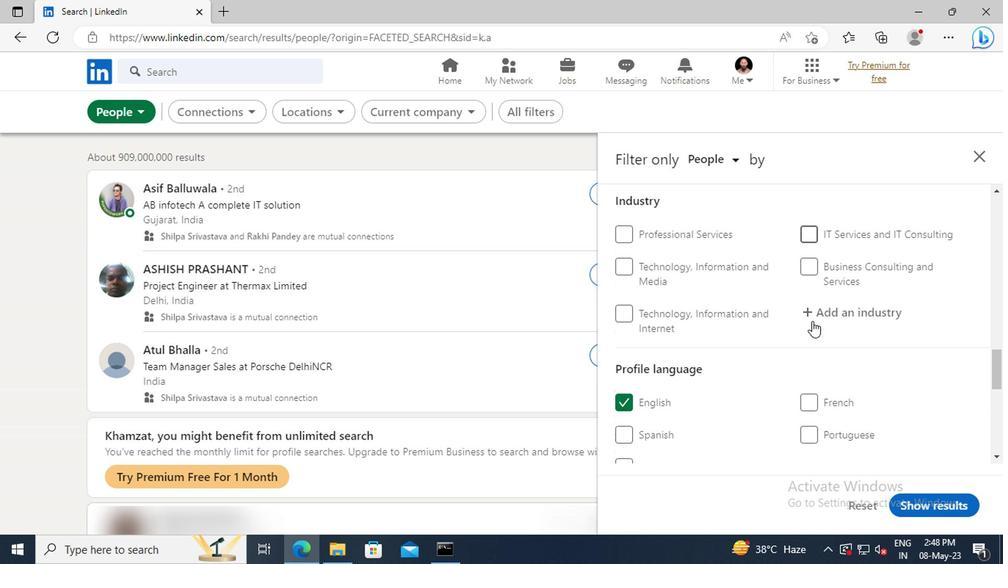 
Action: Mouse pressed left at (676, 322)
Screenshot: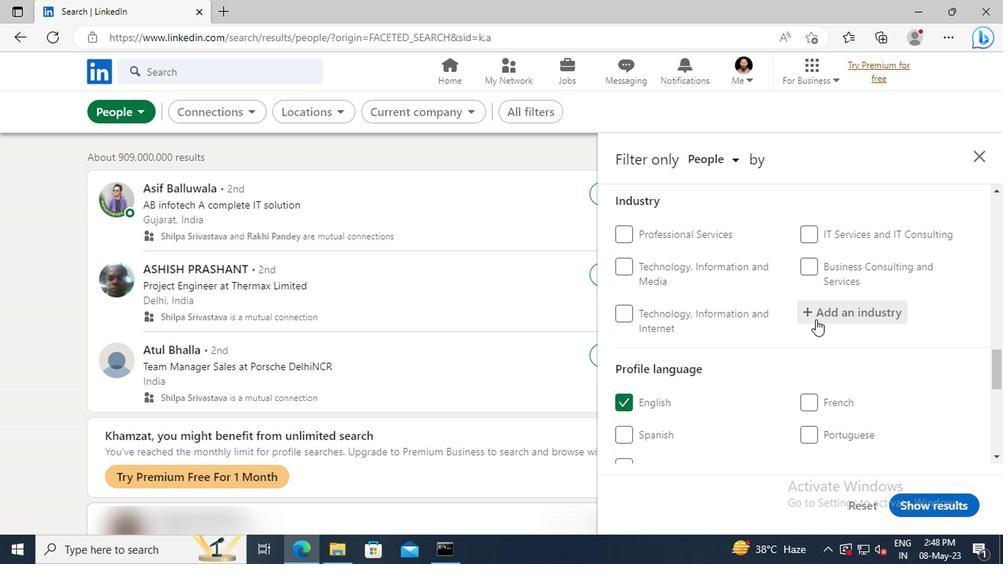 
Action: Key pressed <Key.shift>DE
Screenshot: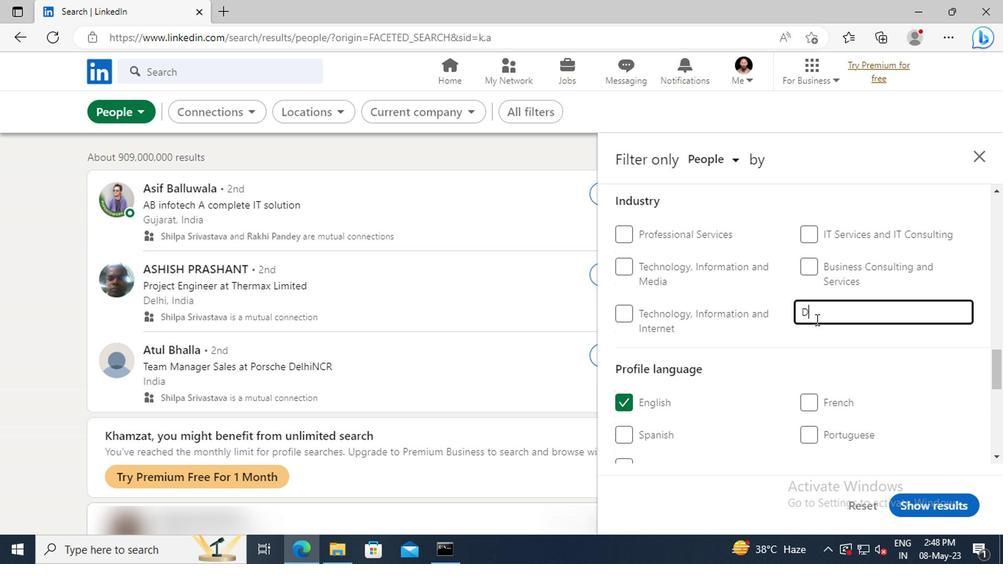 
Action: Mouse moved to (675, 322)
Screenshot: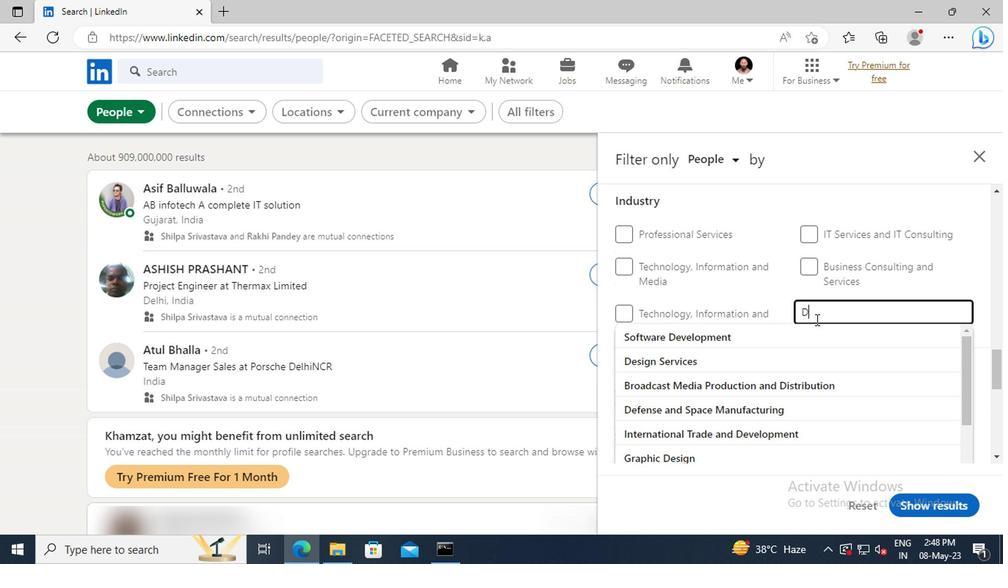 
Action: Key pressed FENSE<Key.space>
Screenshot: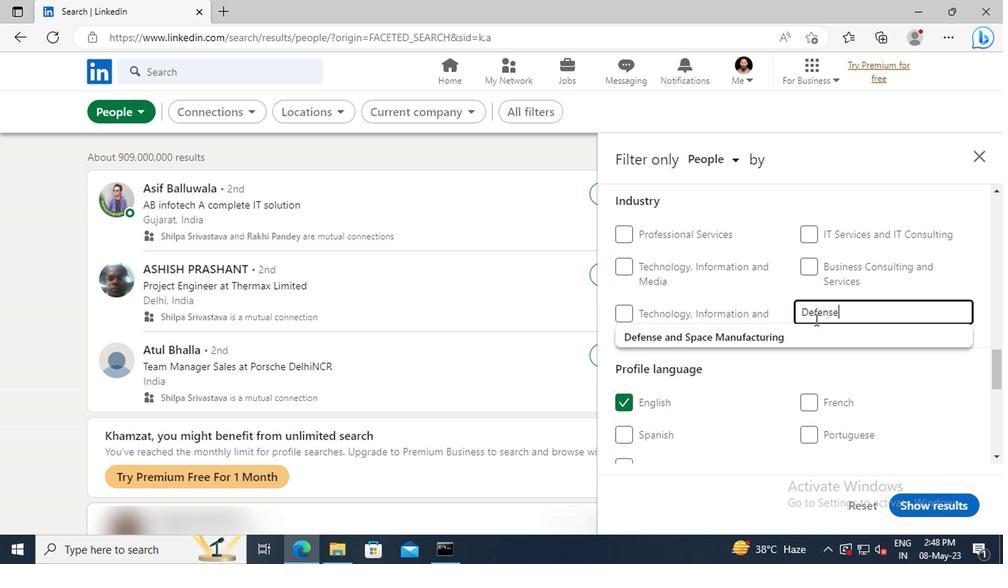 
Action: Mouse moved to (677, 337)
Screenshot: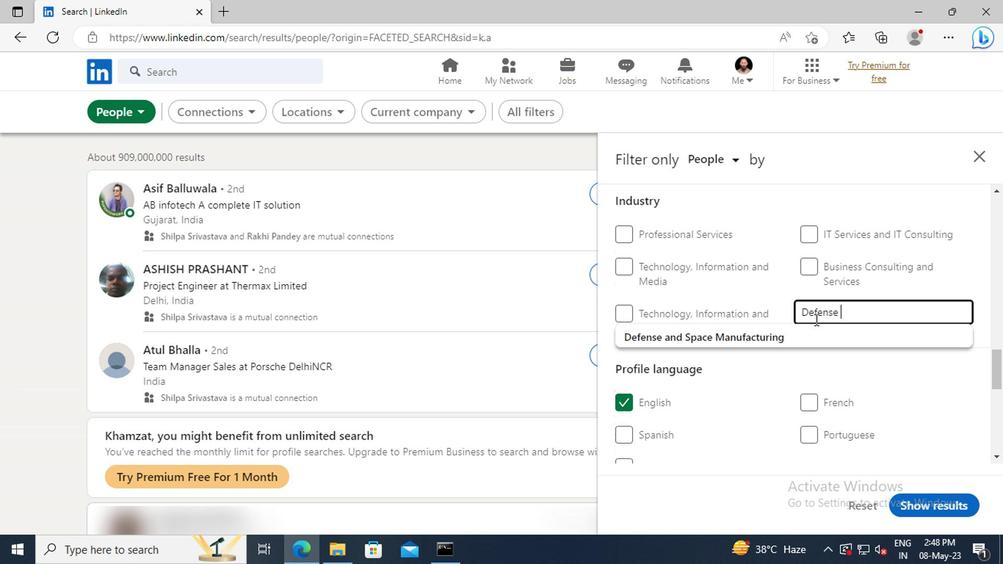 
Action: Mouse pressed left at (677, 337)
Screenshot: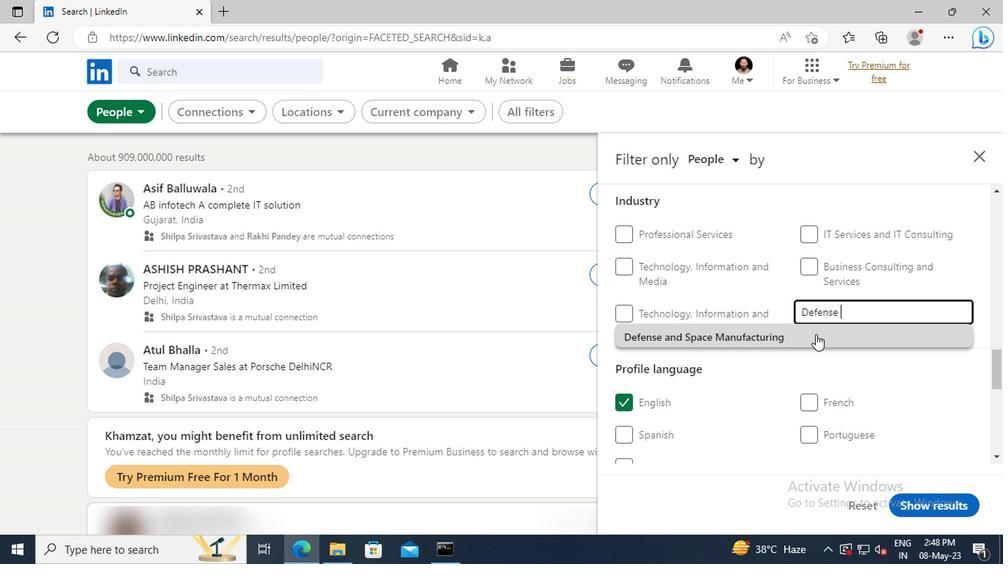 
Action: Mouse scrolled (677, 336) with delta (0, 0)
Screenshot: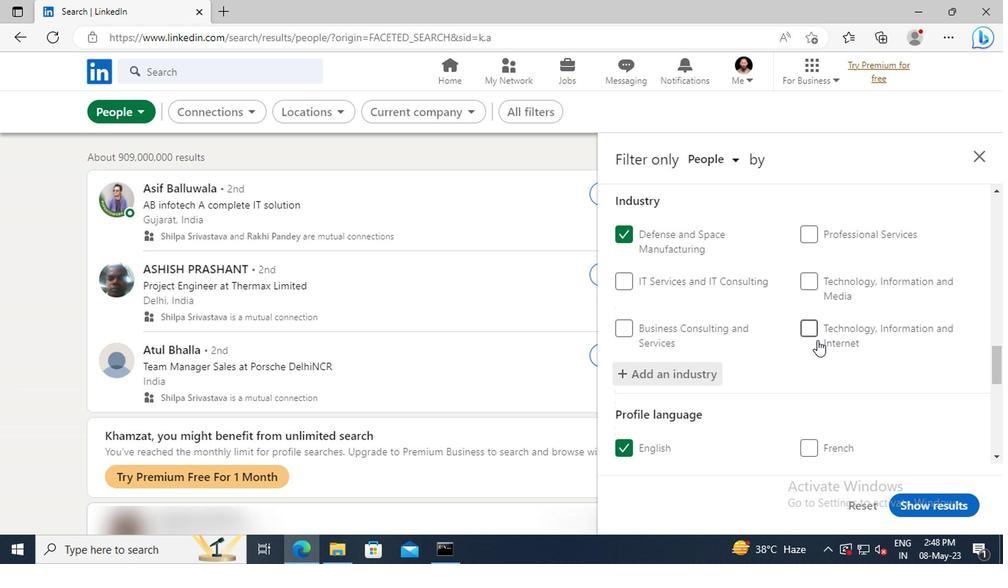 
Action: Mouse scrolled (677, 336) with delta (0, 0)
Screenshot: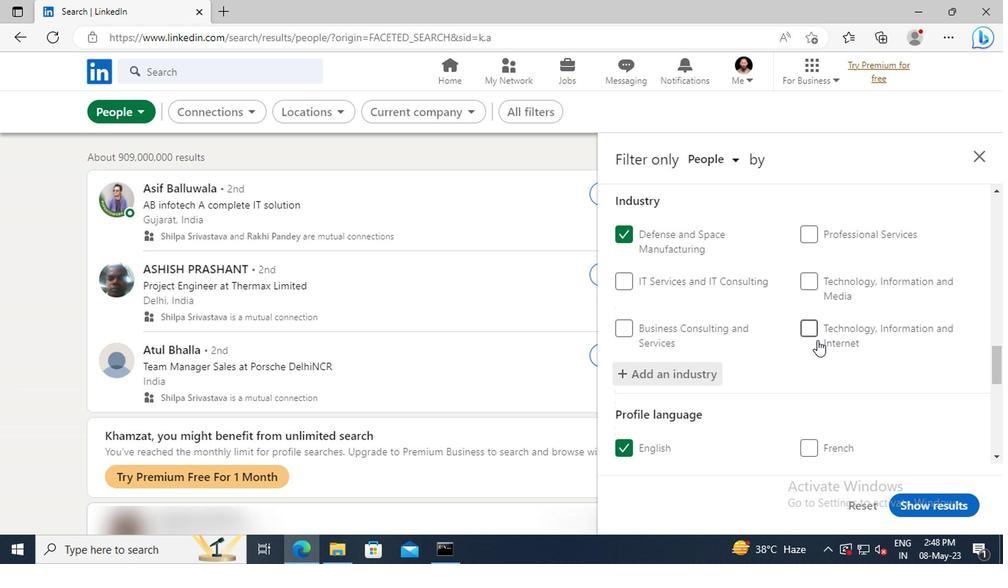 
Action: Mouse scrolled (677, 336) with delta (0, 0)
Screenshot: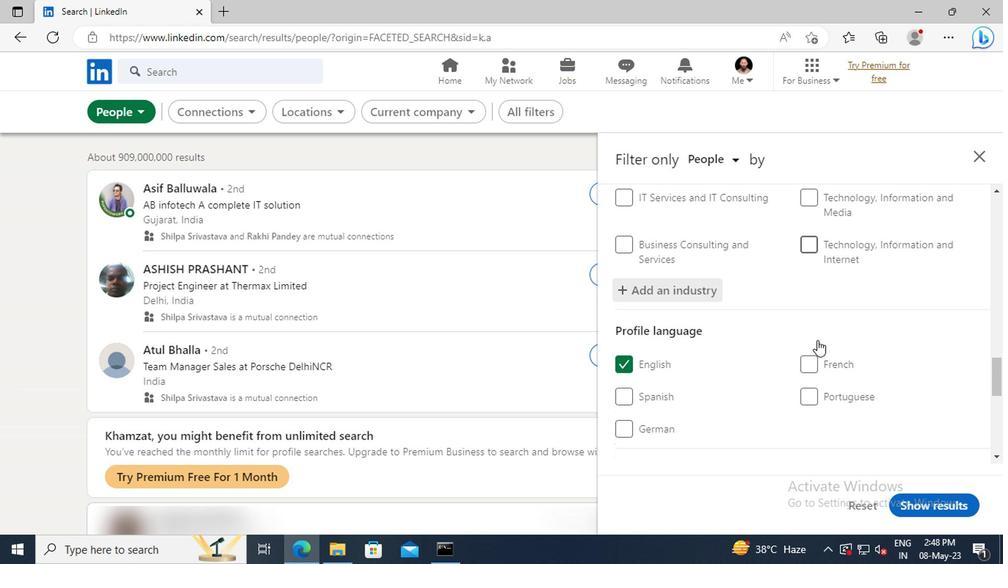 
Action: Mouse scrolled (677, 336) with delta (0, 0)
Screenshot: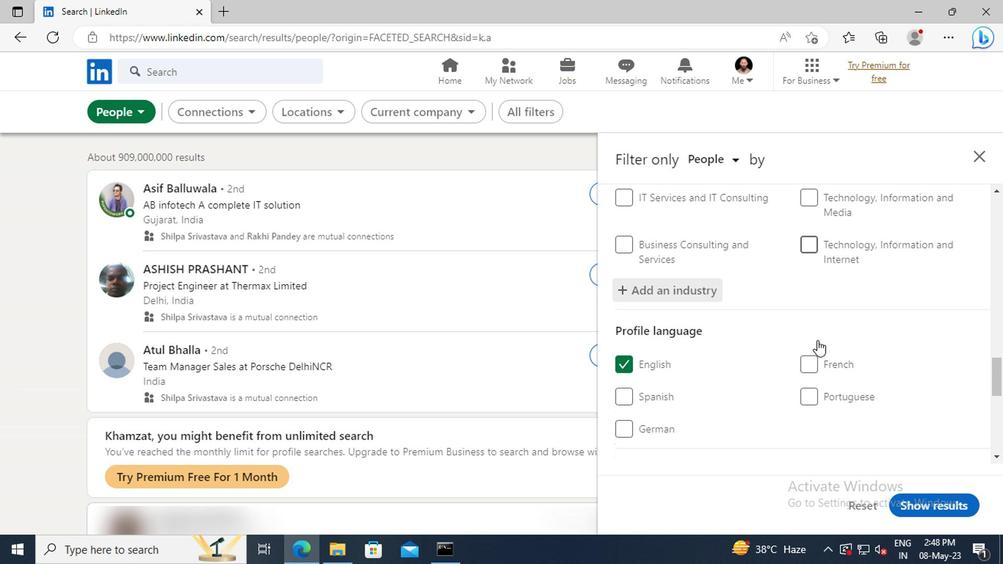 
Action: Mouse moved to (677, 337)
Screenshot: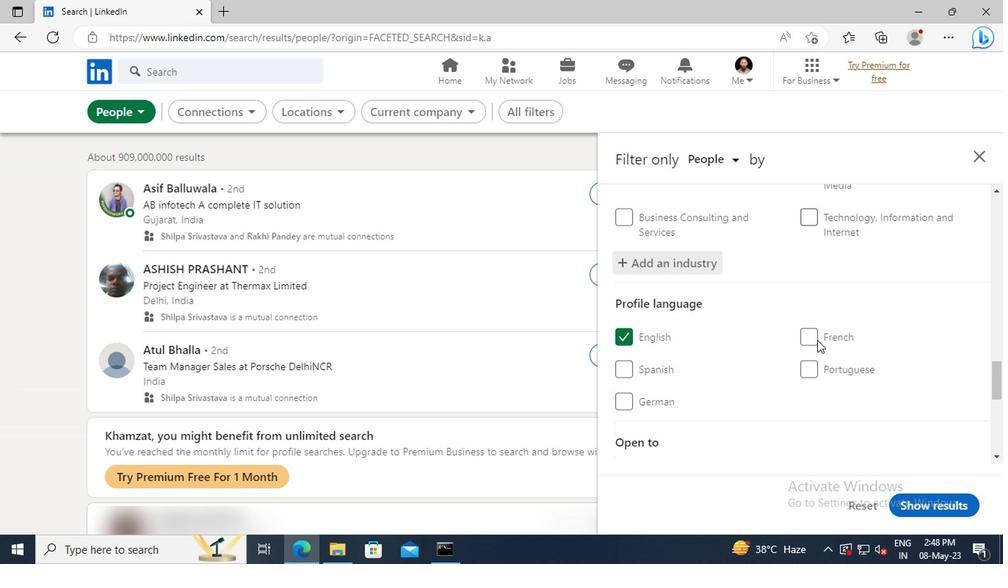 
Action: Mouse scrolled (677, 337) with delta (0, 0)
Screenshot: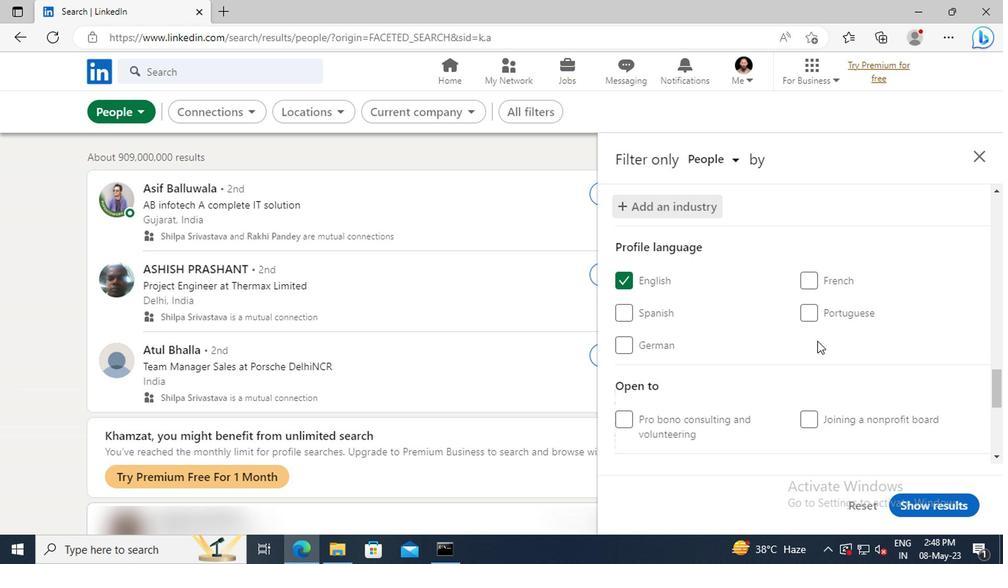 
Action: Mouse moved to (677, 336)
Screenshot: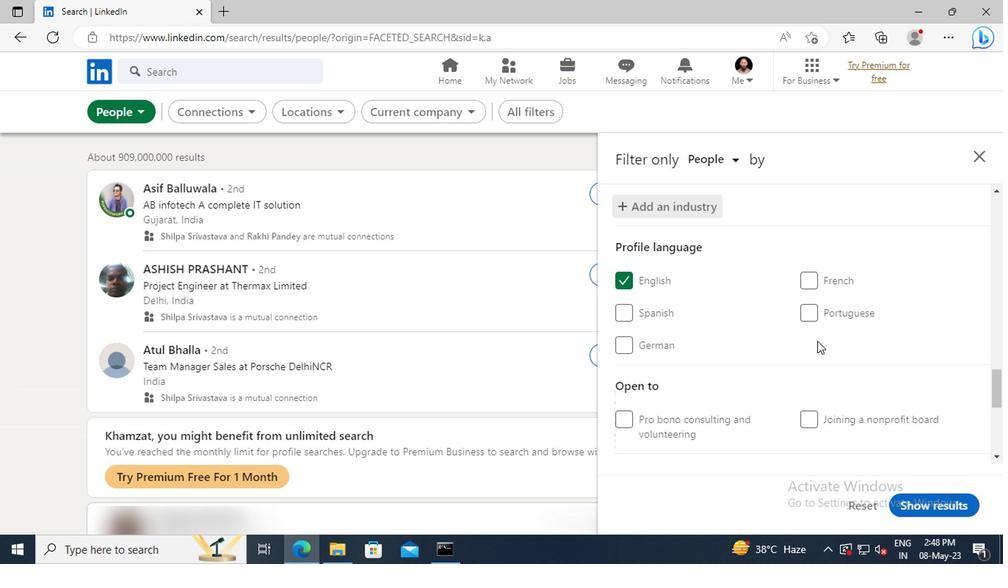 
Action: Mouse scrolled (677, 335) with delta (0, 0)
Screenshot: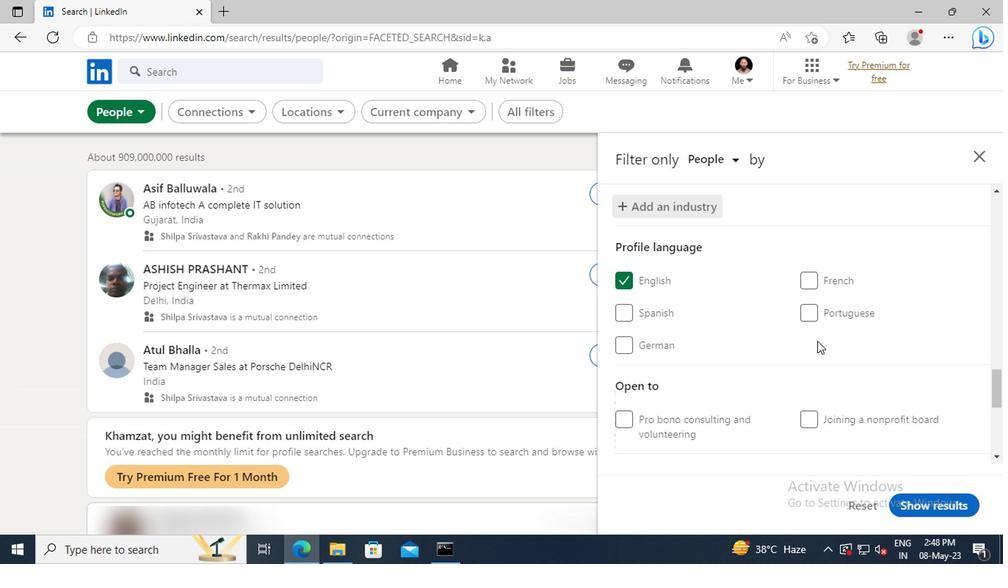 
Action: Mouse moved to (677, 335)
Screenshot: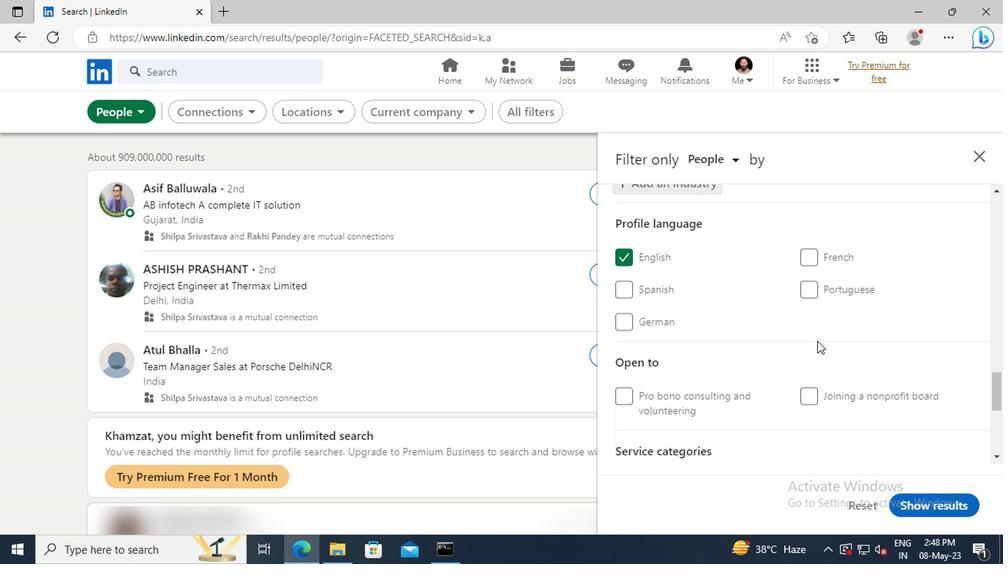
Action: Mouse scrolled (677, 335) with delta (0, 0)
Screenshot: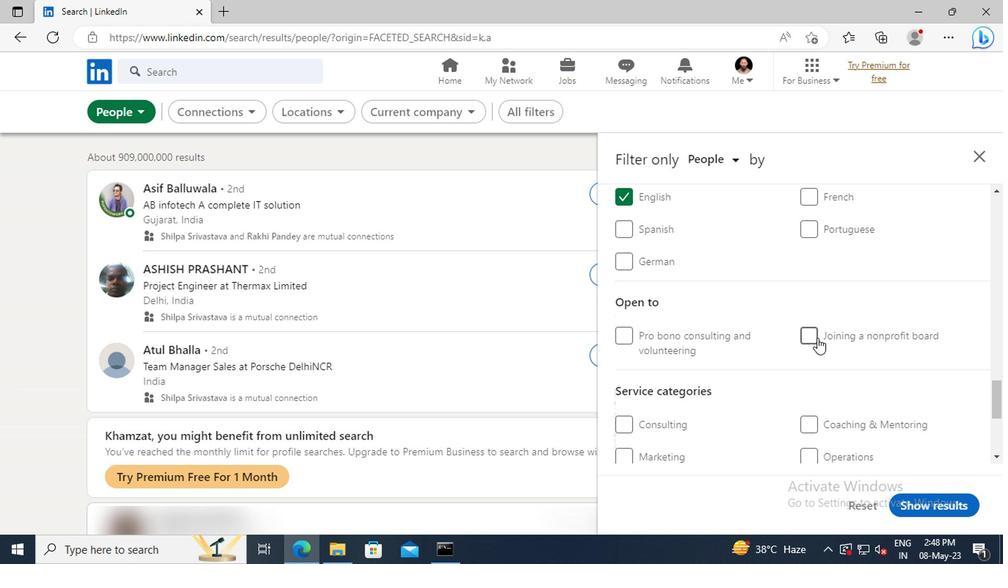 
Action: Mouse scrolled (677, 335) with delta (0, 0)
Screenshot: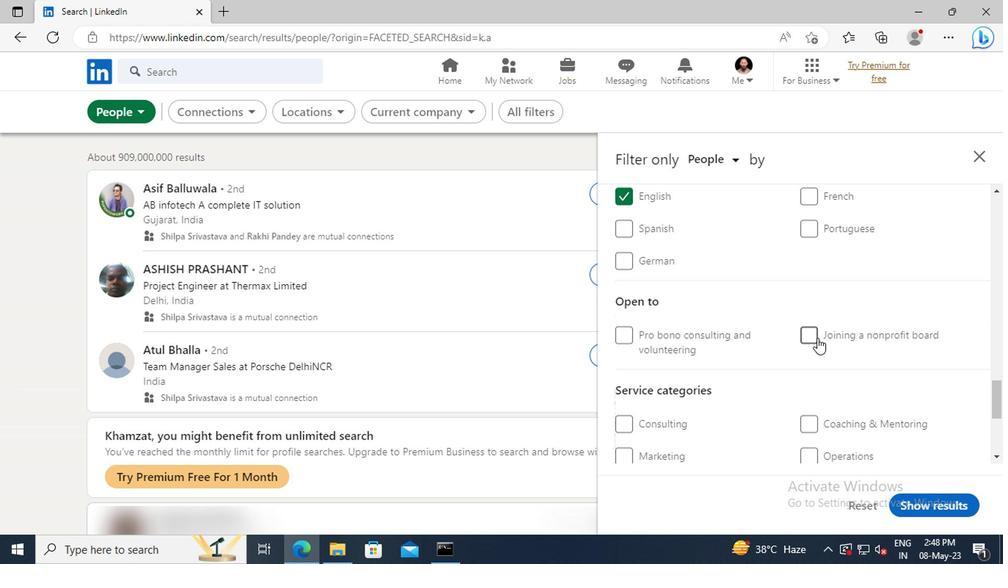 
Action: Mouse scrolled (677, 335) with delta (0, 0)
Screenshot: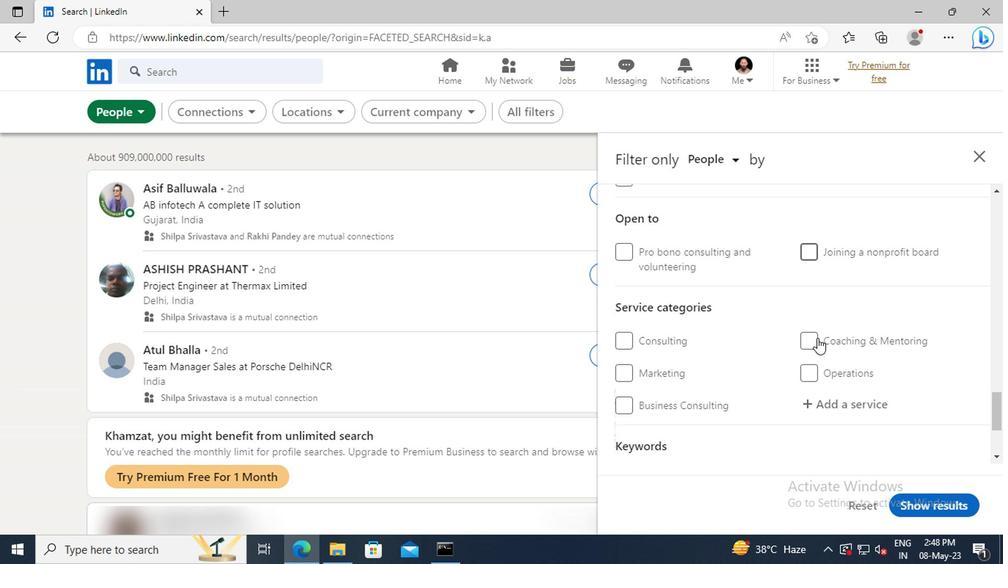 
Action: Mouse scrolled (677, 335) with delta (0, 0)
Screenshot: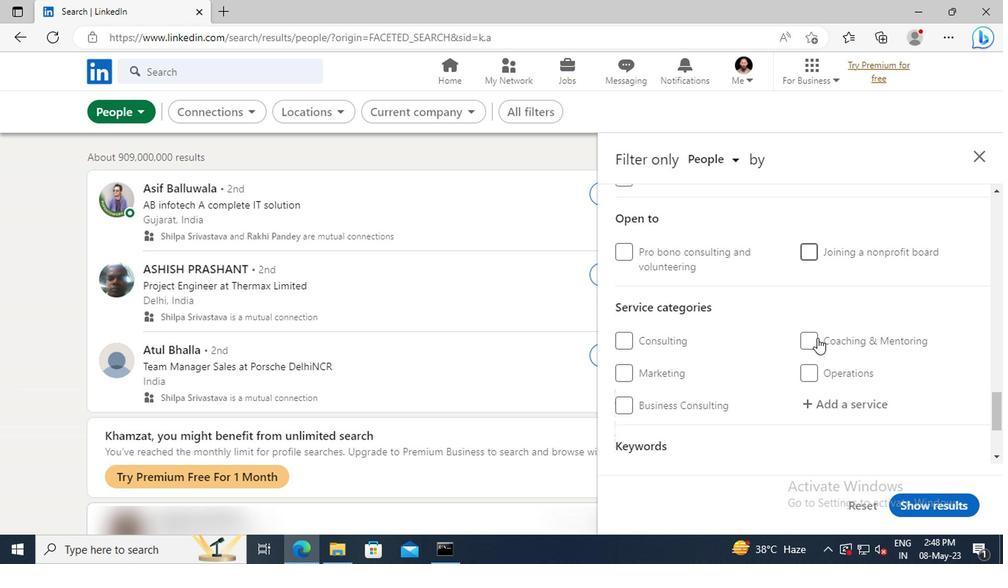 
Action: Mouse moved to (679, 328)
Screenshot: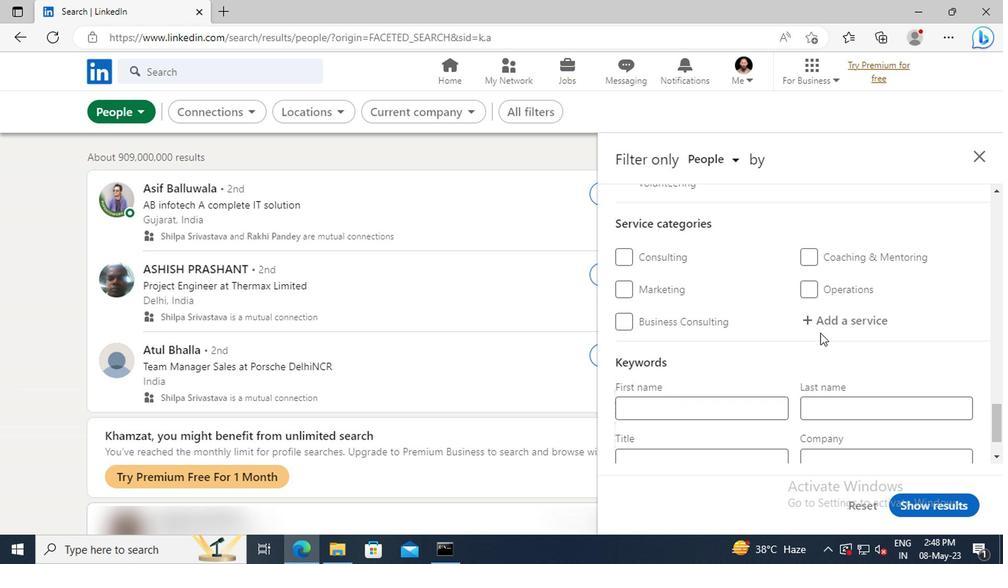 
Action: Mouse pressed left at (679, 328)
Screenshot: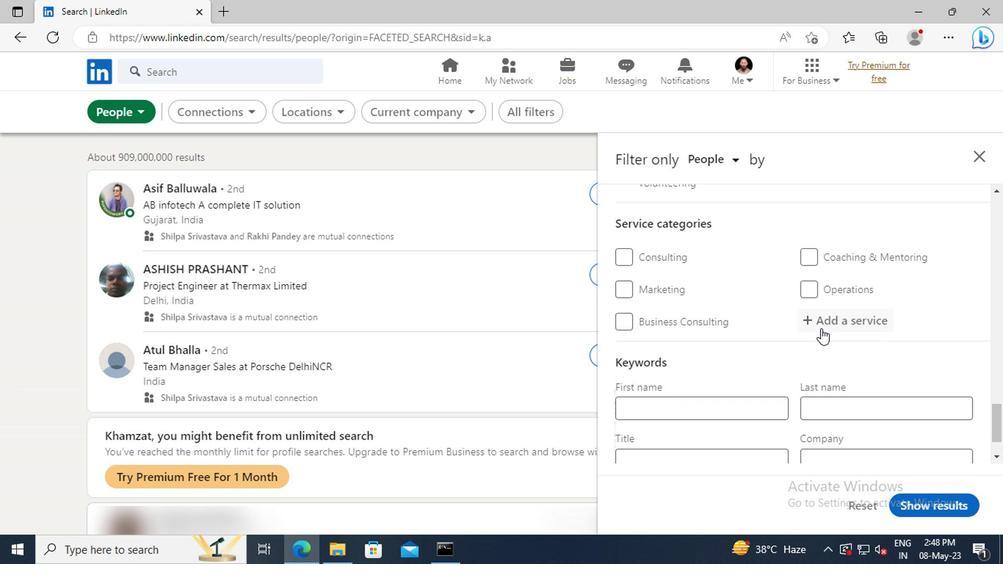 
Action: Key pressed <Key.shift>
Screenshot: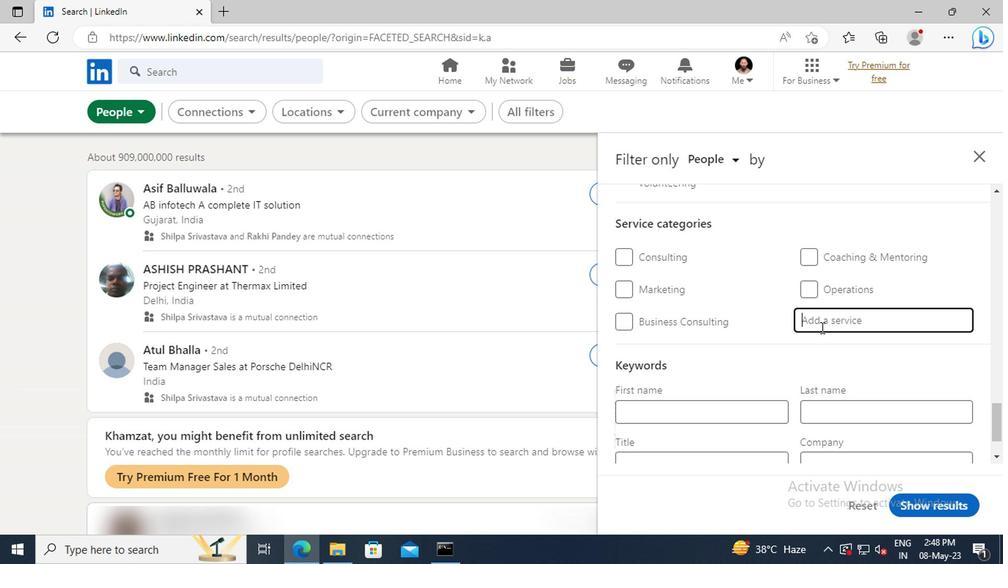 
Action: Mouse moved to (678, 327)
Screenshot: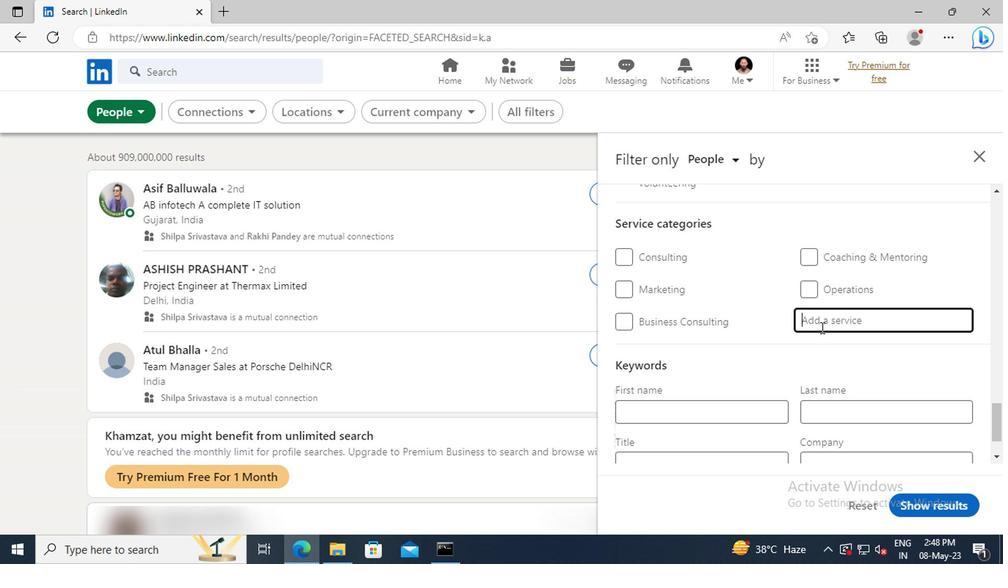 
Action: Key pressed D
Screenshot: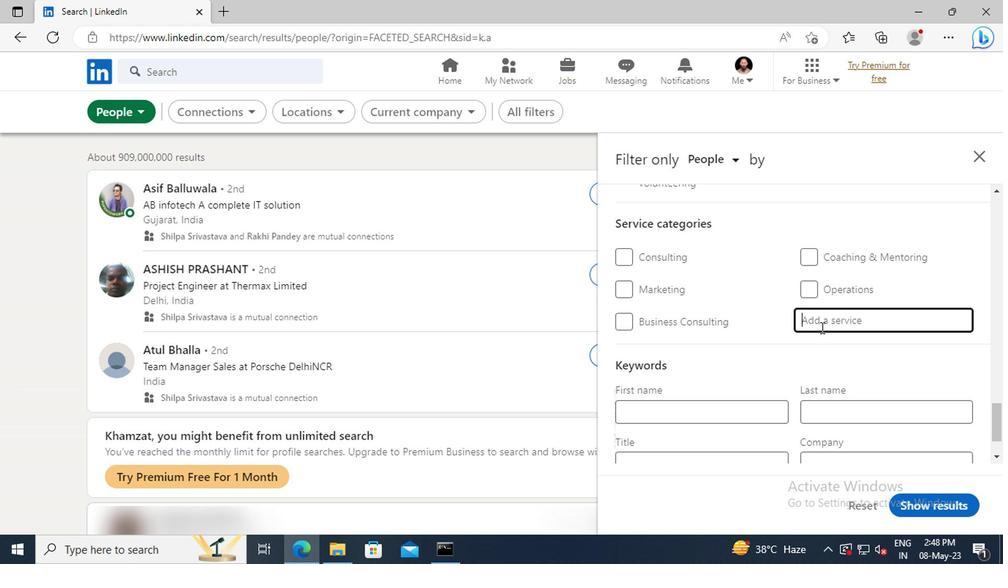 
Action: Mouse moved to (674, 328)
Screenshot: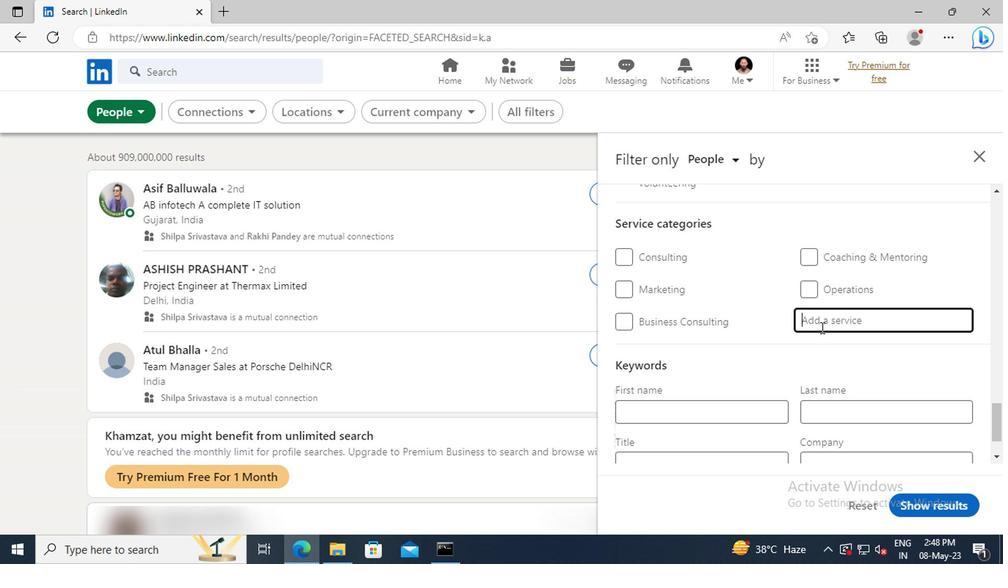
Action: Key pressed JI
Screenshot: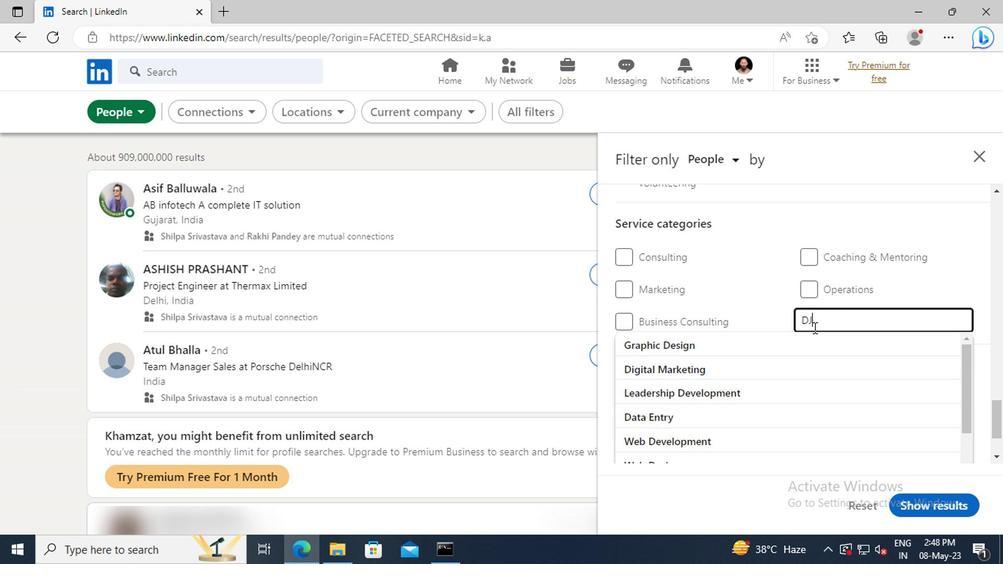 
Action: Mouse moved to (675, 338)
Screenshot: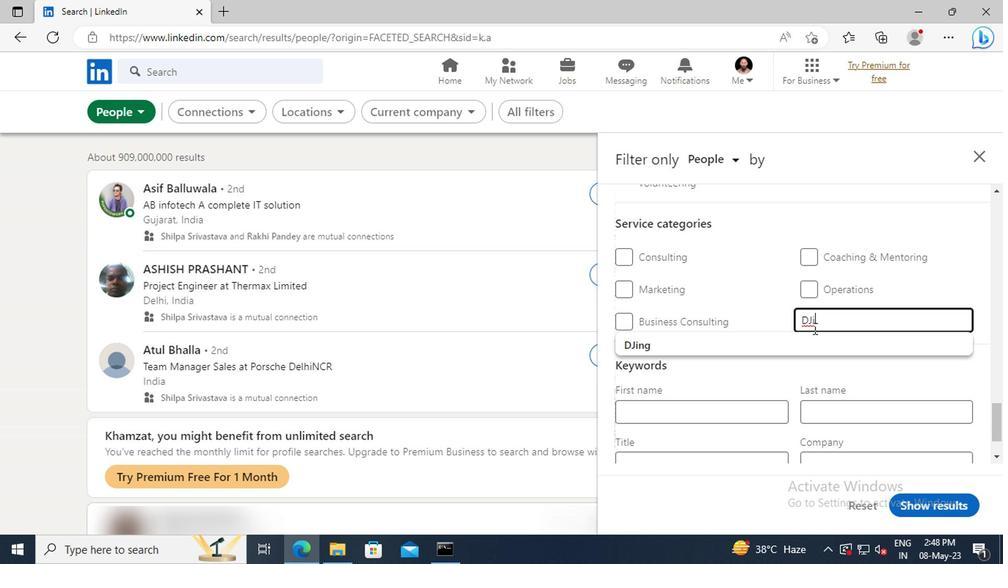 
Action: Mouse pressed left at (675, 338)
Screenshot: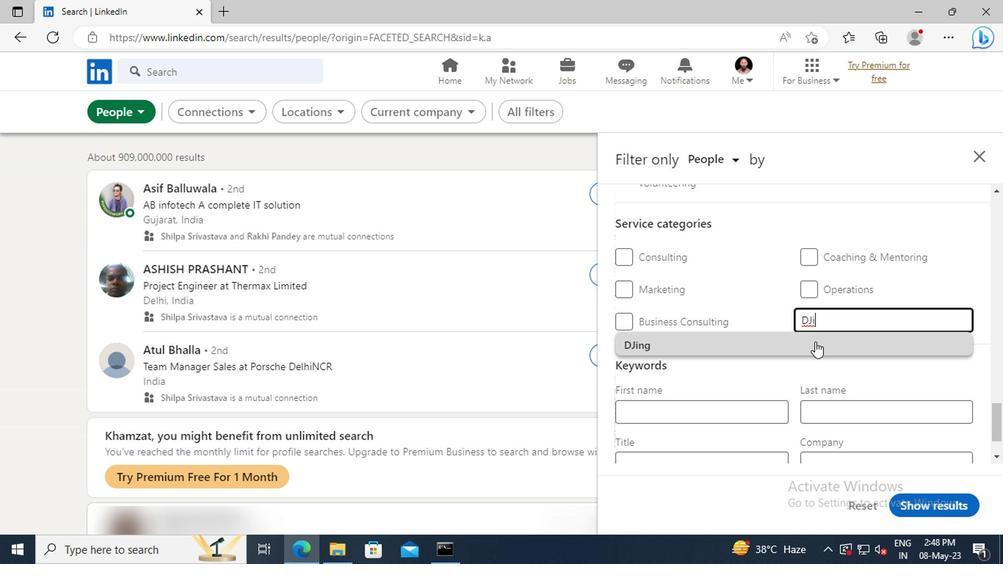 
Action: Mouse scrolled (675, 337) with delta (0, 0)
Screenshot: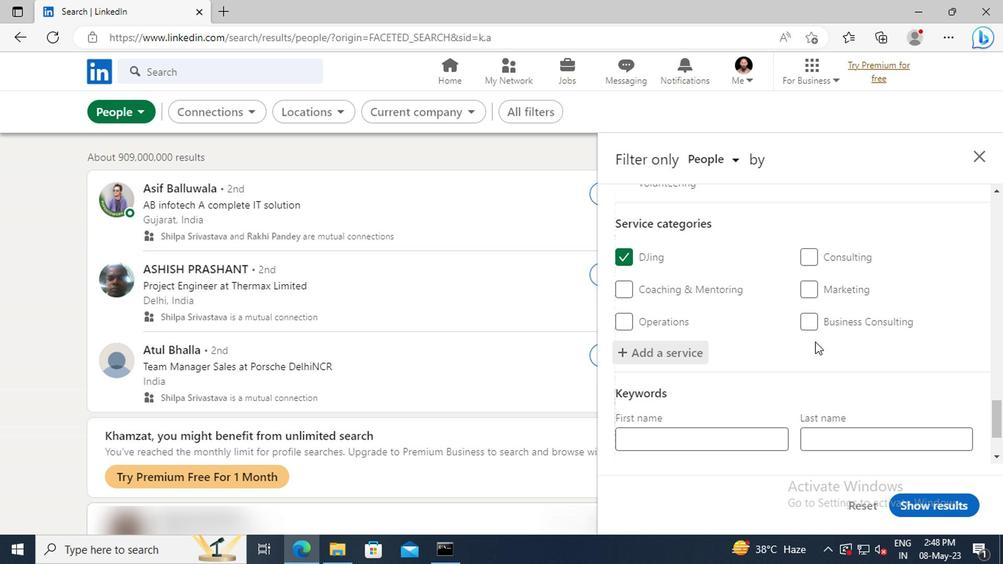 
Action: Mouse scrolled (675, 337) with delta (0, 0)
Screenshot: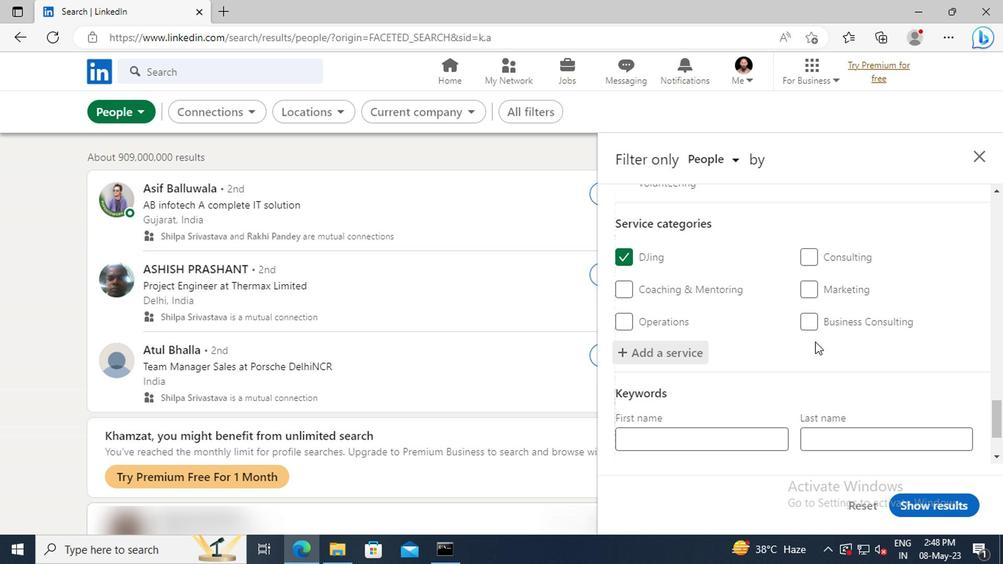 
Action: Mouse scrolled (675, 337) with delta (0, 0)
Screenshot: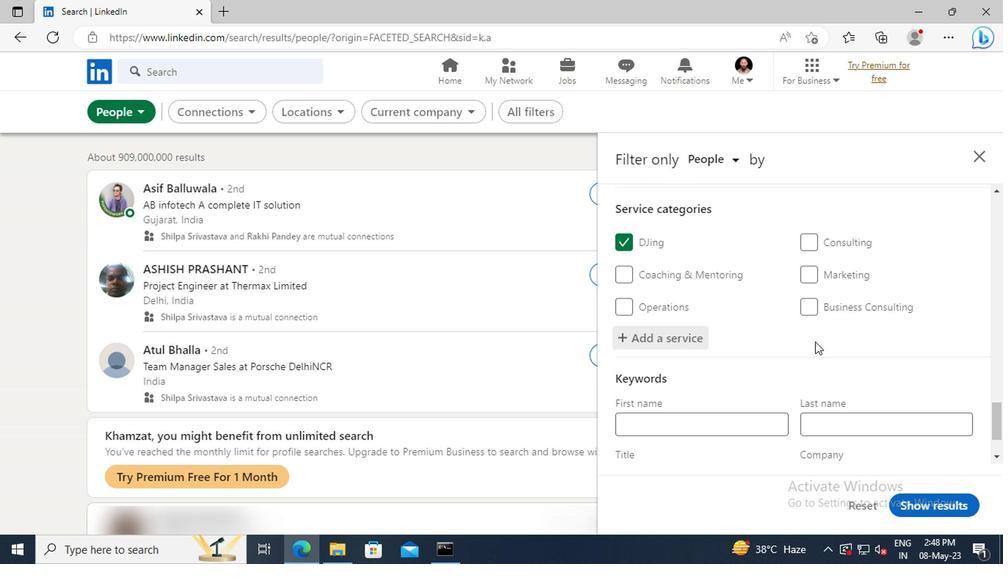 
Action: Mouse moved to (580, 375)
Screenshot: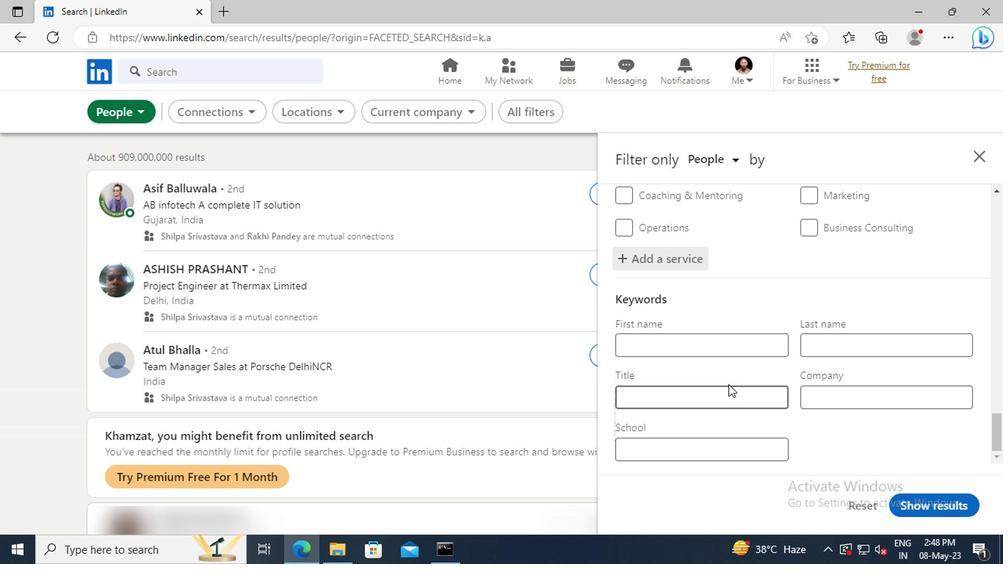 
Action: Mouse pressed left at (580, 375)
Screenshot: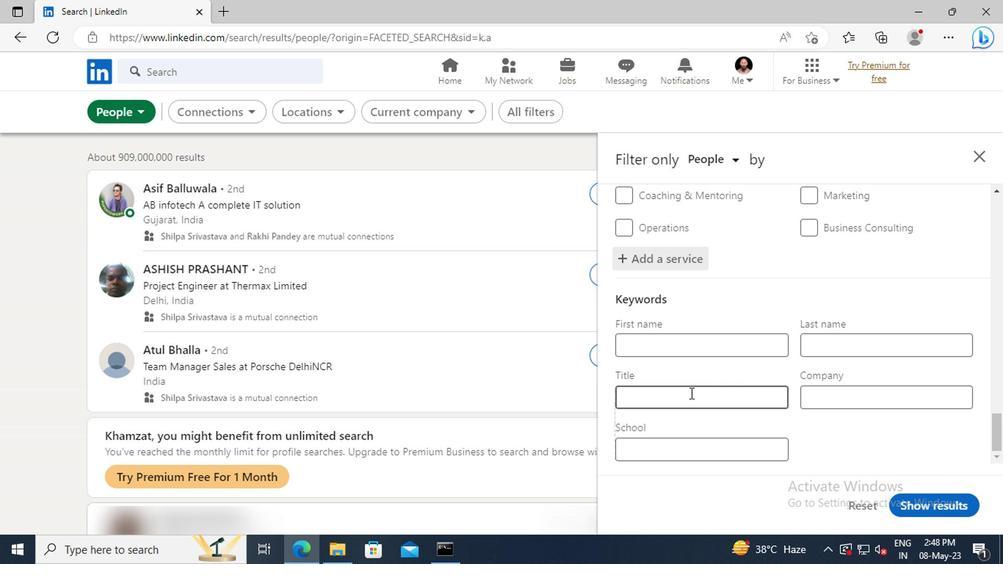 
Action: Key pressed <Key.shift>DIRECTOR<Key.space>OF<Key.space><Key.shift>BEAN<Key.space><Key.shift>COUNTING<Key.enter>
Screenshot: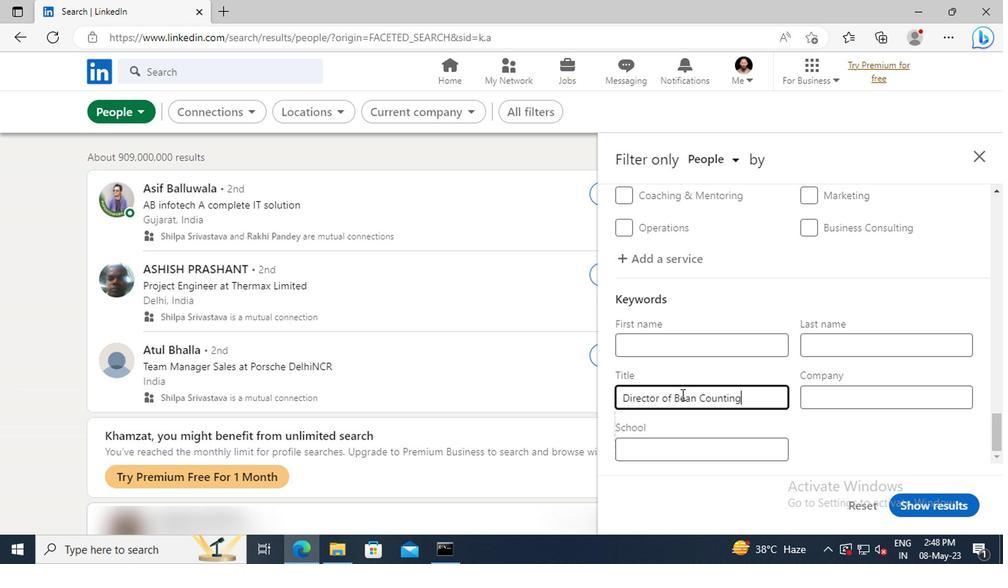 
Action: Mouse moved to (749, 452)
Screenshot: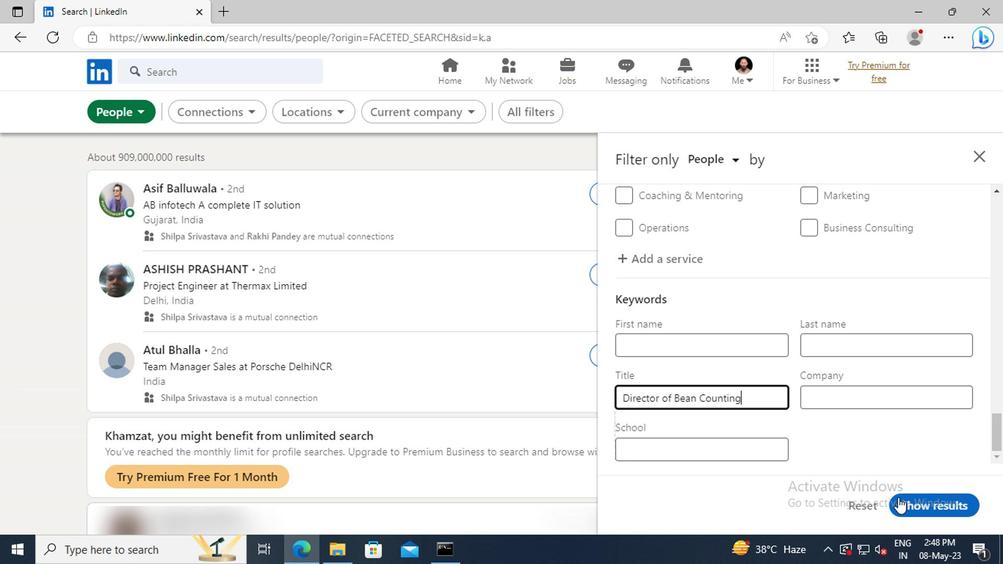 
Action: Mouse pressed left at (749, 452)
Screenshot: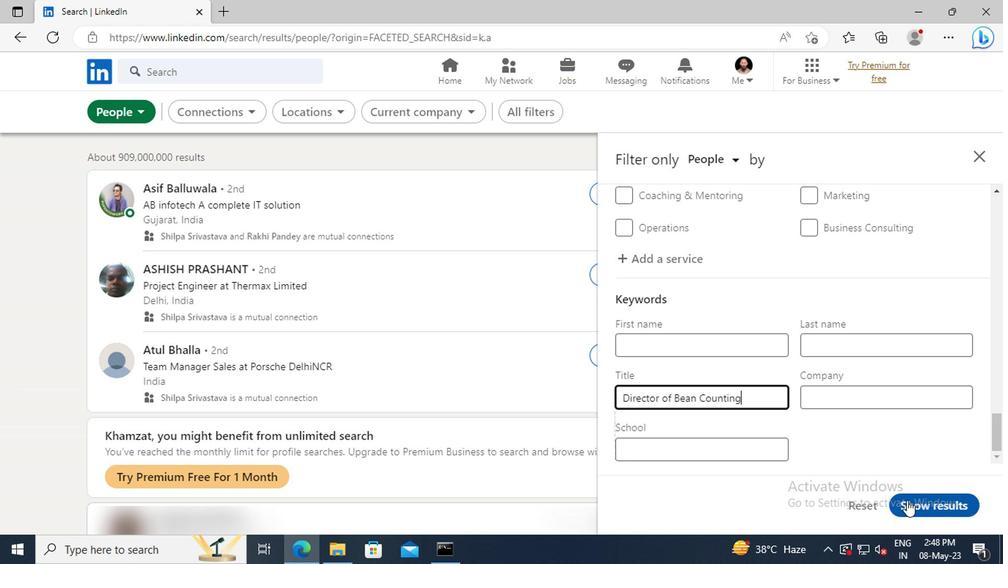 
